 Task: Look for space in Vinica, Macedonia from 1st June, 2023 to 9th June, 2023 for 6 adults in price range Rs.6000 to Rs.12000. Place can be entire place with 3 bedrooms having 3 beds and 3 bathrooms. Property type can be house, flat, guest house. Booking option can be shelf check-in. Required host language is English.
Action: Mouse moved to (583, 79)
Screenshot: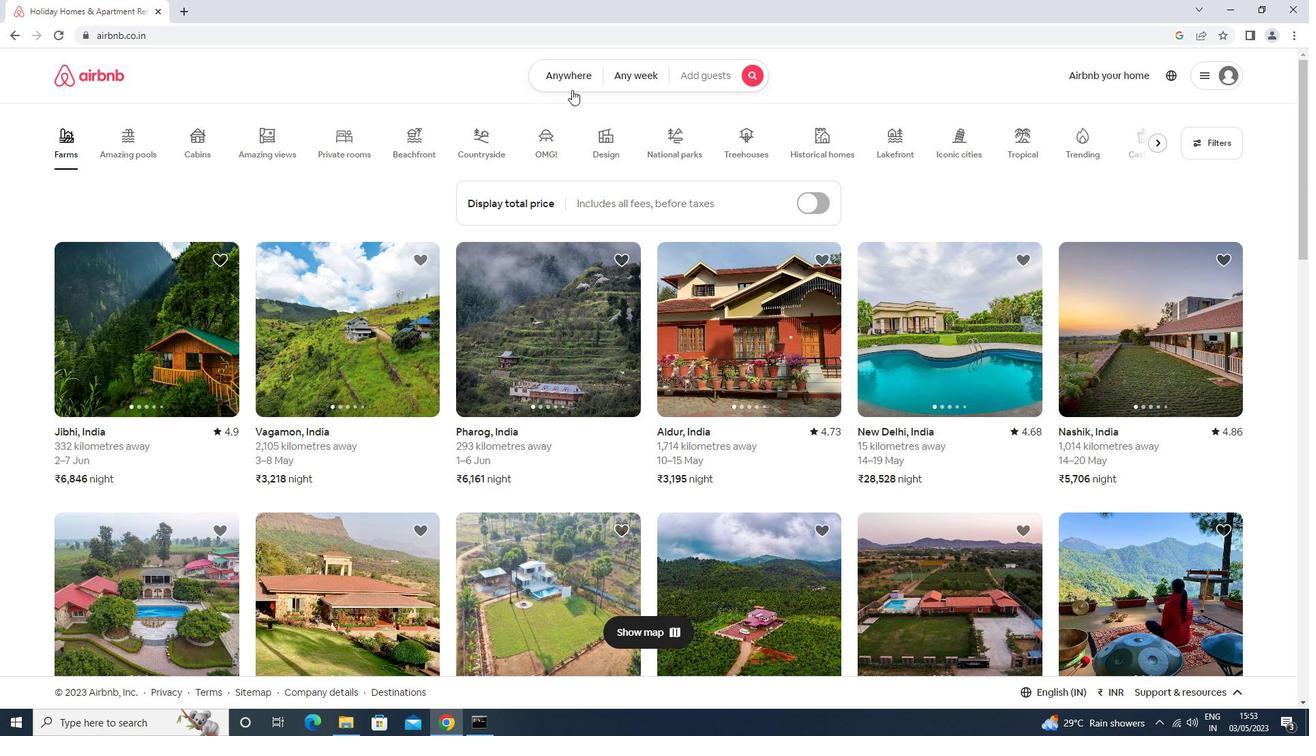 
Action: Mouse pressed left at (583, 79)
Screenshot: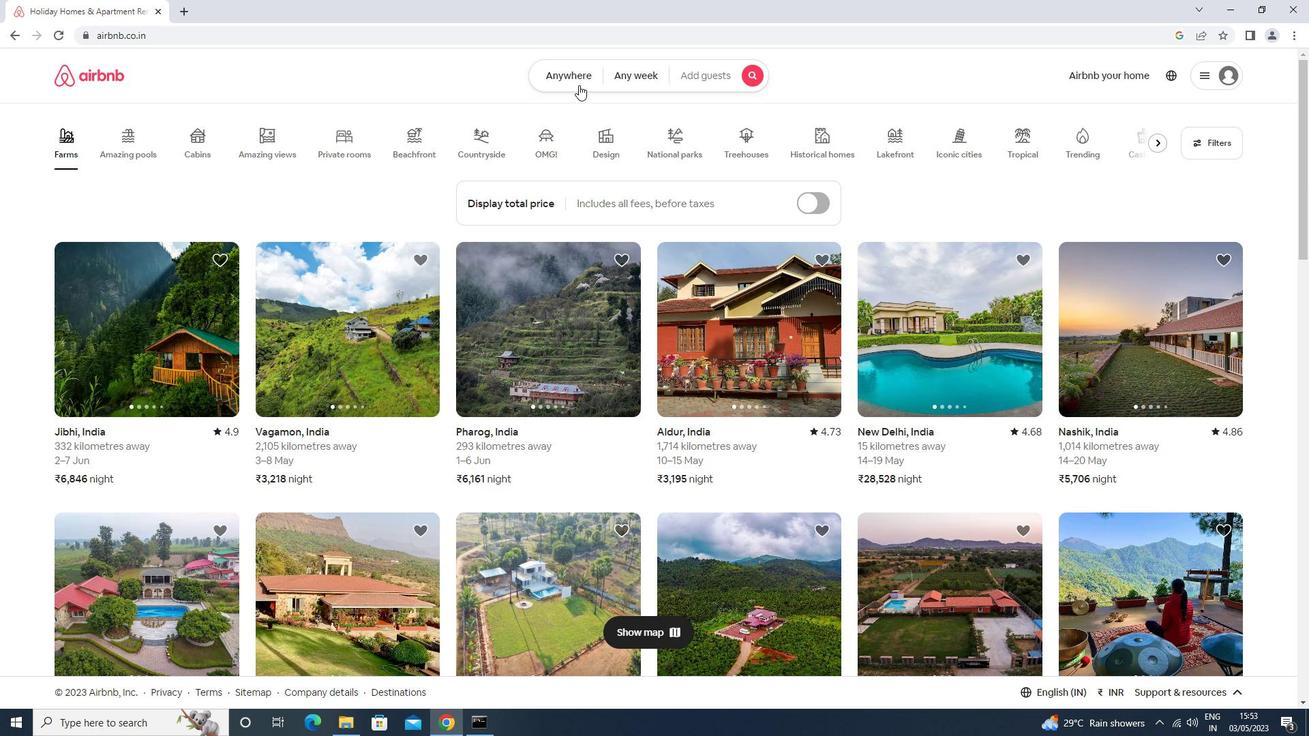 
Action: Mouse moved to (505, 128)
Screenshot: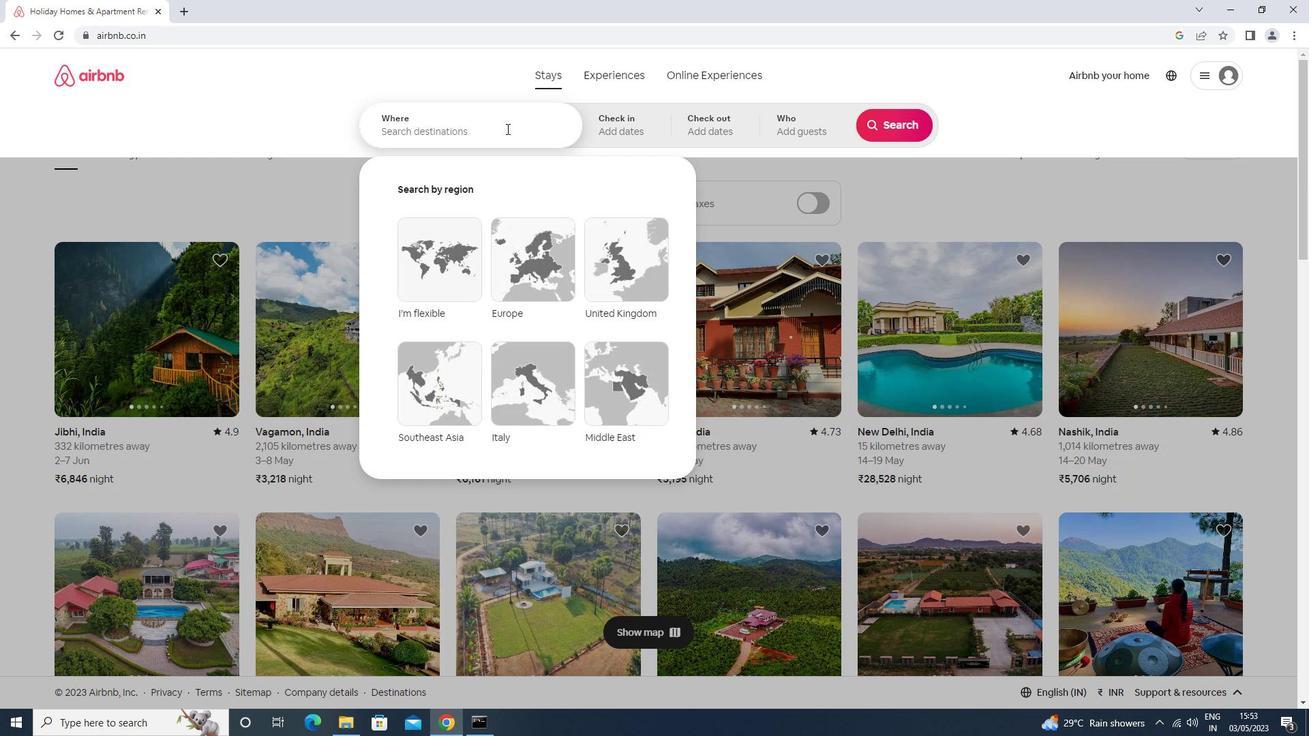 
Action: Mouse pressed left at (505, 128)
Screenshot: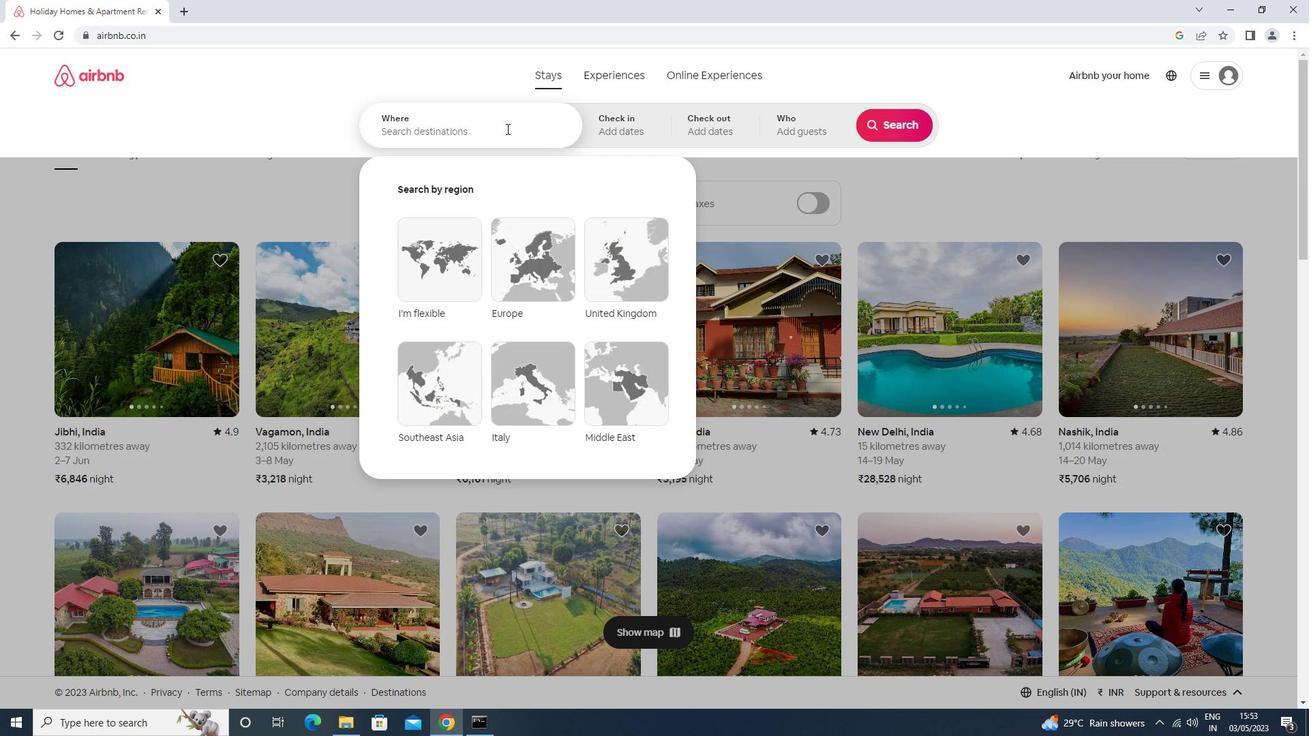 
Action: Mouse moved to (505, 128)
Screenshot: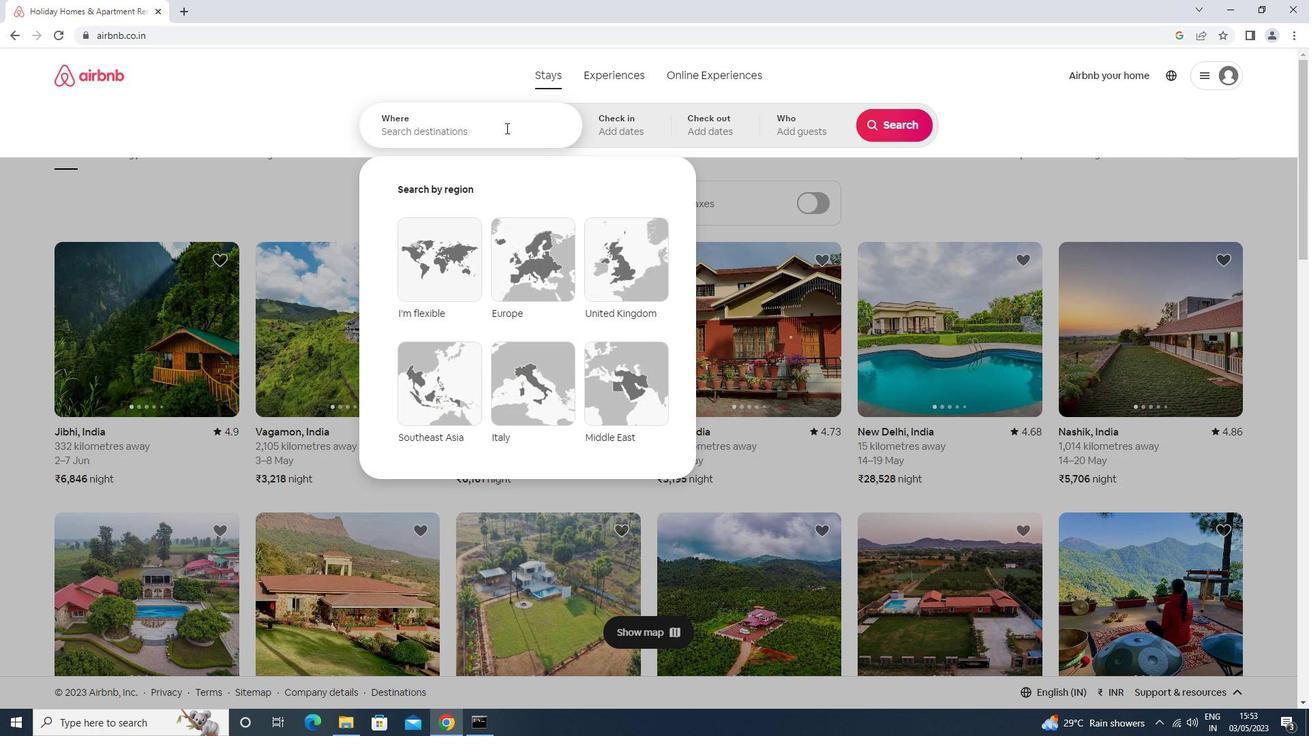 
Action: Key pressed vinica<Key.space><Key.enter>
Screenshot: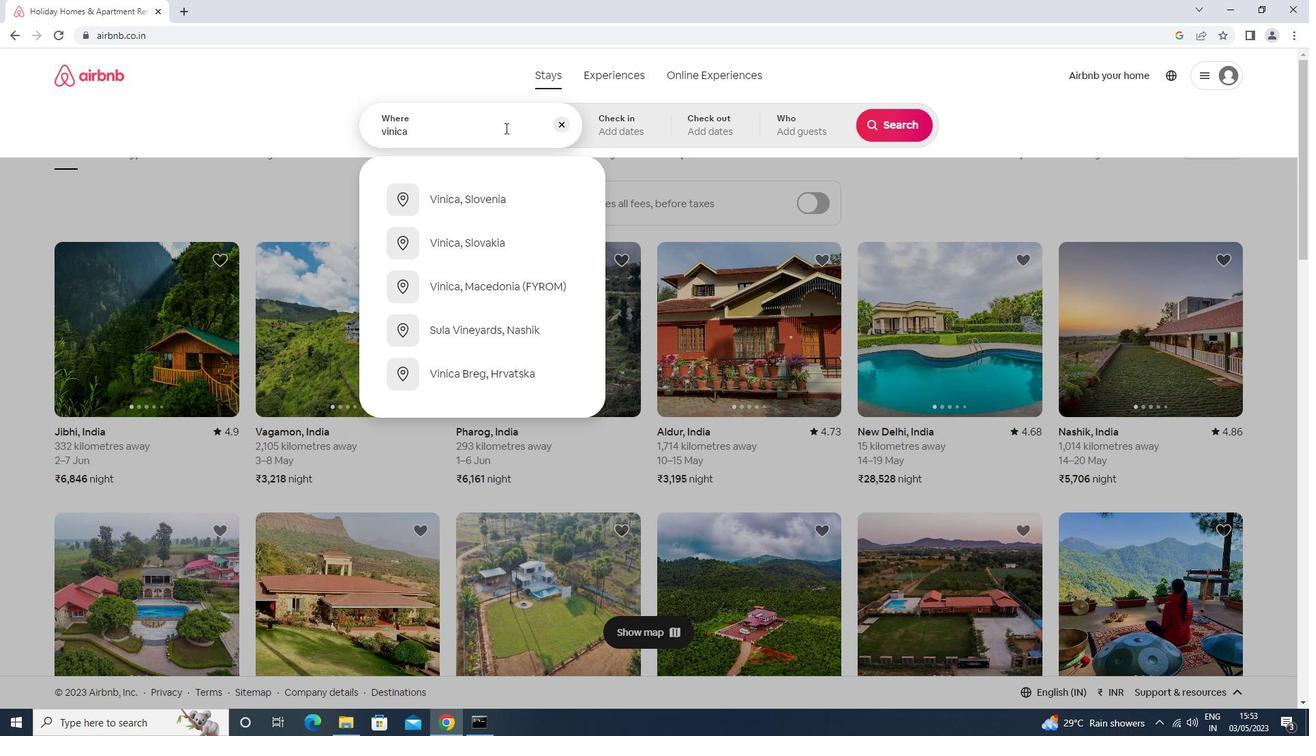 
Action: Mouse moved to (817, 286)
Screenshot: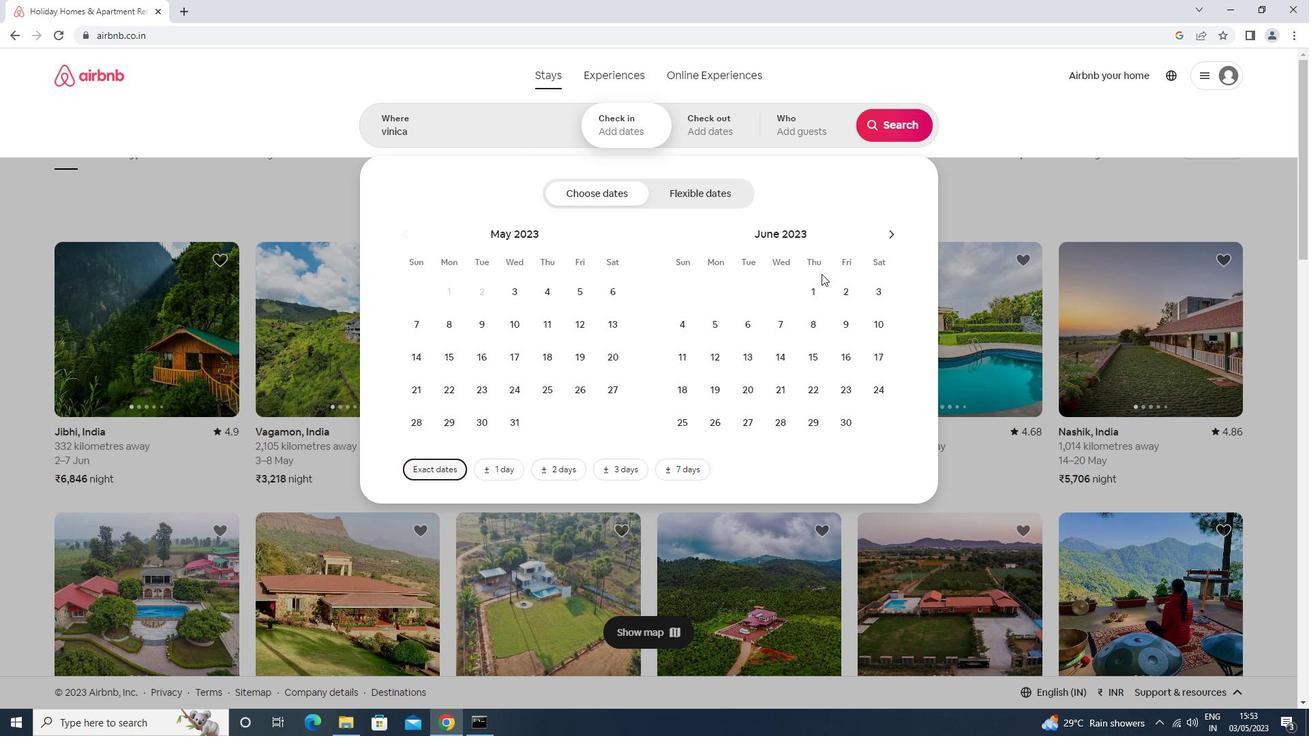 
Action: Mouse pressed left at (817, 286)
Screenshot: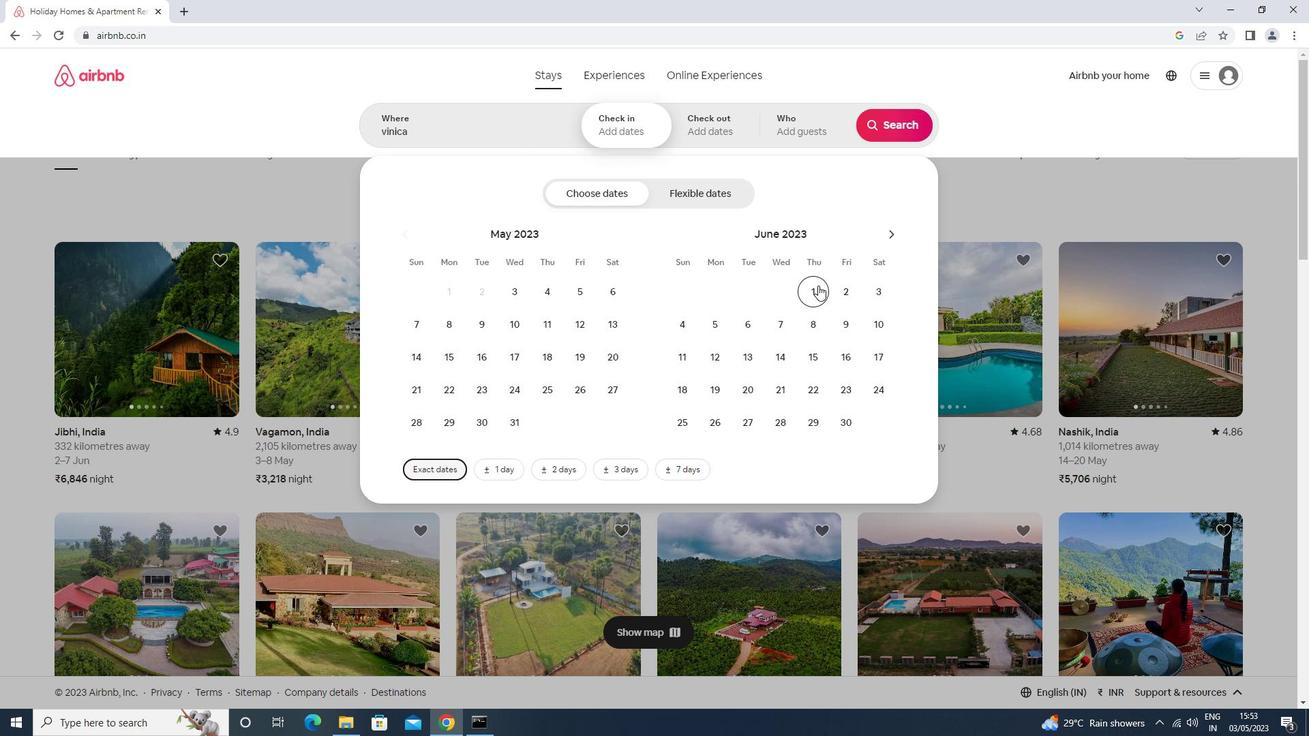 
Action: Mouse moved to (853, 320)
Screenshot: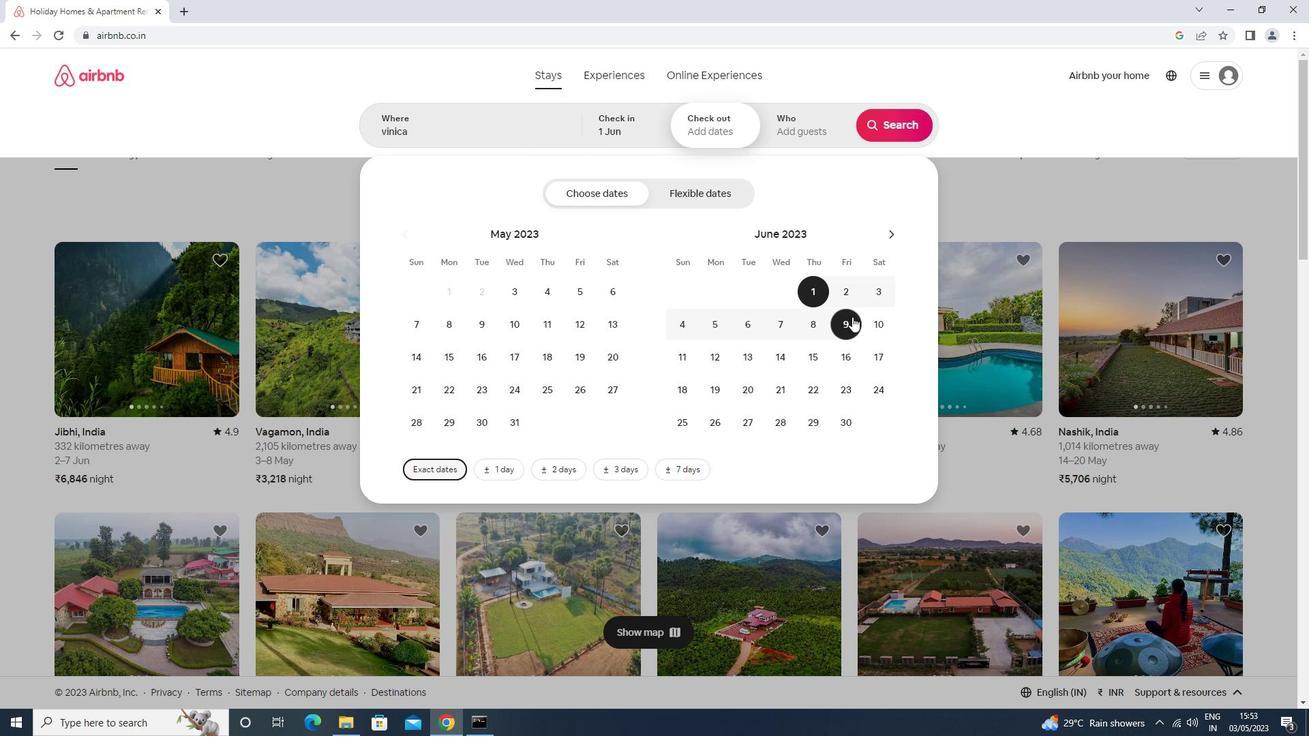 
Action: Mouse pressed left at (853, 320)
Screenshot: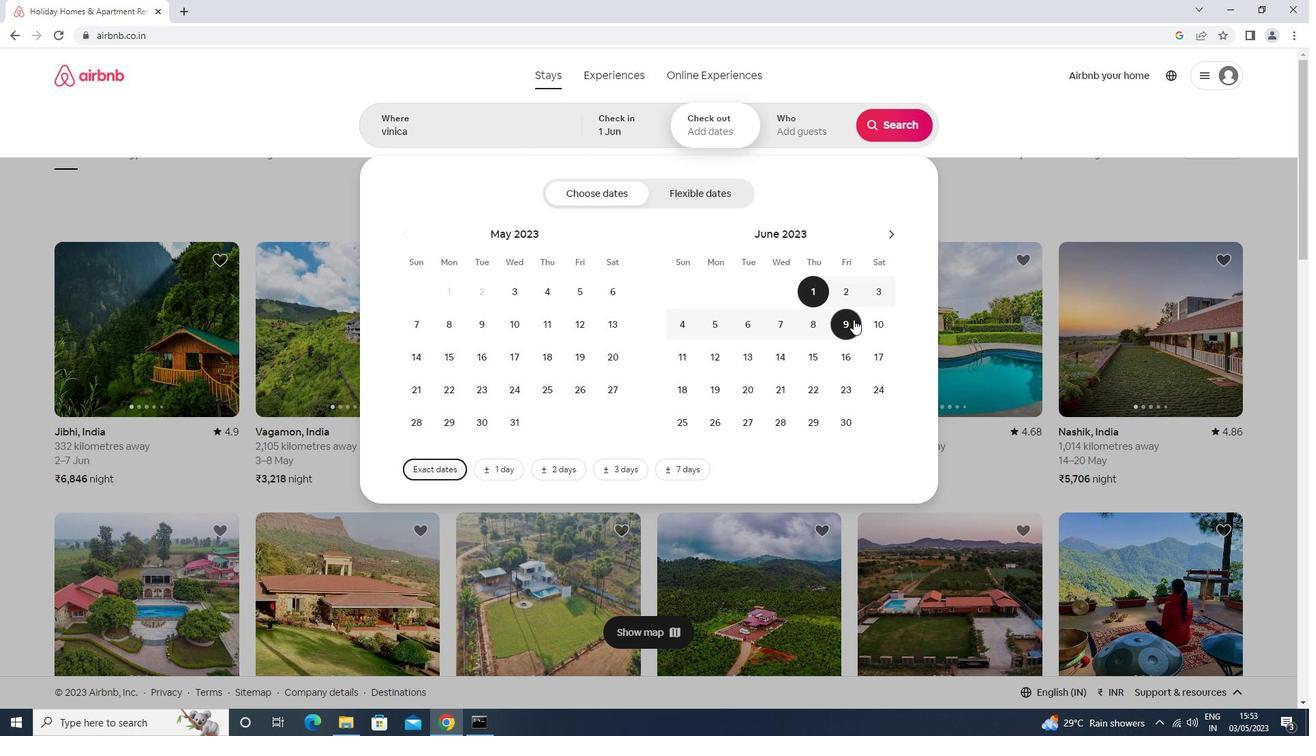 
Action: Mouse moved to (801, 132)
Screenshot: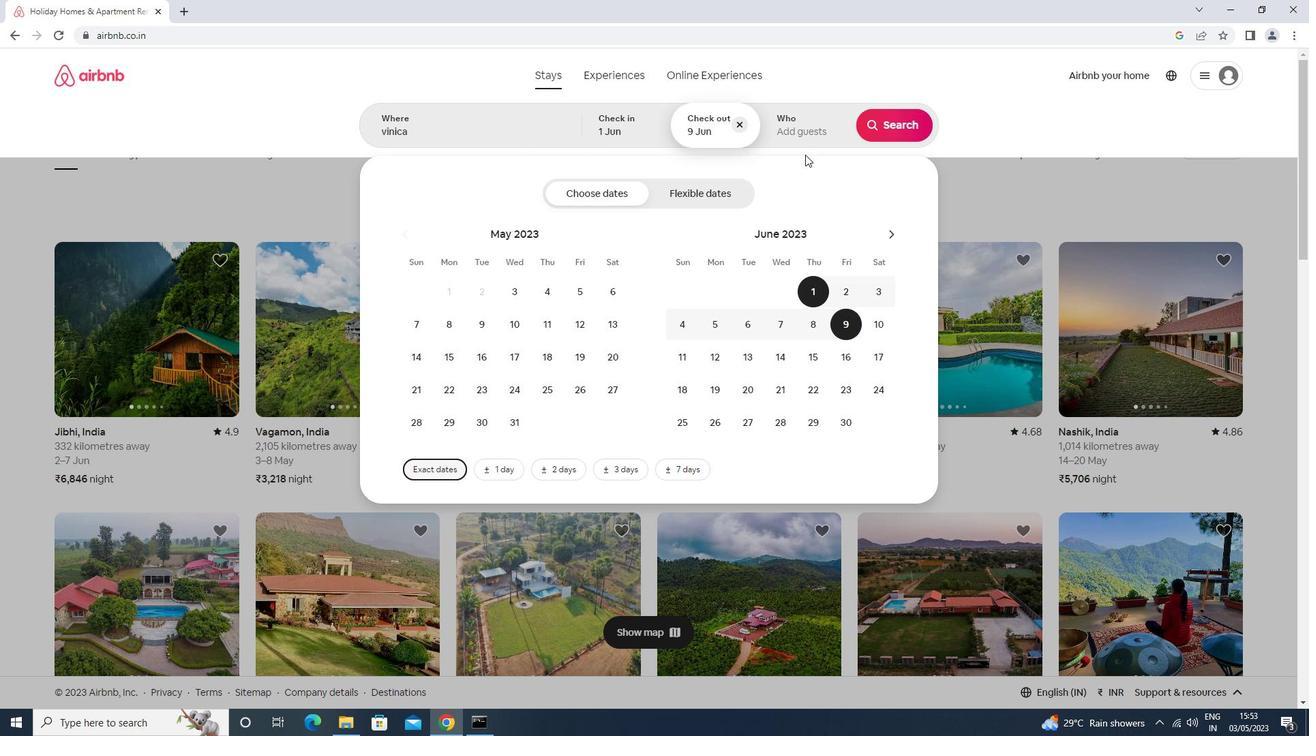 
Action: Mouse pressed left at (801, 132)
Screenshot: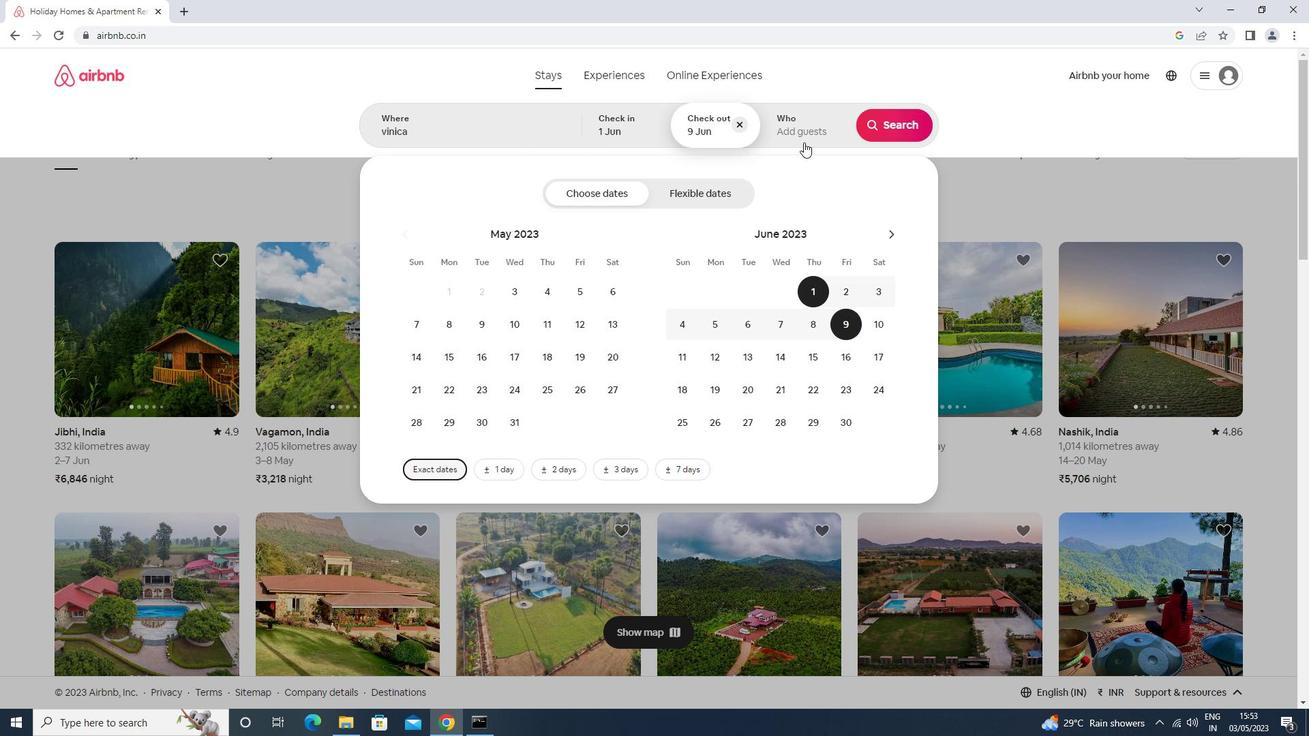 
Action: Mouse moved to (902, 200)
Screenshot: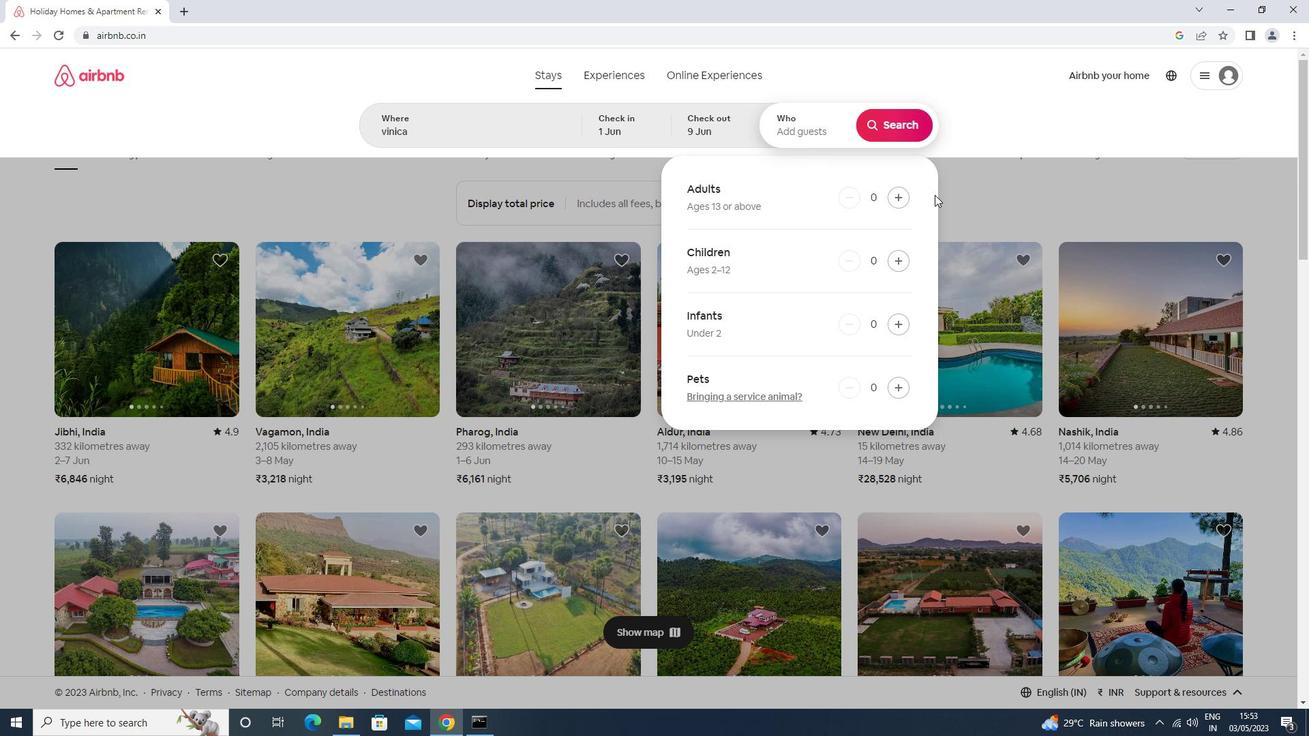 
Action: Mouse pressed left at (902, 200)
Screenshot: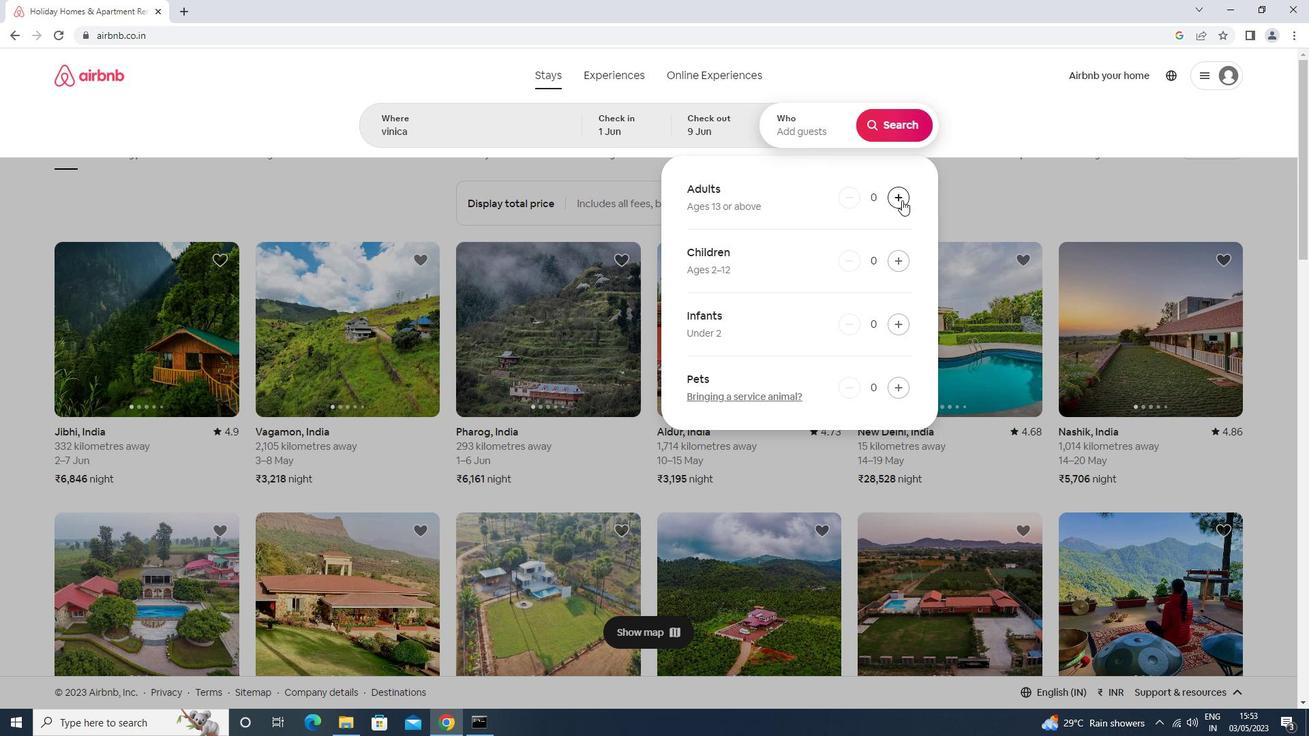 
Action: Mouse pressed left at (902, 200)
Screenshot: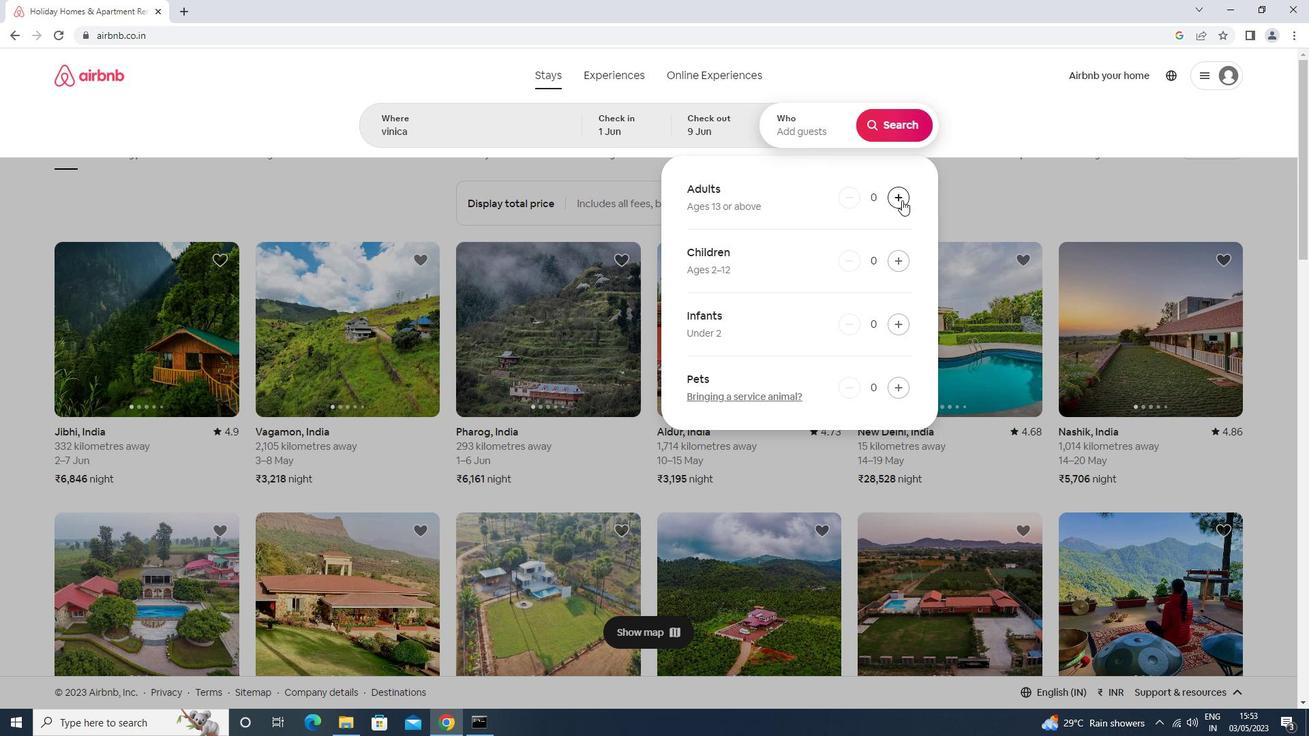 
Action: Mouse pressed left at (902, 200)
Screenshot: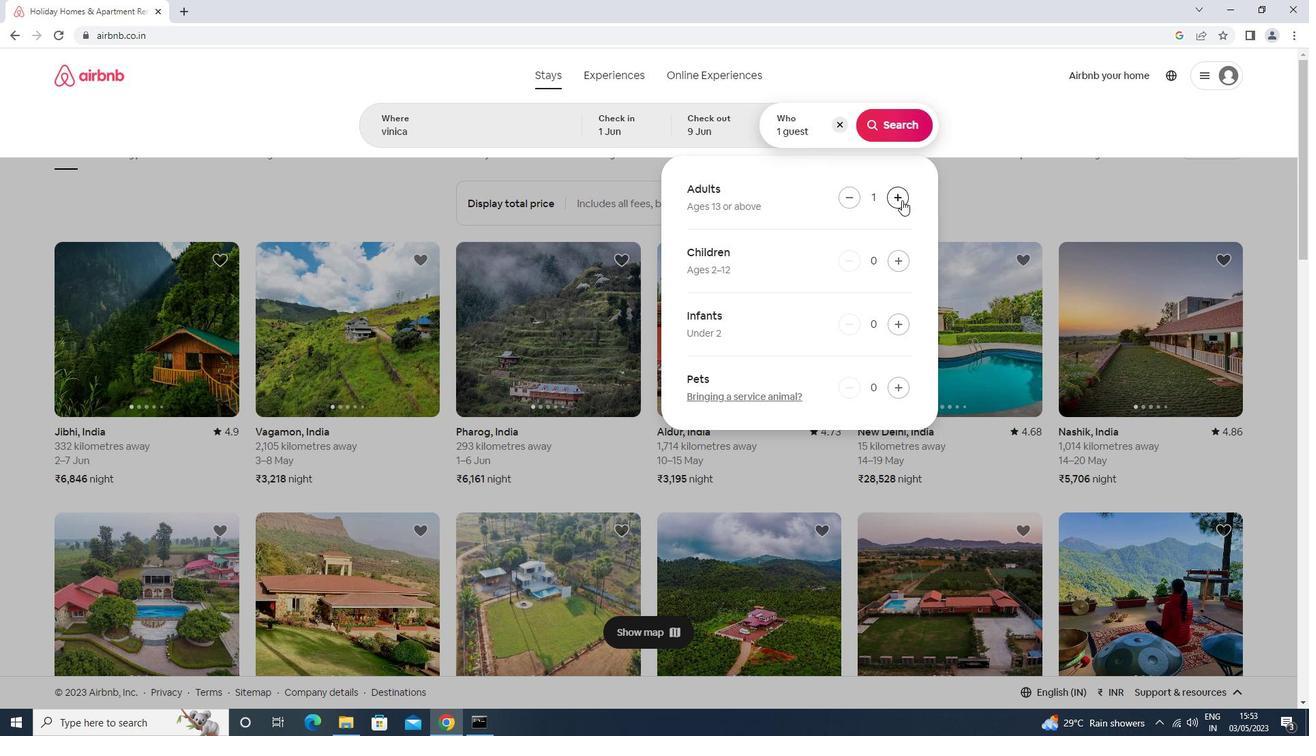 
Action: Mouse pressed left at (902, 200)
Screenshot: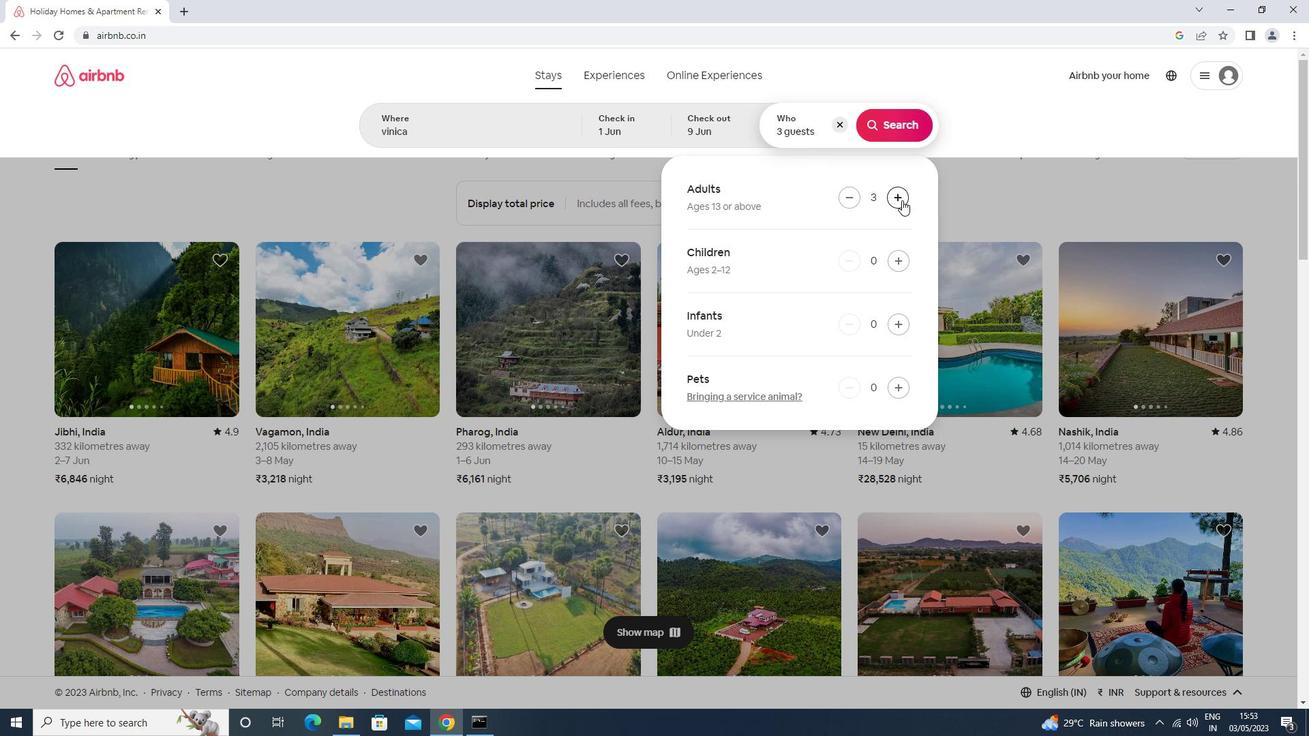 
Action: Mouse pressed left at (902, 200)
Screenshot: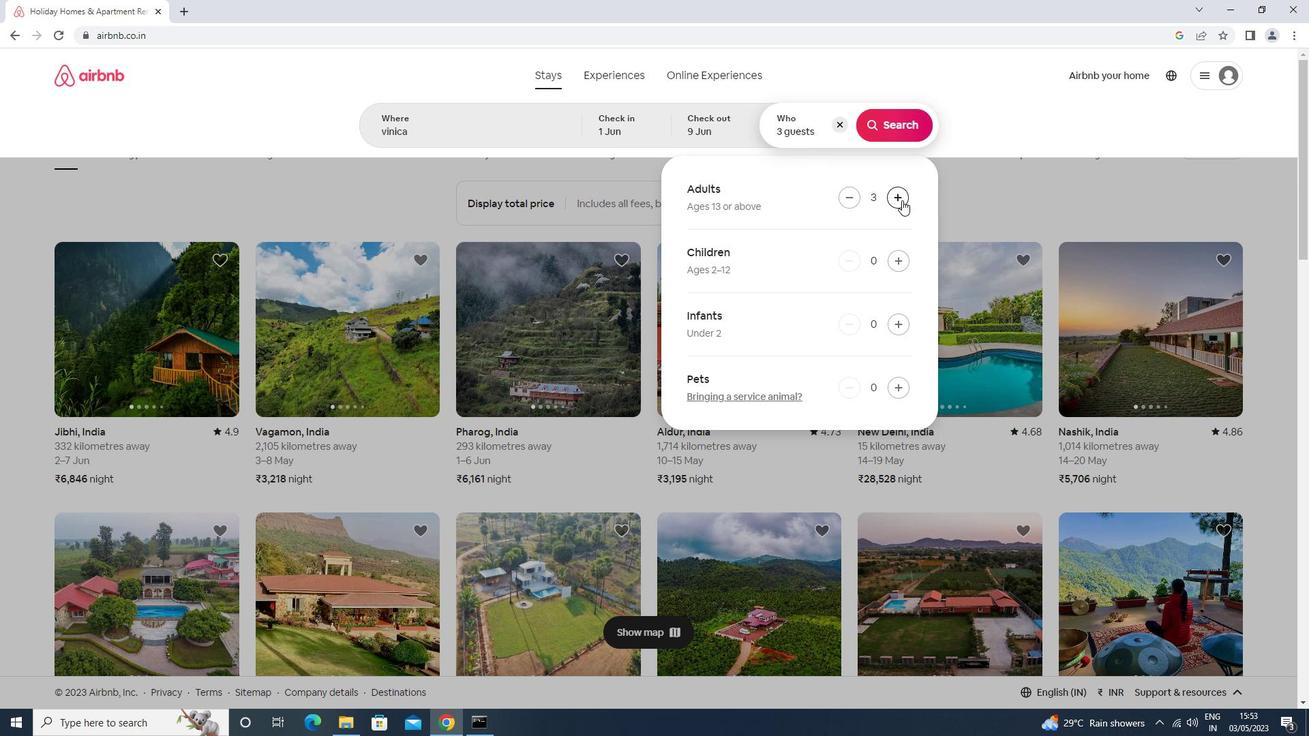 
Action: Mouse pressed left at (902, 200)
Screenshot: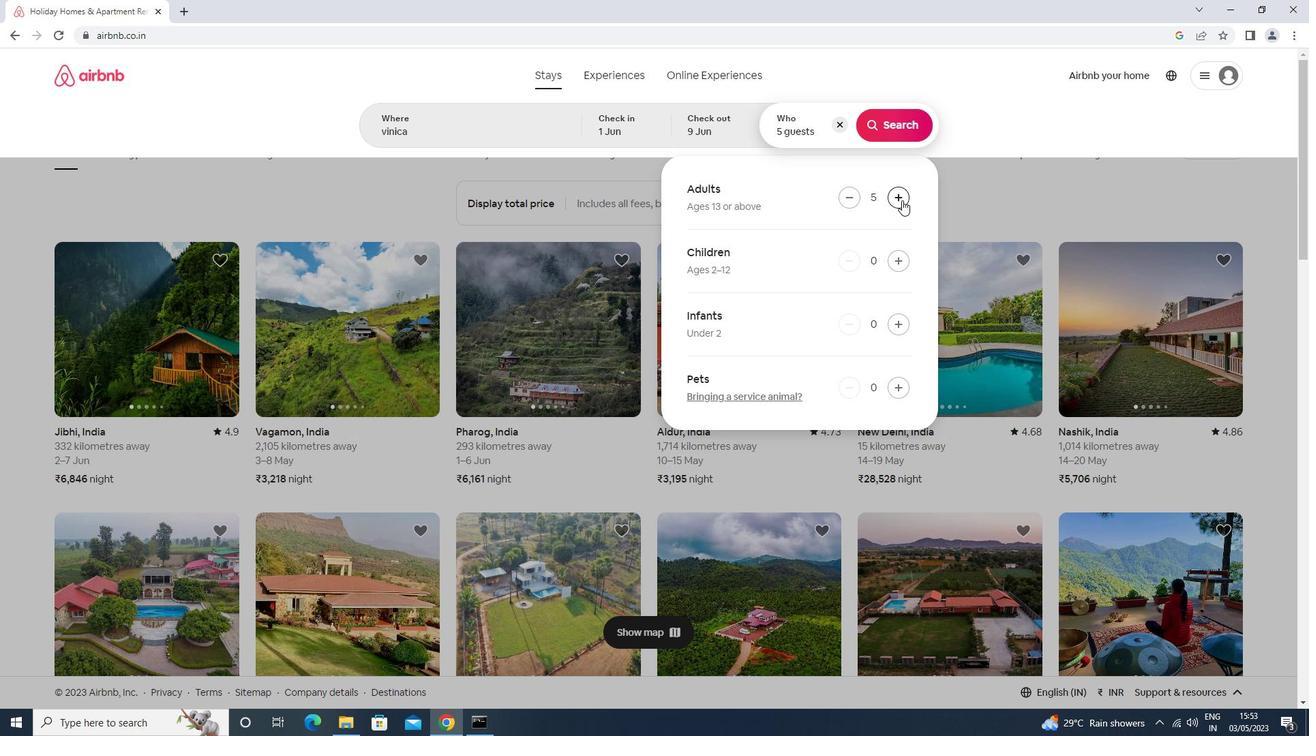 
Action: Mouse moved to (885, 128)
Screenshot: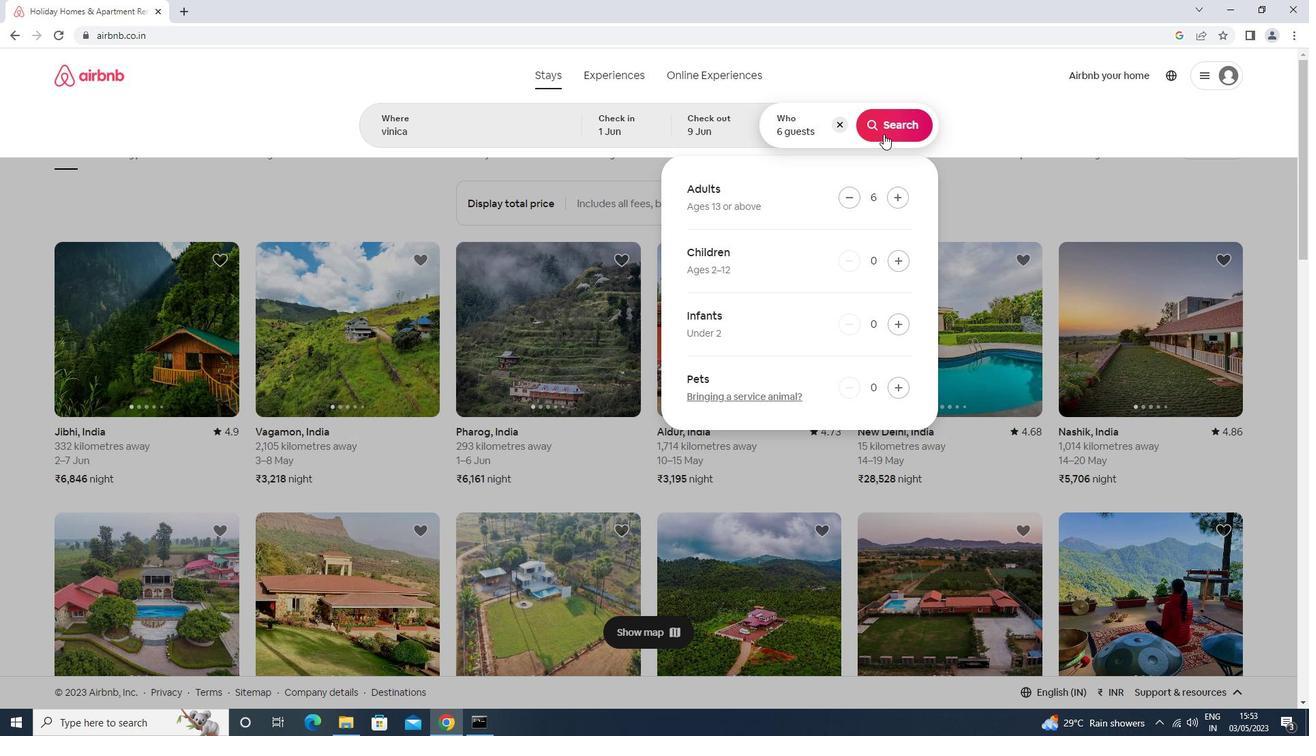 
Action: Mouse pressed left at (885, 128)
Screenshot: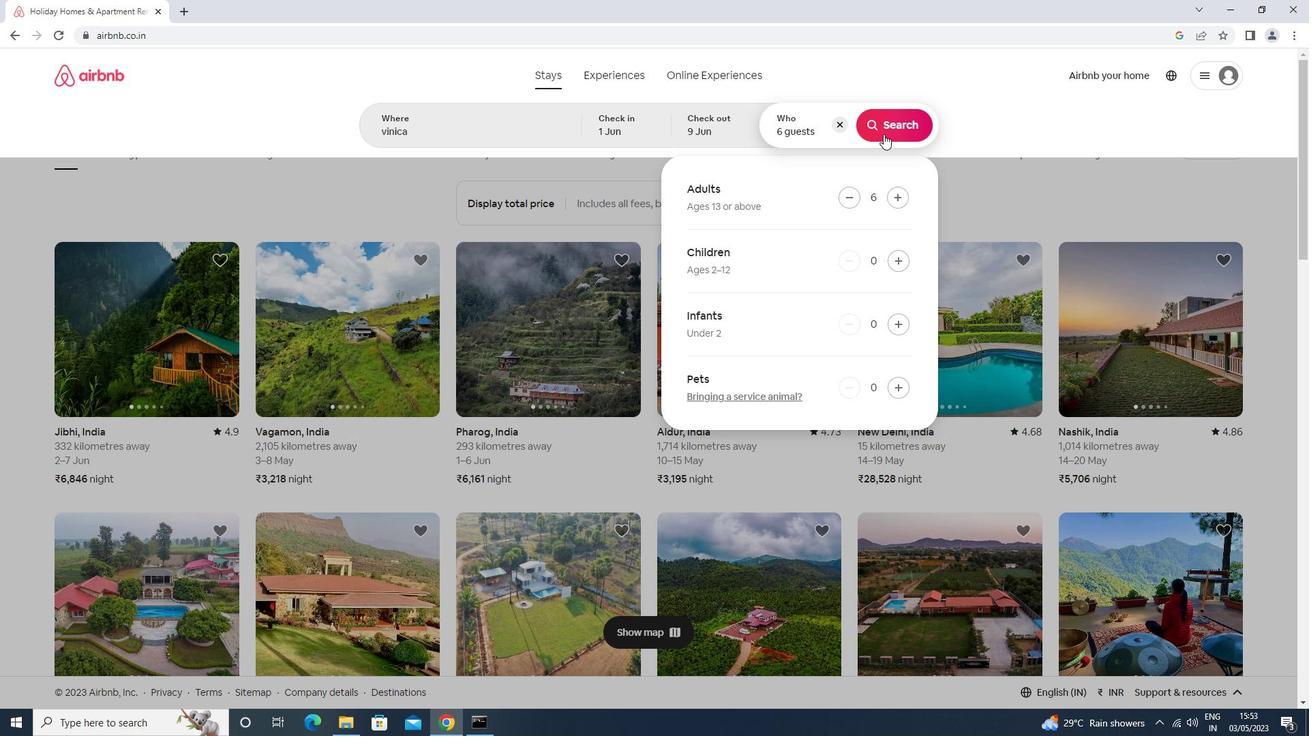 
Action: Mouse moved to (1241, 126)
Screenshot: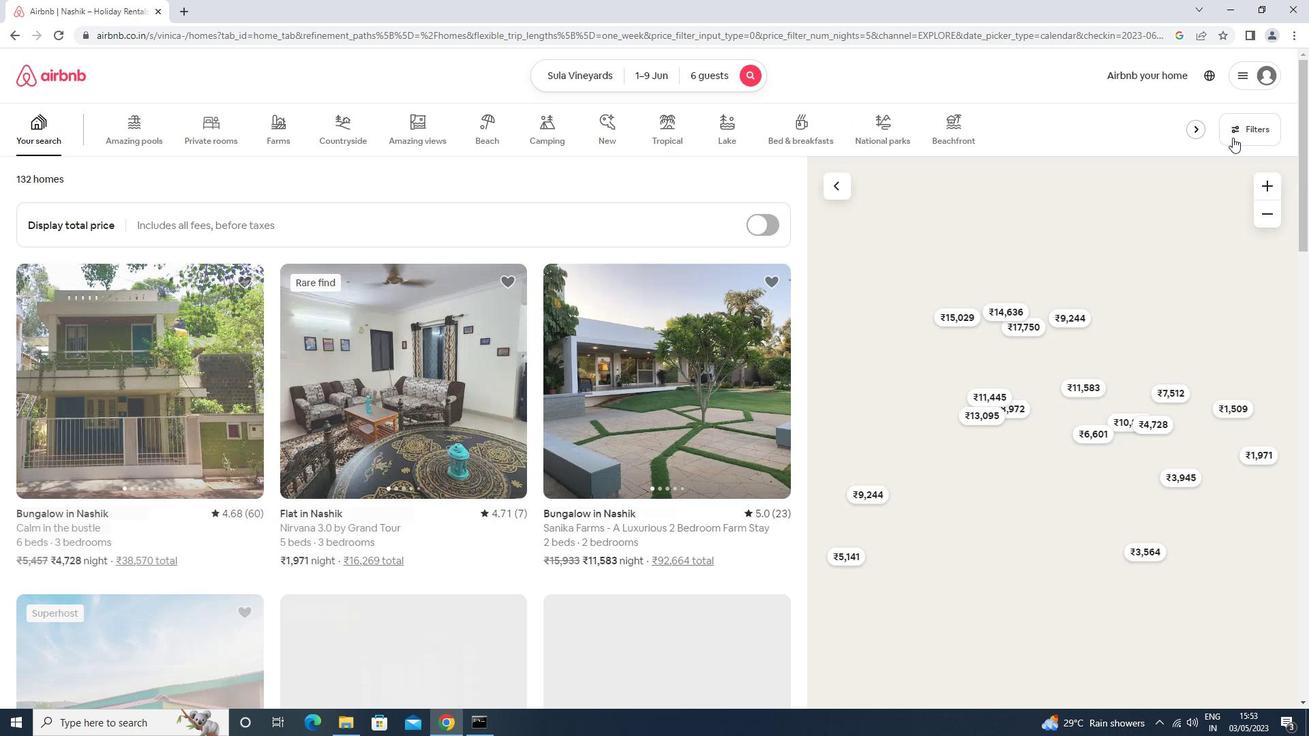 
Action: Mouse pressed left at (1241, 126)
Screenshot: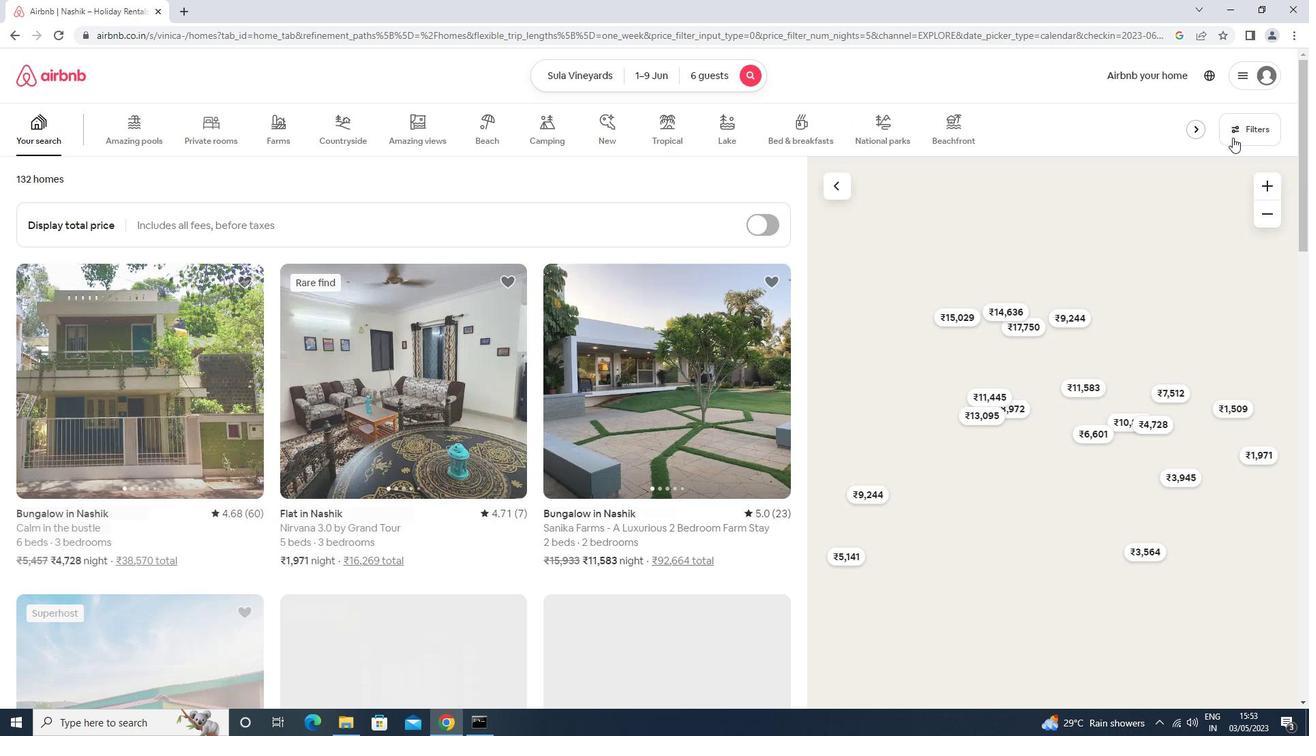 
Action: Mouse moved to (583, 292)
Screenshot: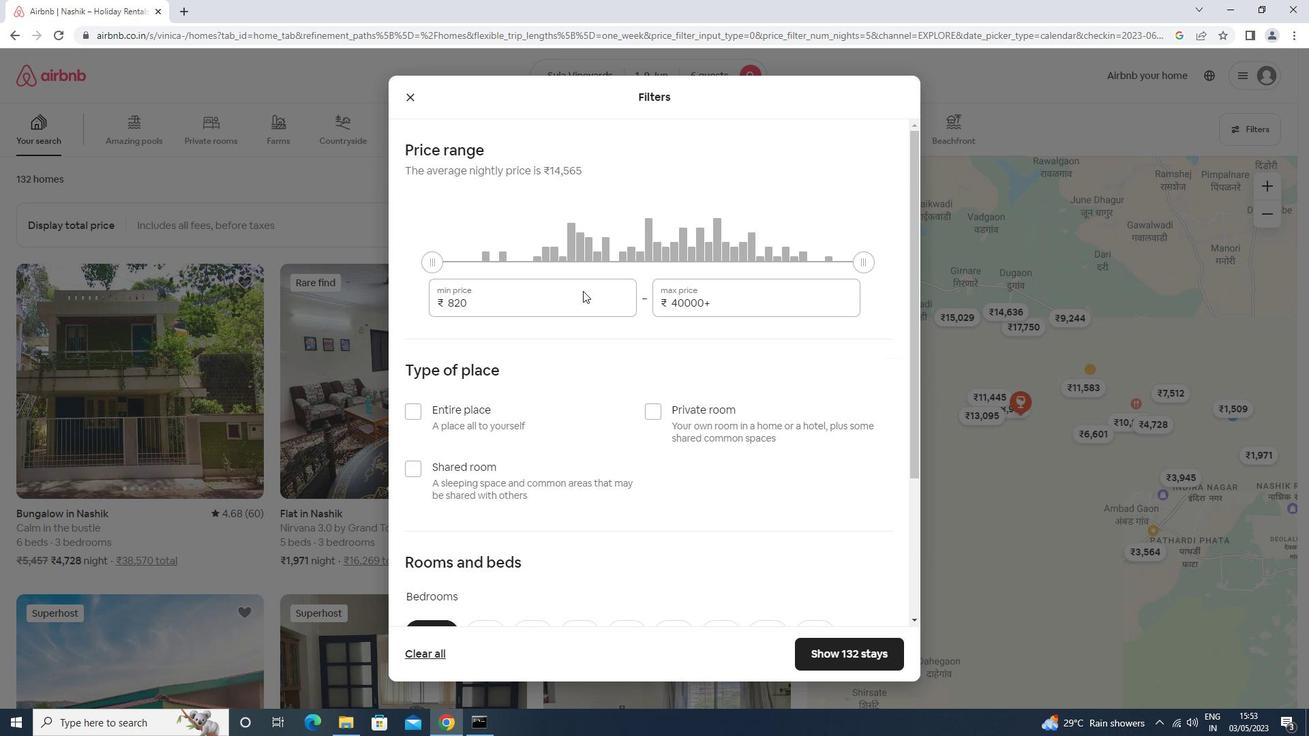 
Action: Mouse pressed left at (583, 292)
Screenshot: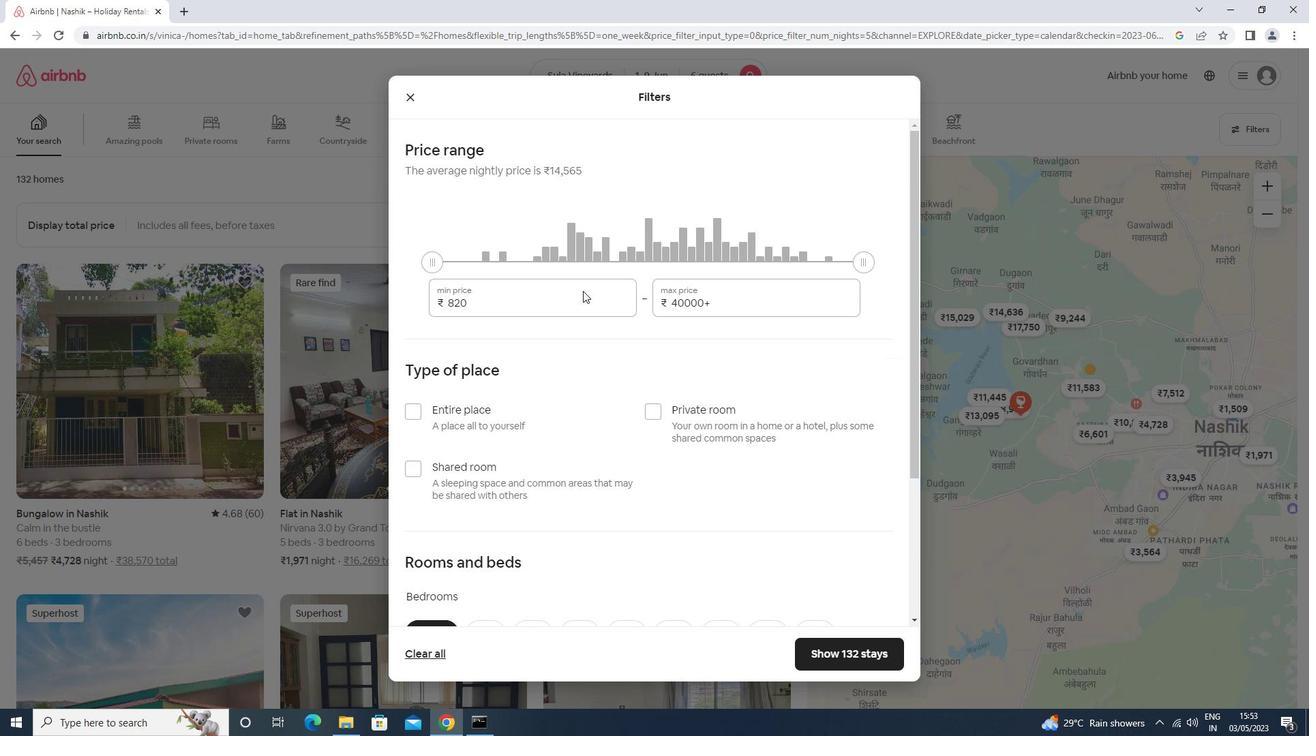 
Action: Mouse moved to (596, 292)
Screenshot: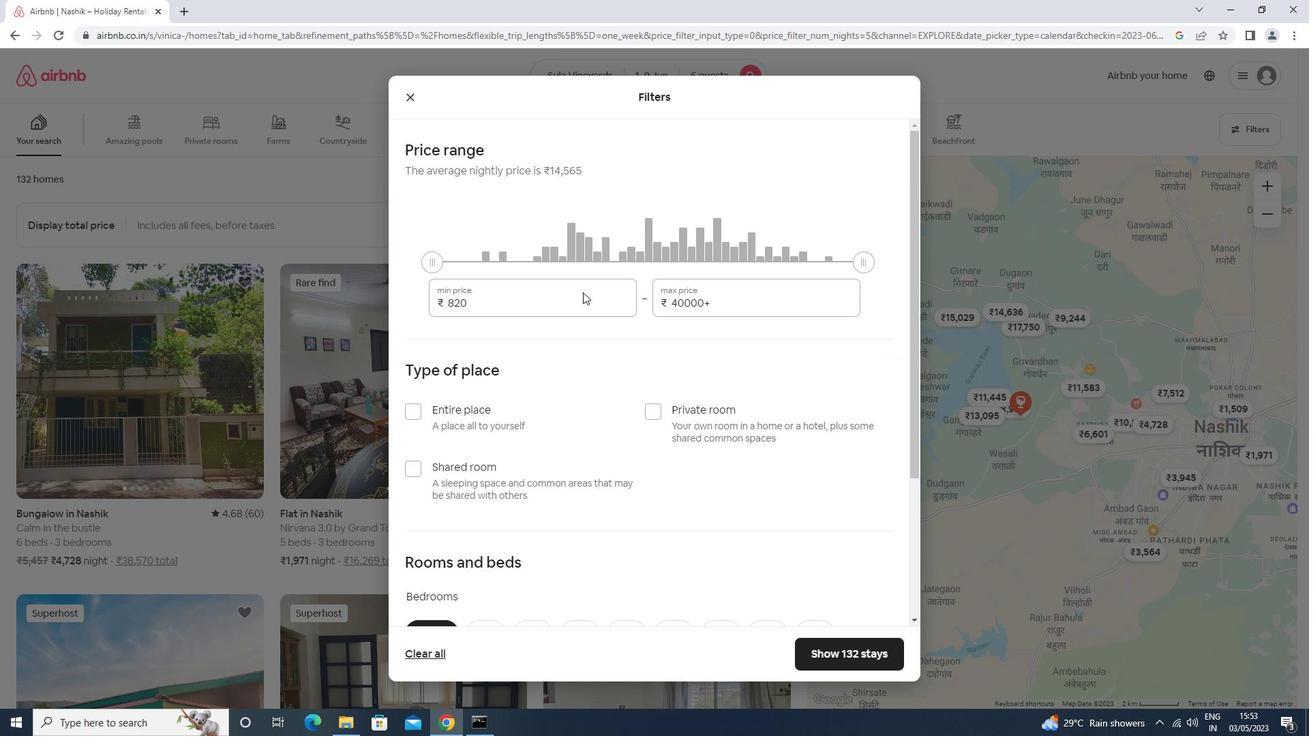 
Action: Key pressed <Key.backspace><Key.backspace><Key.backspace><Key.backspace><Key.backspace><Key.backspace><Key.backspace>6000<Key.caps_lock><Key.tab>12000
Screenshot: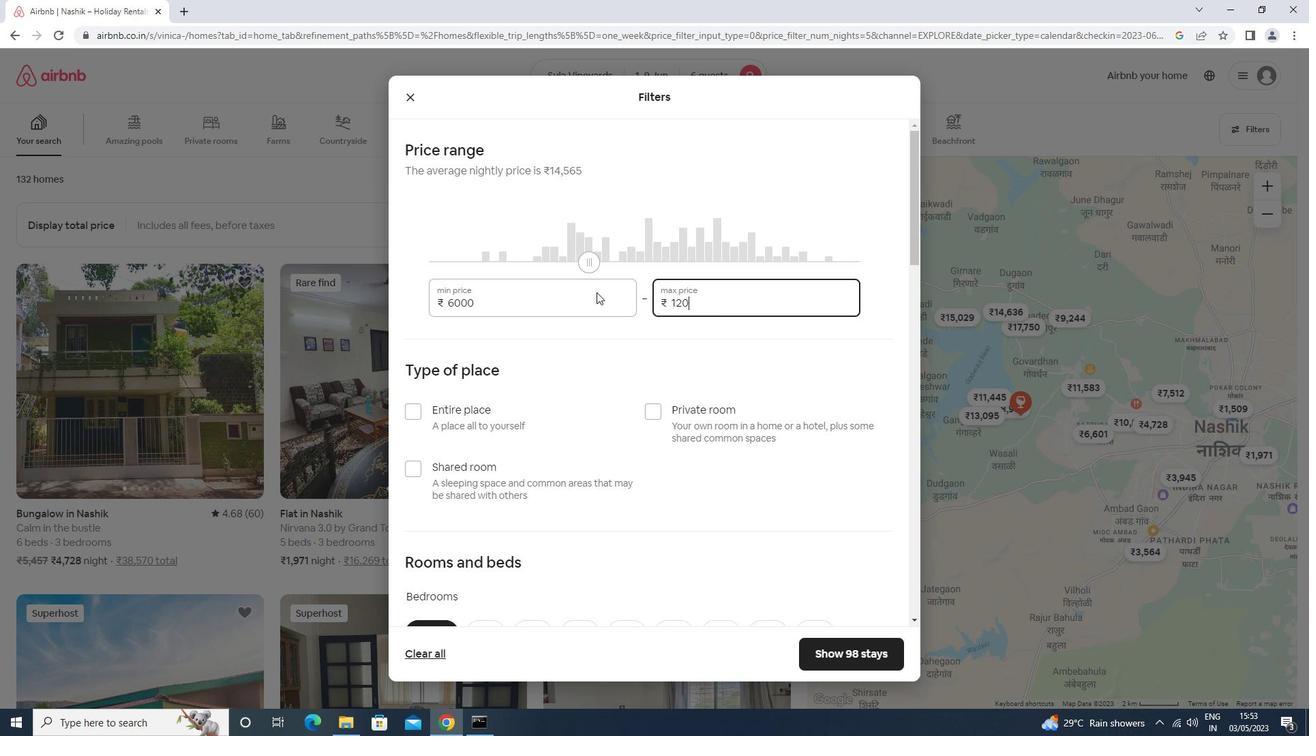
Action: Mouse moved to (593, 291)
Screenshot: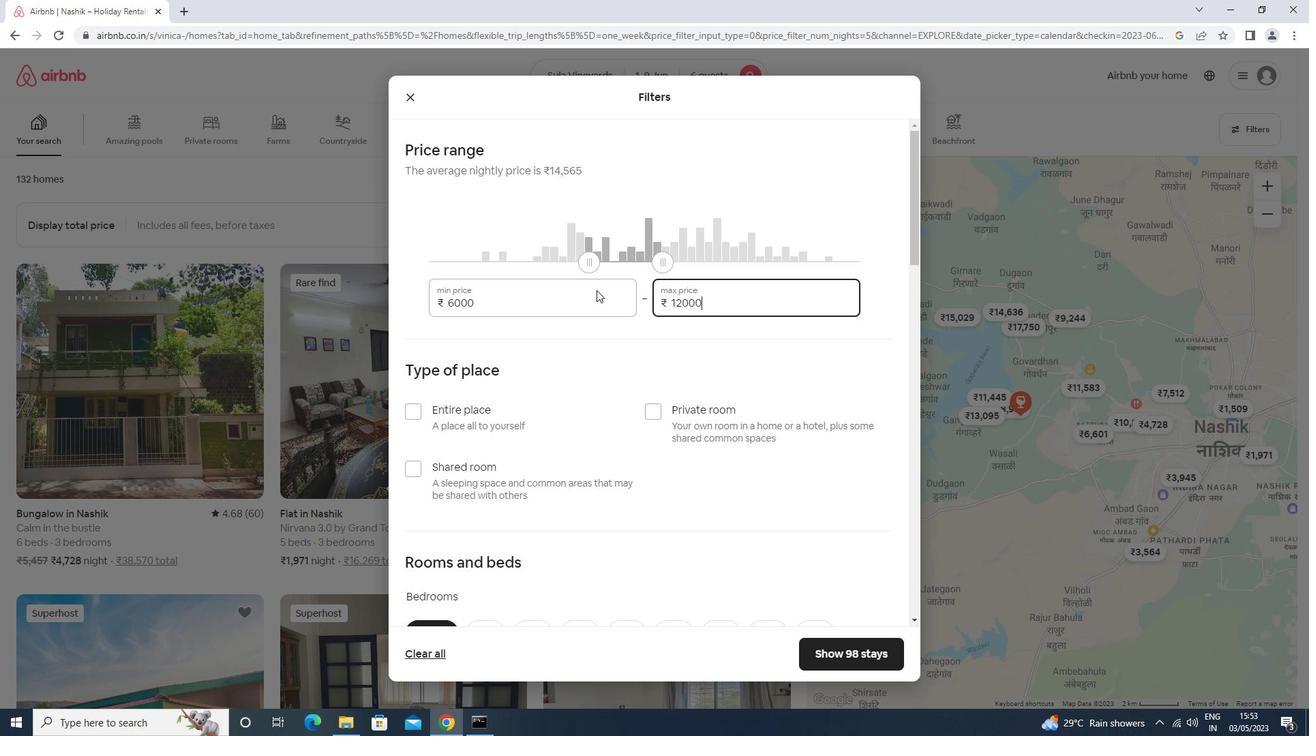 
Action: Mouse scrolled (593, 290) with delta (0, 0)
Screenshot: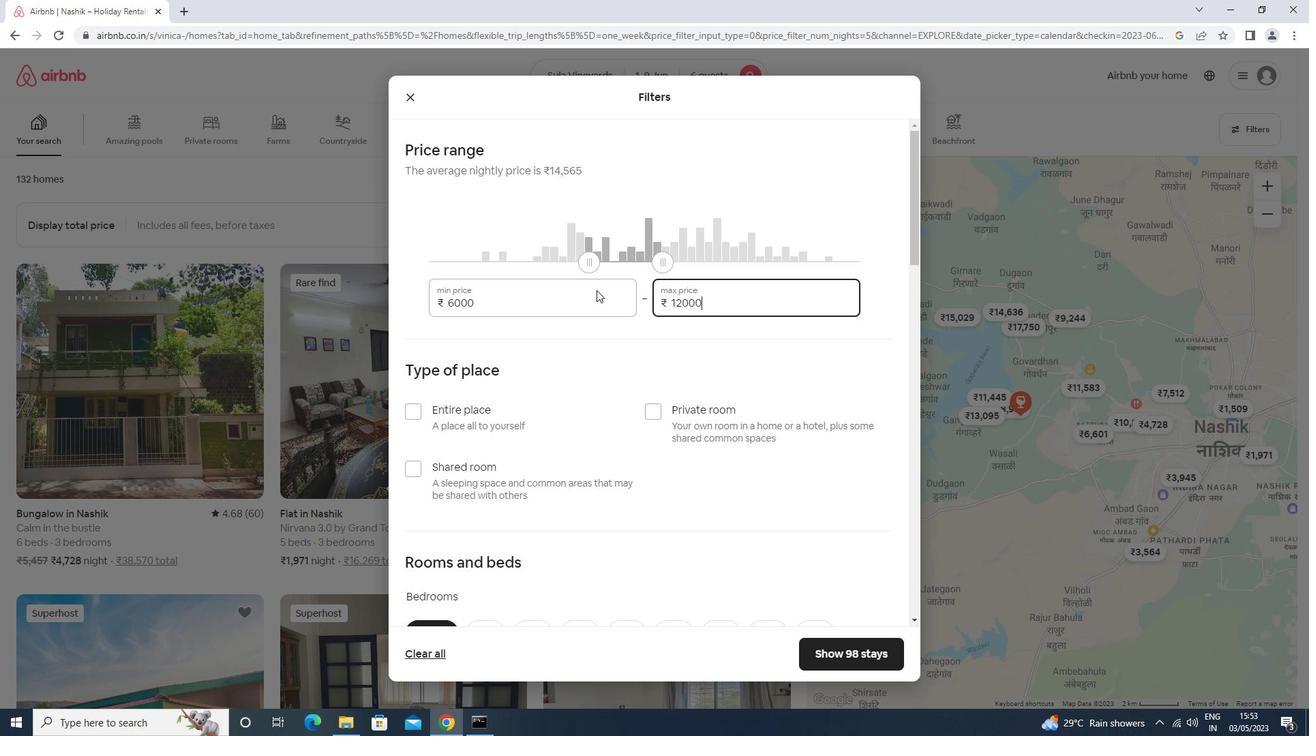 
Action: Mouse scrolled (593, 290) with delta (0, 0)
Screenshot: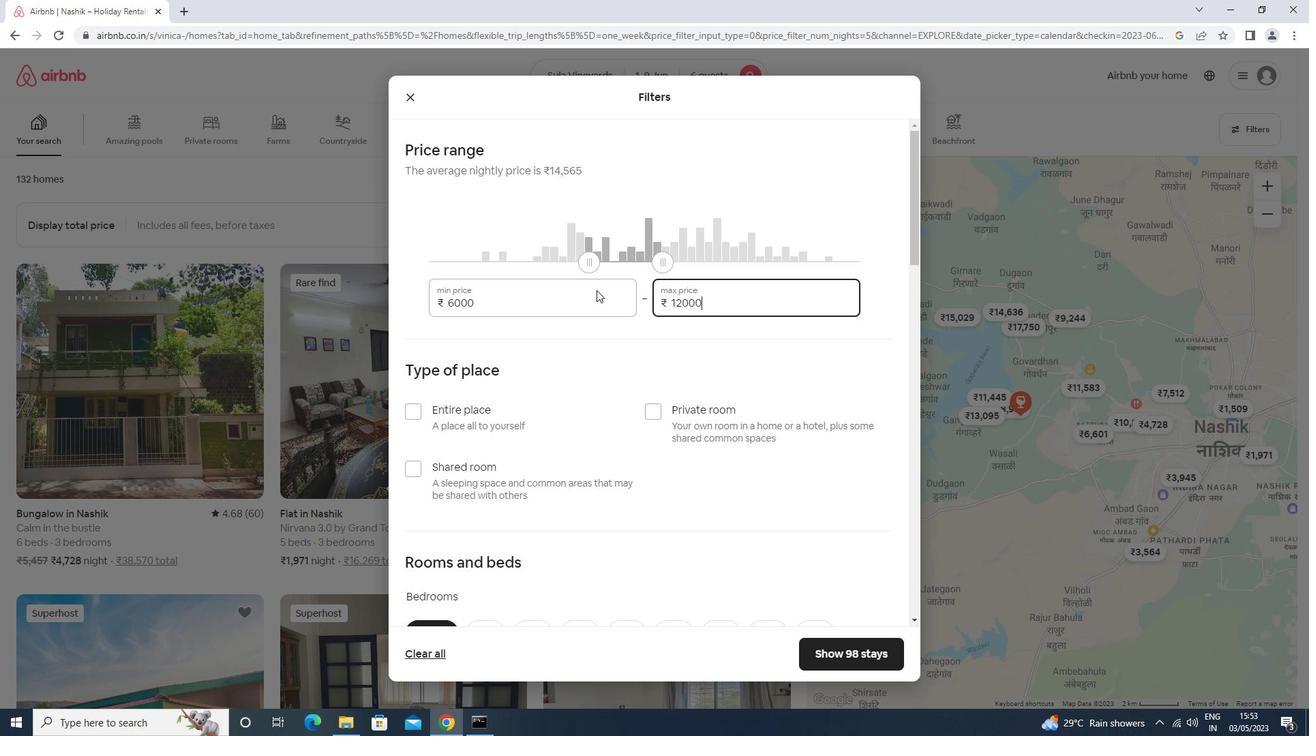 
Action: Mouse moved to (470, 287)
Screenshot: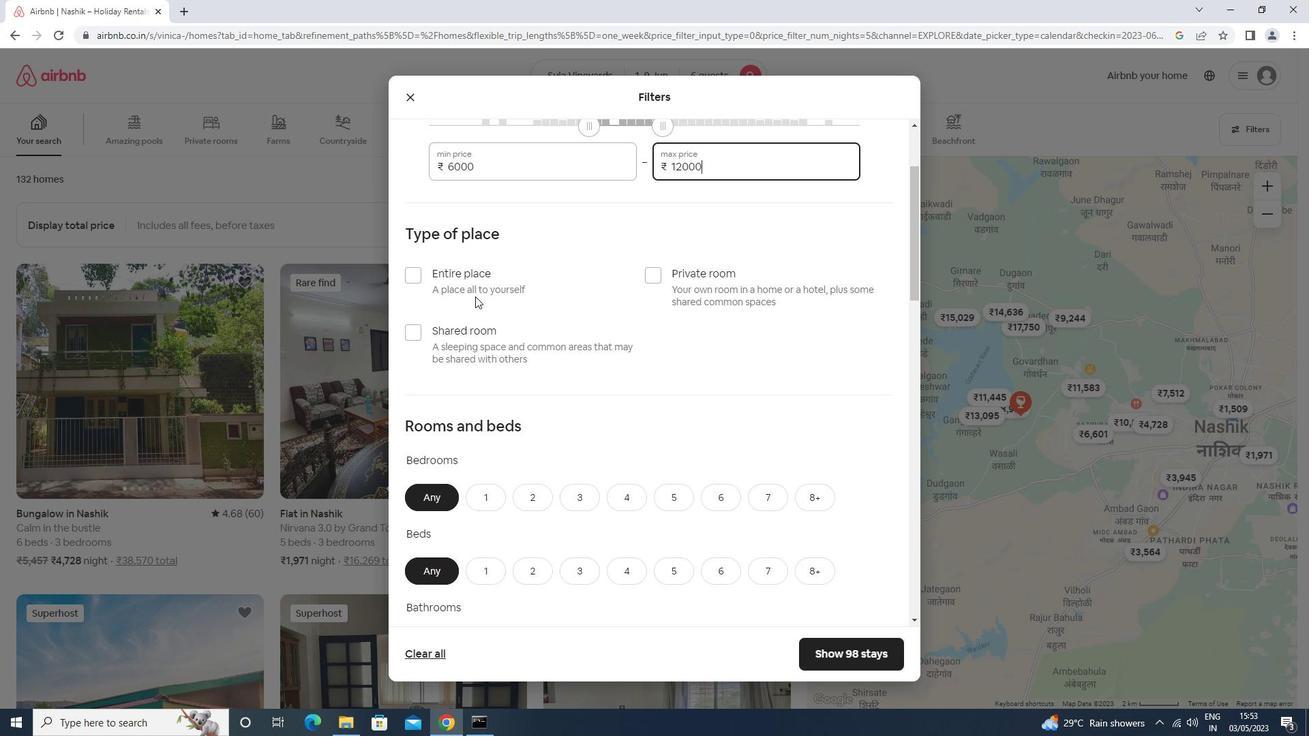 
Action: Mouse pressed left at (470, 287)
Screenshot: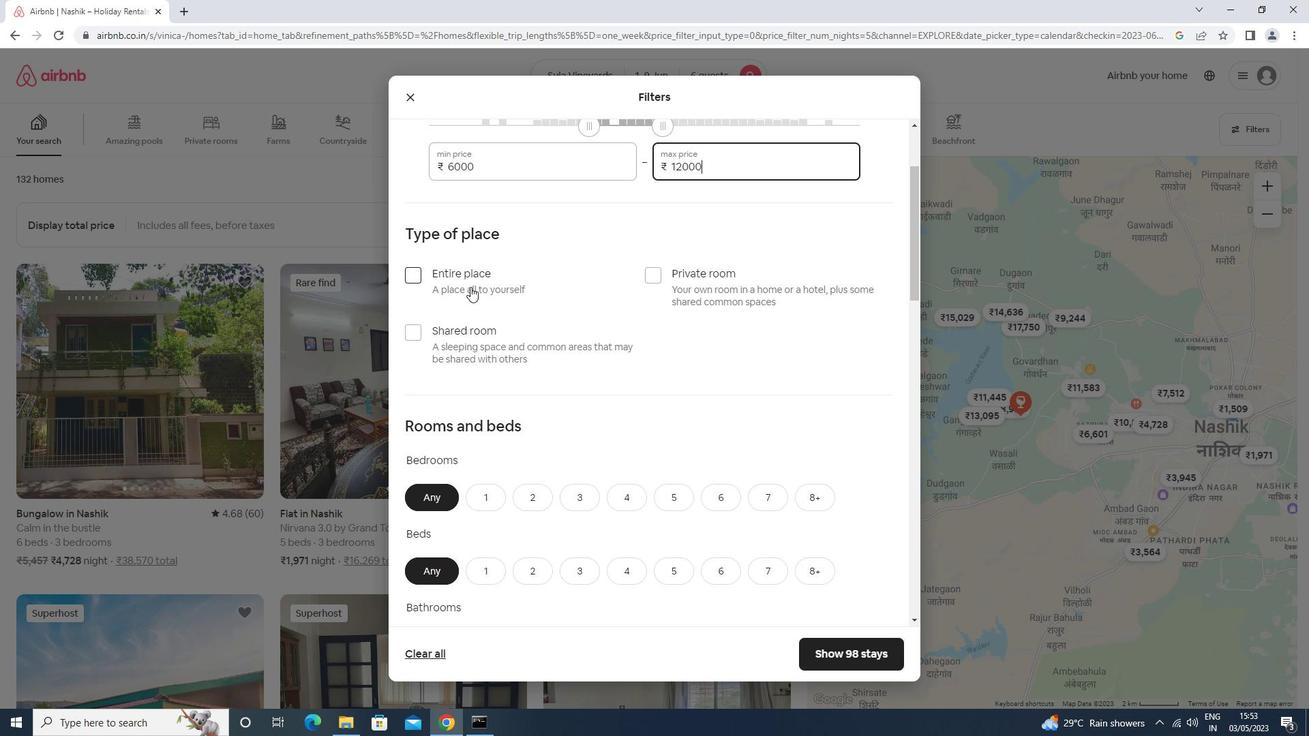 
Action: Mouse scrolled (470, 286) with delta (0, 0)
Screenshot: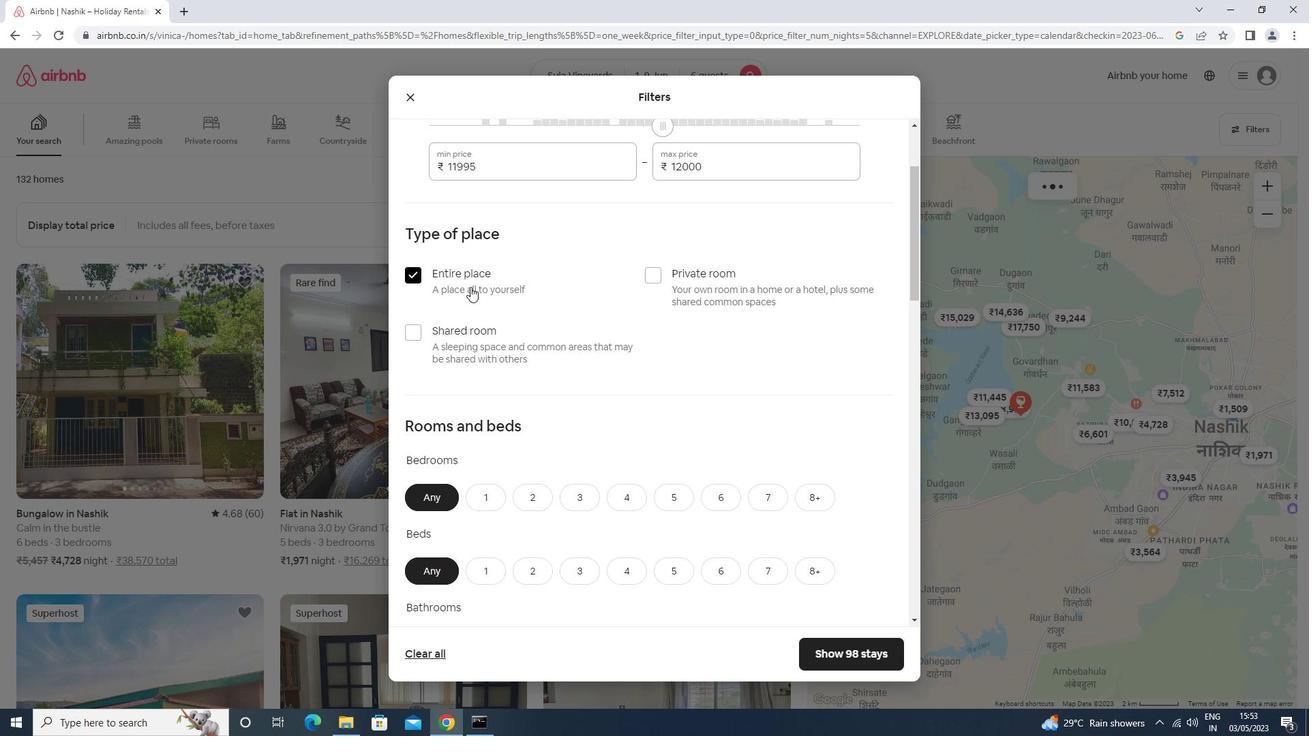 
Action: Mouse scrolled (470, 286) with delta (0, 0)
Screenshot: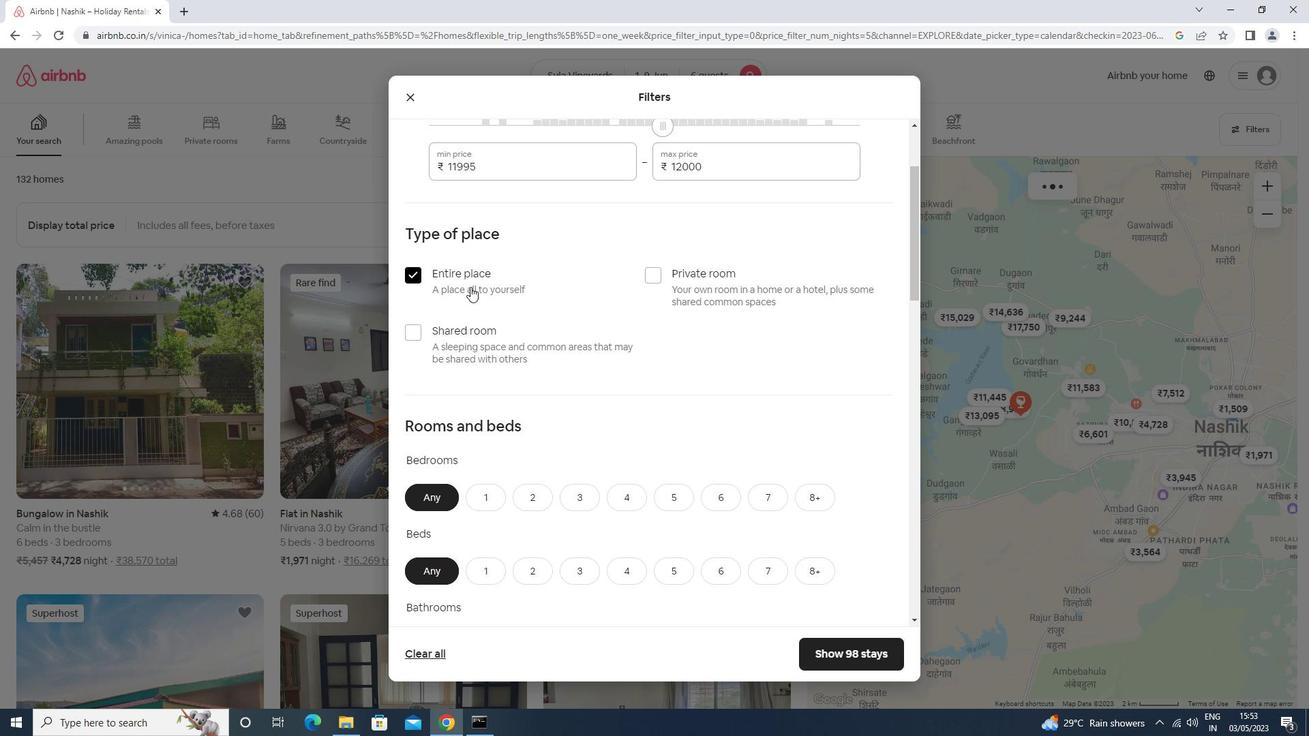 
Action: Mouse scrolled (470, 286) with delta (0, 0)
Screenshot: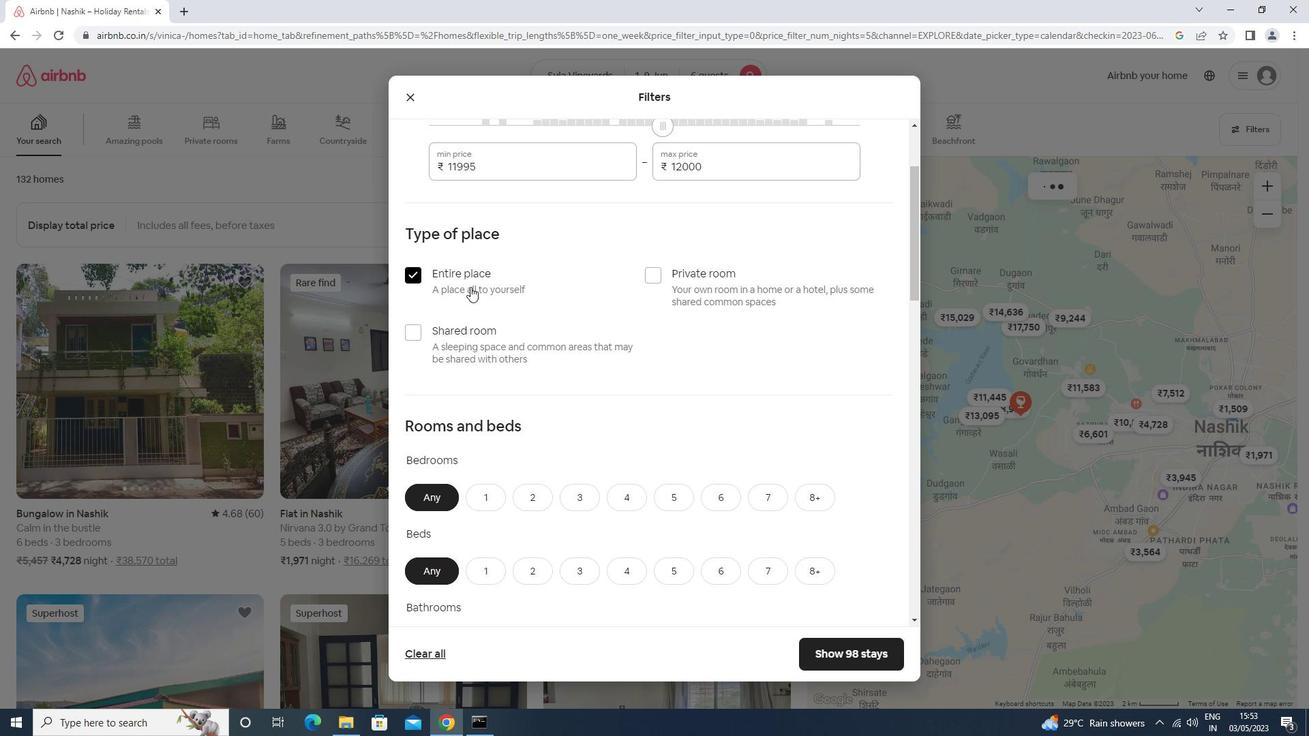 
Action: Mouse moved to (583, 291)
Screenshot: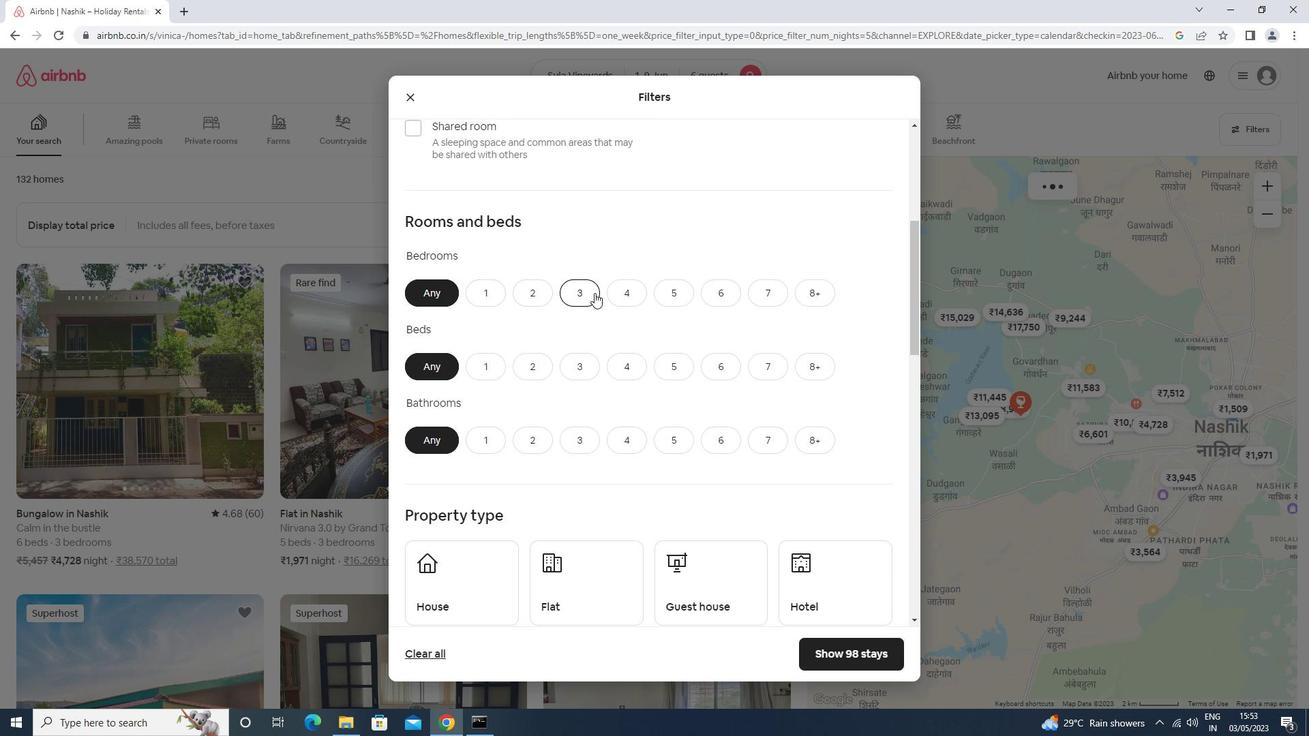 
Action: Mouse pressed left at (583, 291)
Screenshot: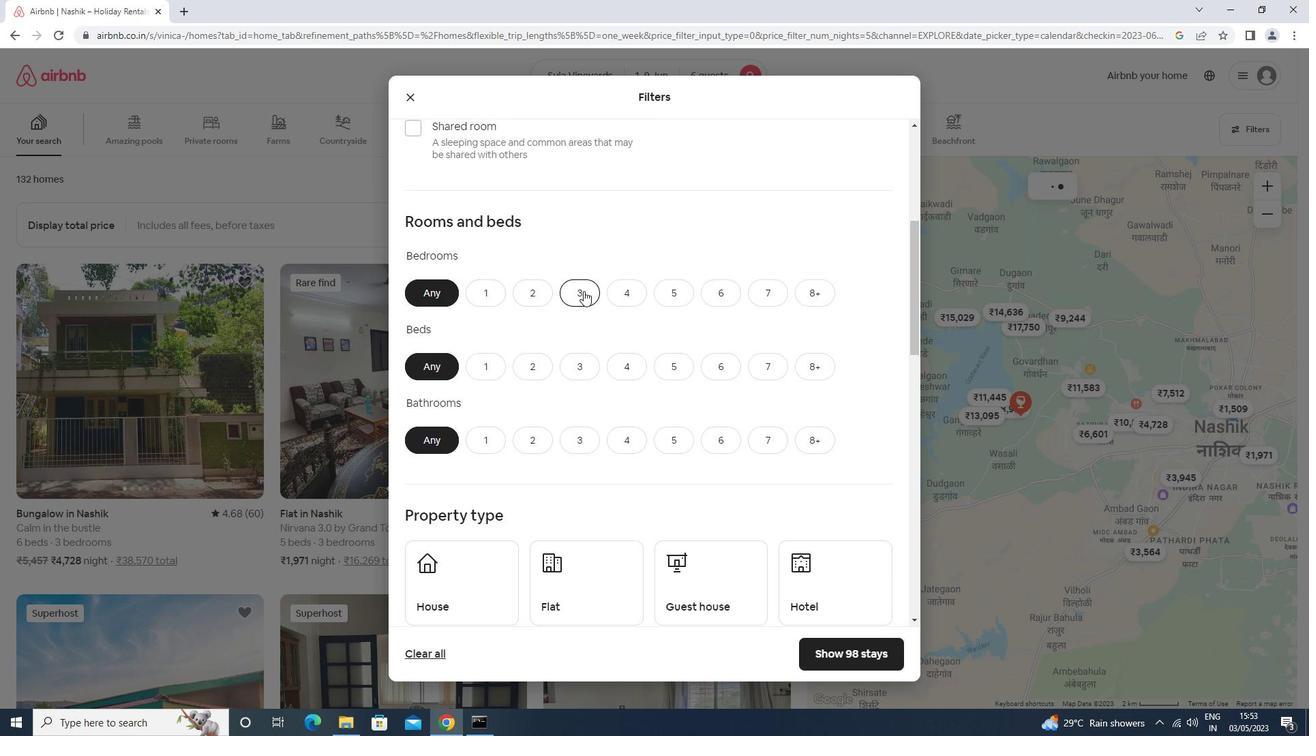 
Action: Mouse moved to (578, 366)
Screenshot: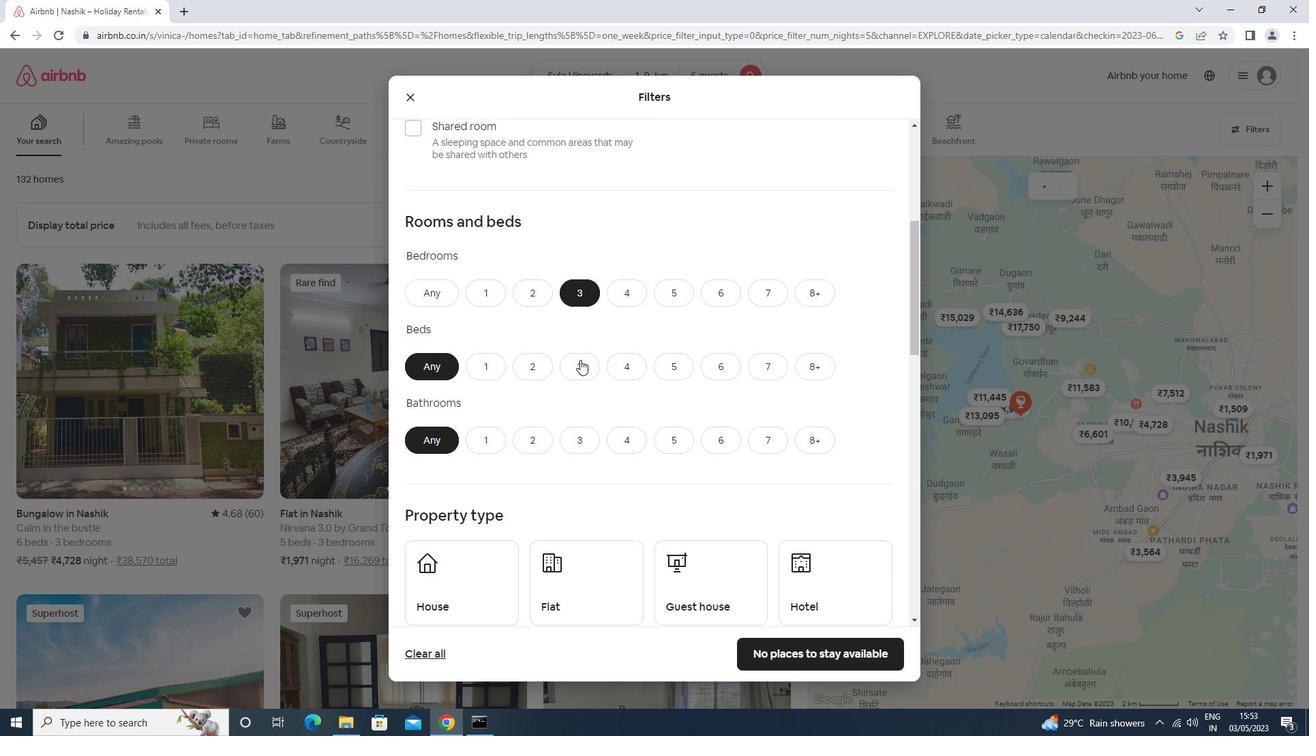 
Action: Mouse pressed left at (578, 366)
Screenshot: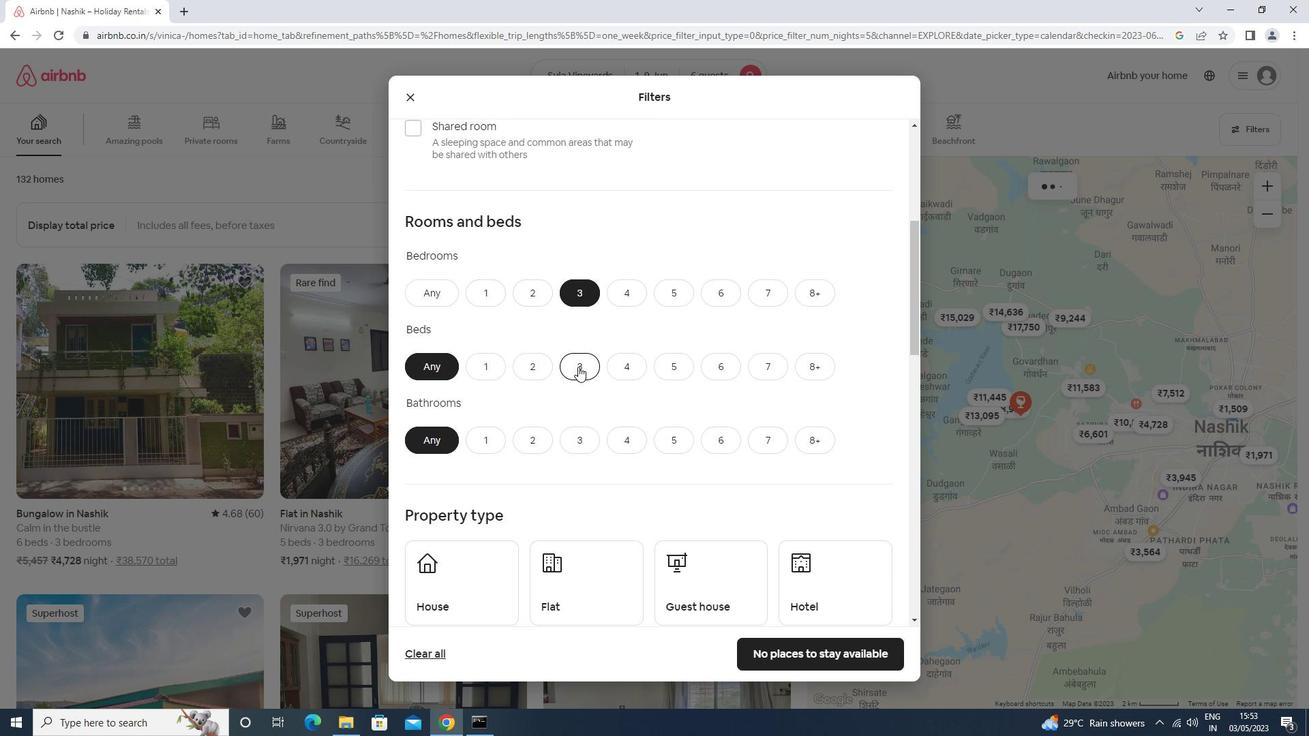 
Action: Mouse moved to (581, 438)
Screenshot: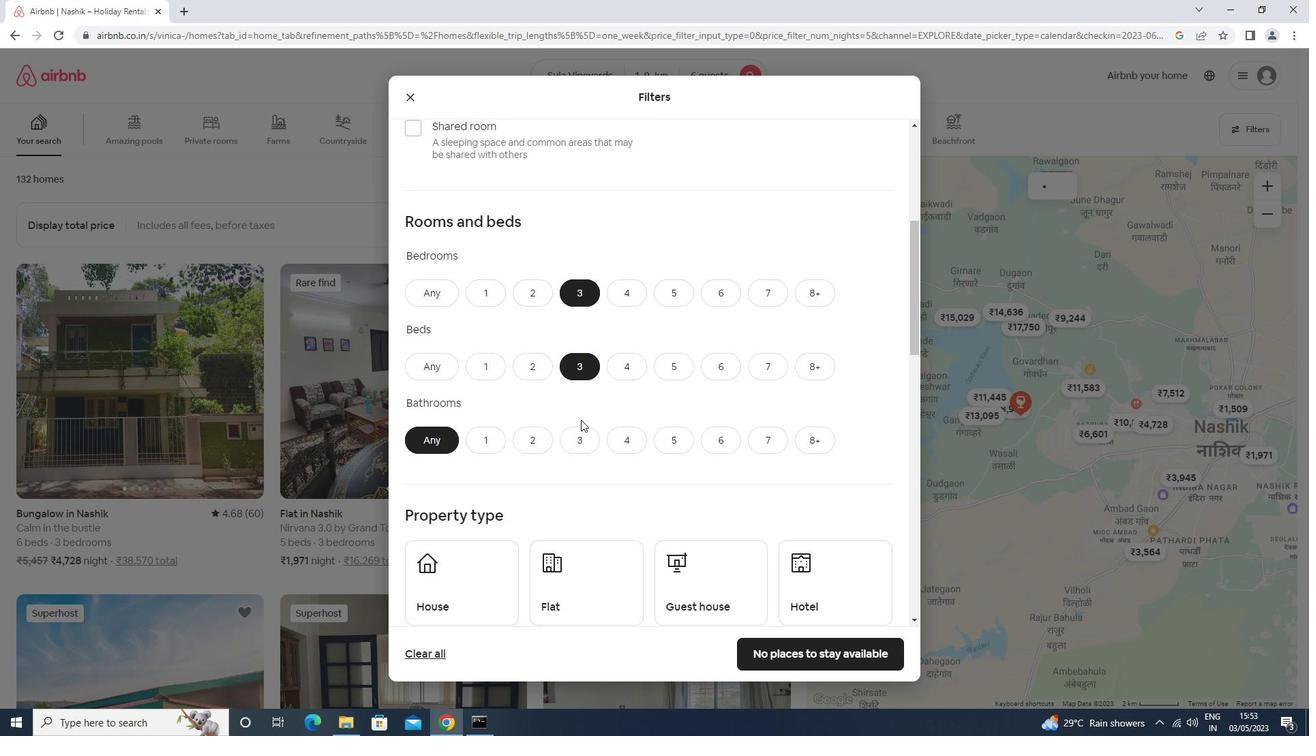 
Action: Mouse pressed left at (581, 438)
Screenshot: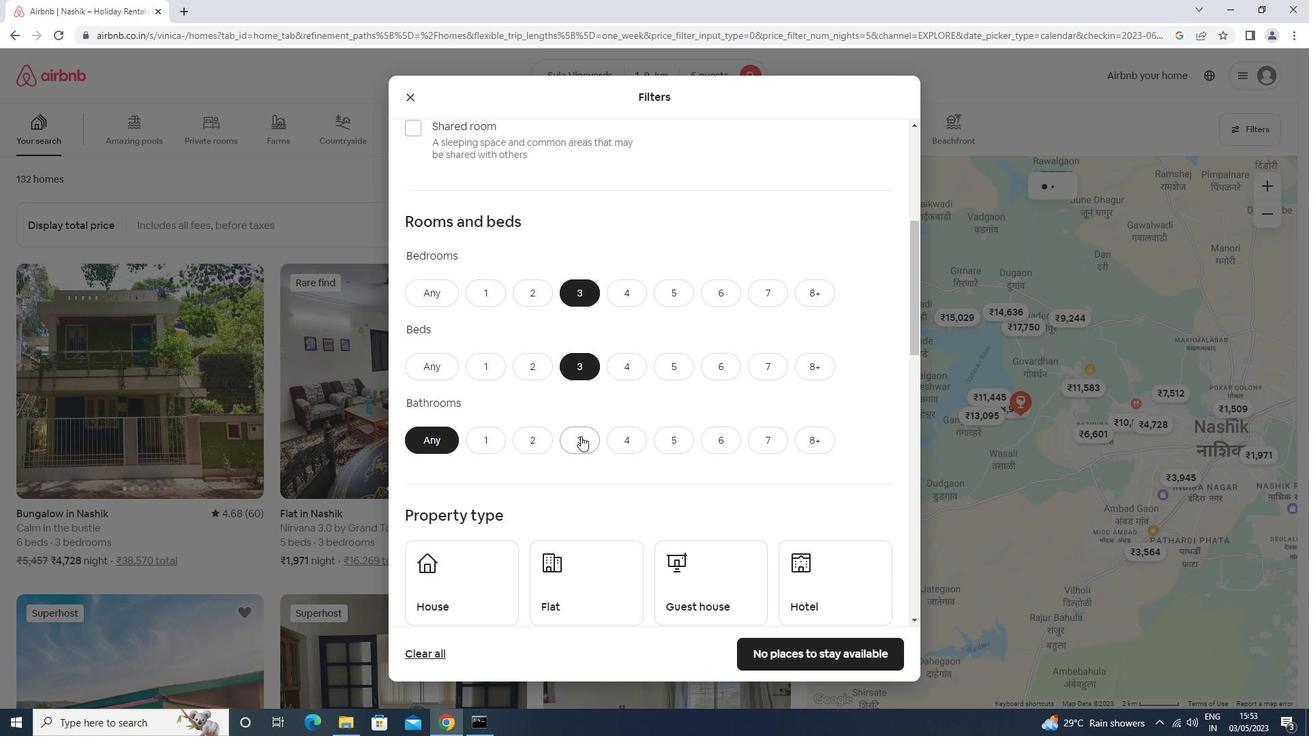 
Action: Mouse moved to (581, 420)
Screenshot: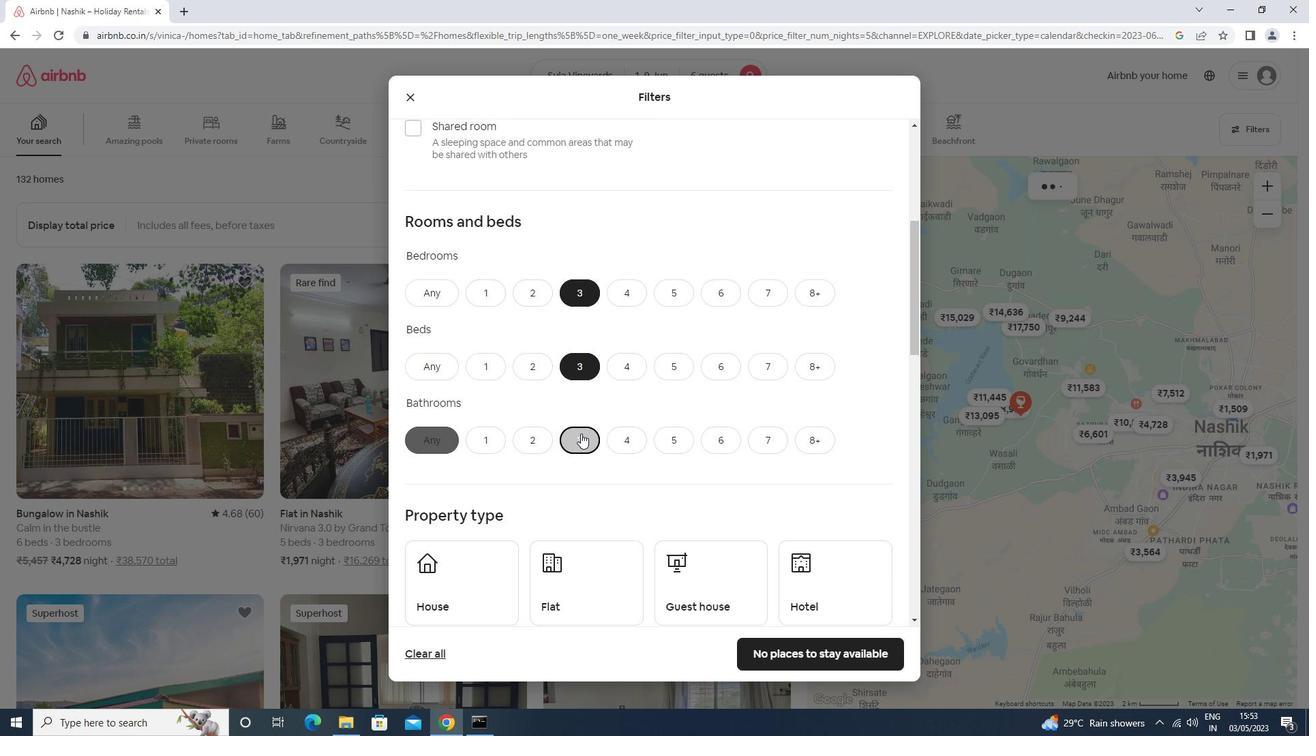 
Action: Mouse scrolled (581, 420) with delta (0, 0)
Screenshot: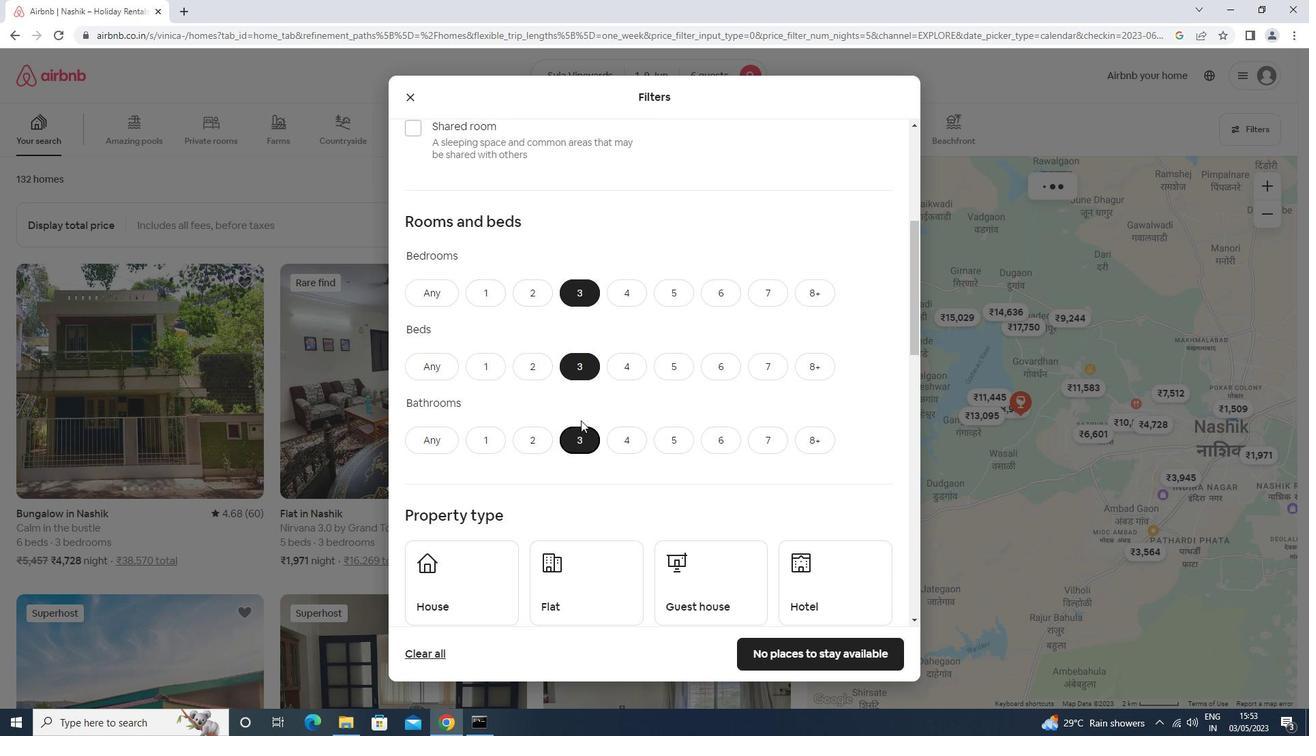 
Action: Mouse scrolled (581, 420) with delta (0, 0)
Screenshot: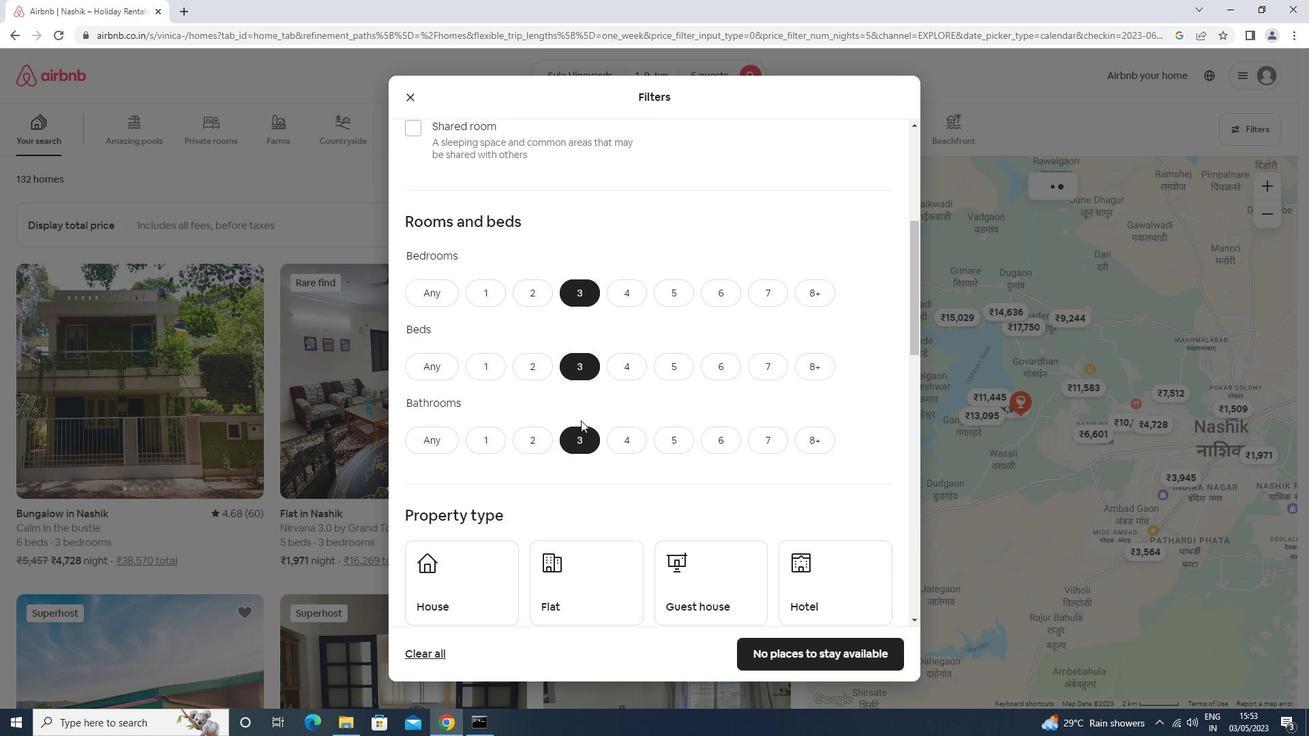 
Action: Mouse scrolled (581, 420) with delta (0, 0)
Screenshot: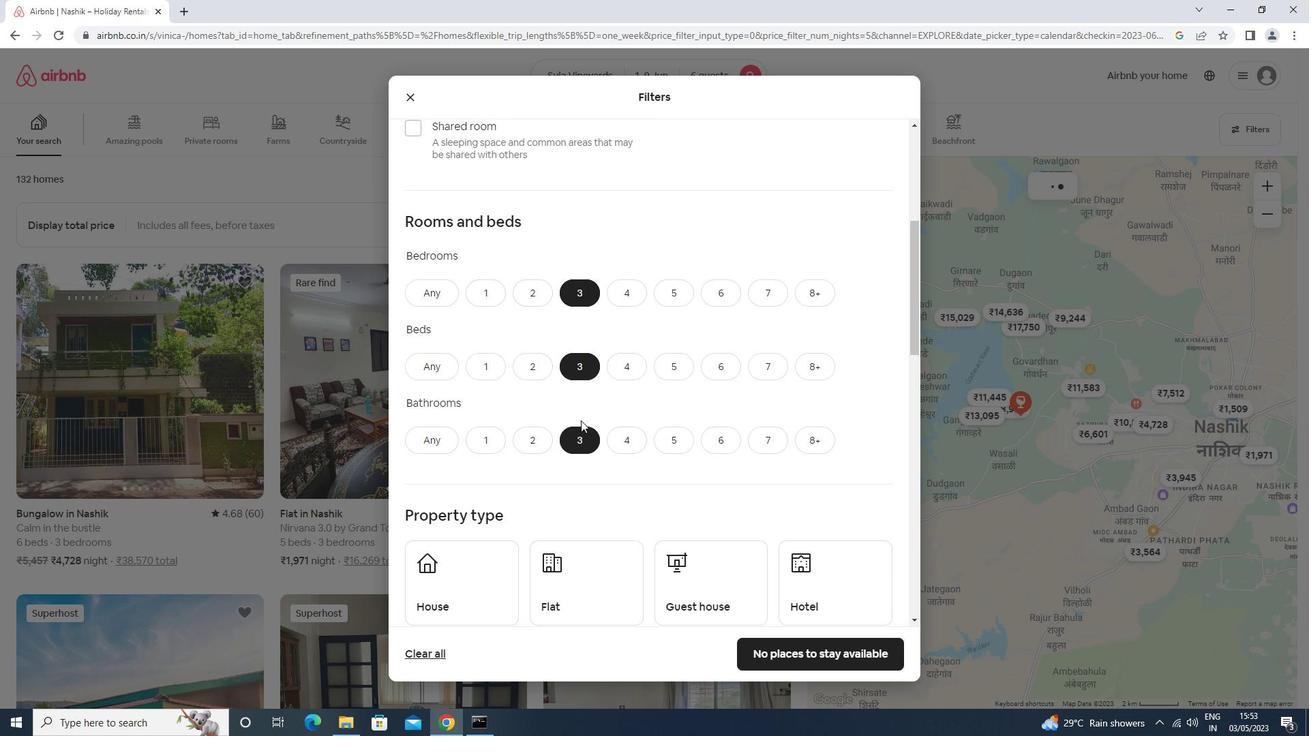 
Action: Mouse moved to (471, 375)
Screenshot: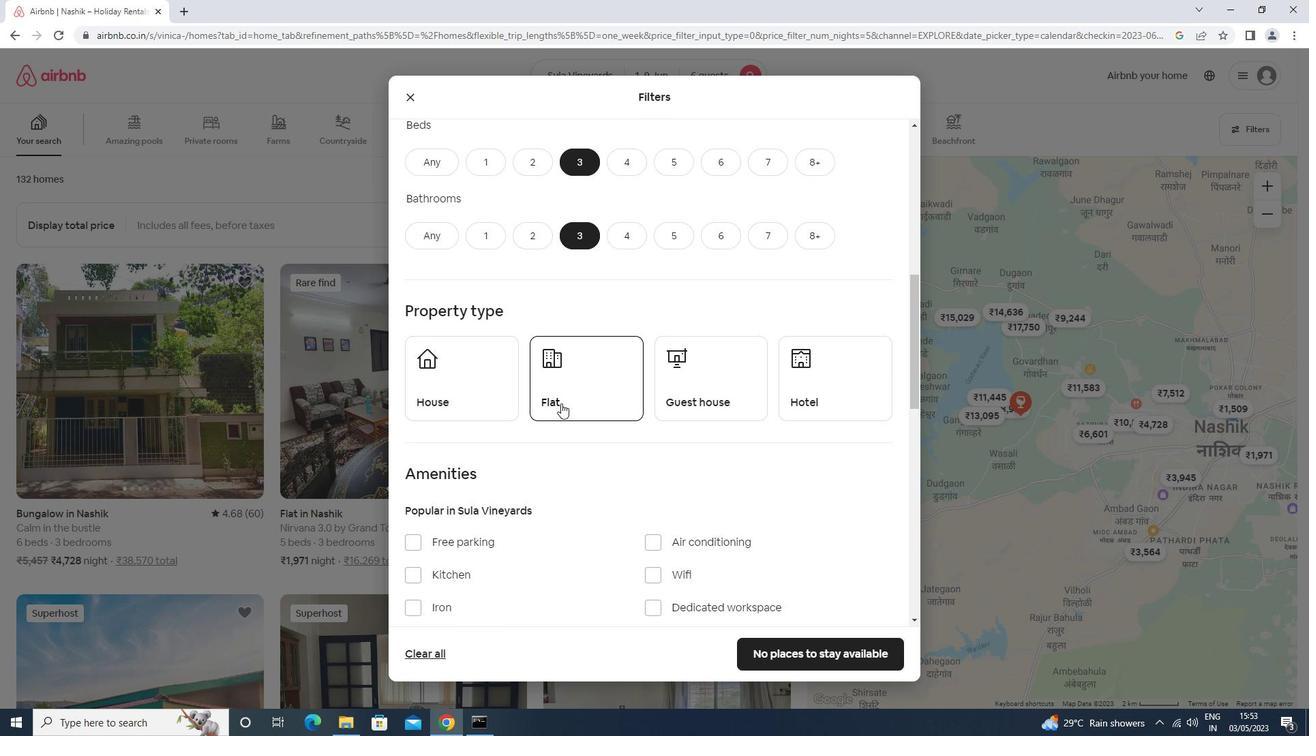
Action: Mouse pressed left at (471, 375)
Screenshot: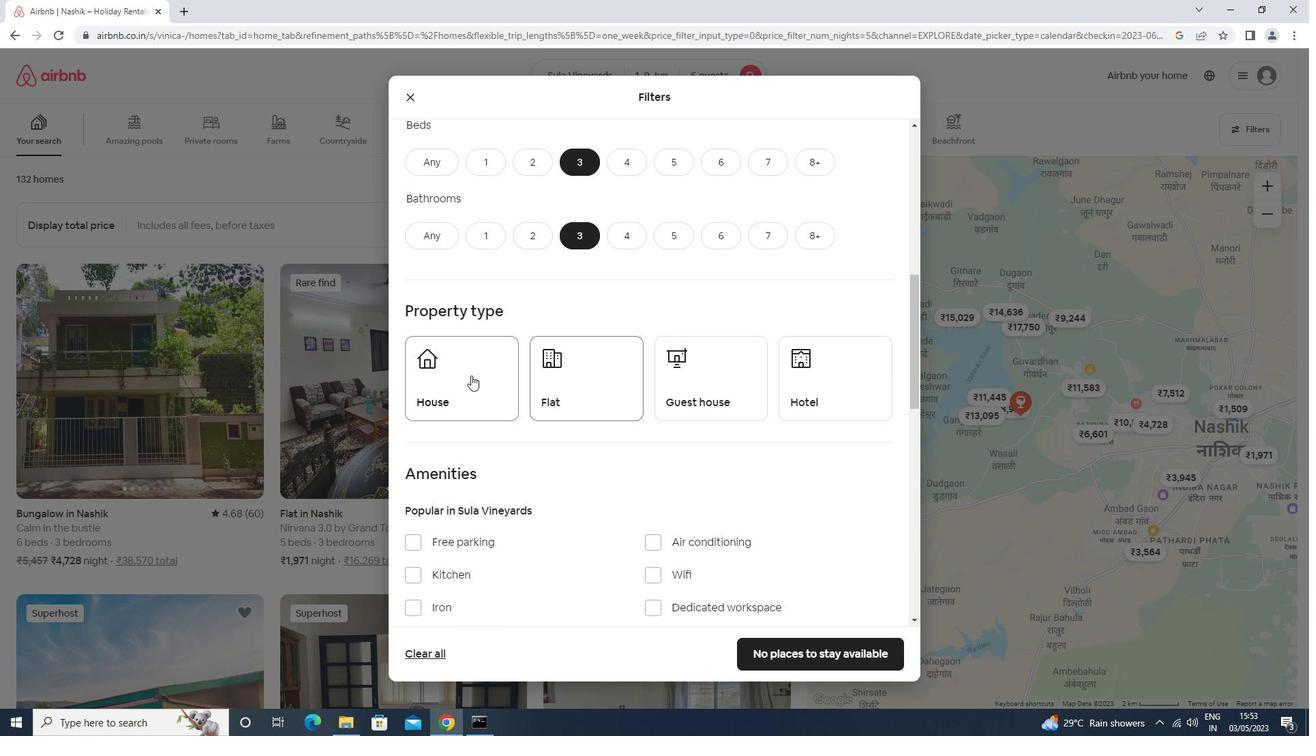 
Action: Mouse moved to (593, 382)
Screenshot: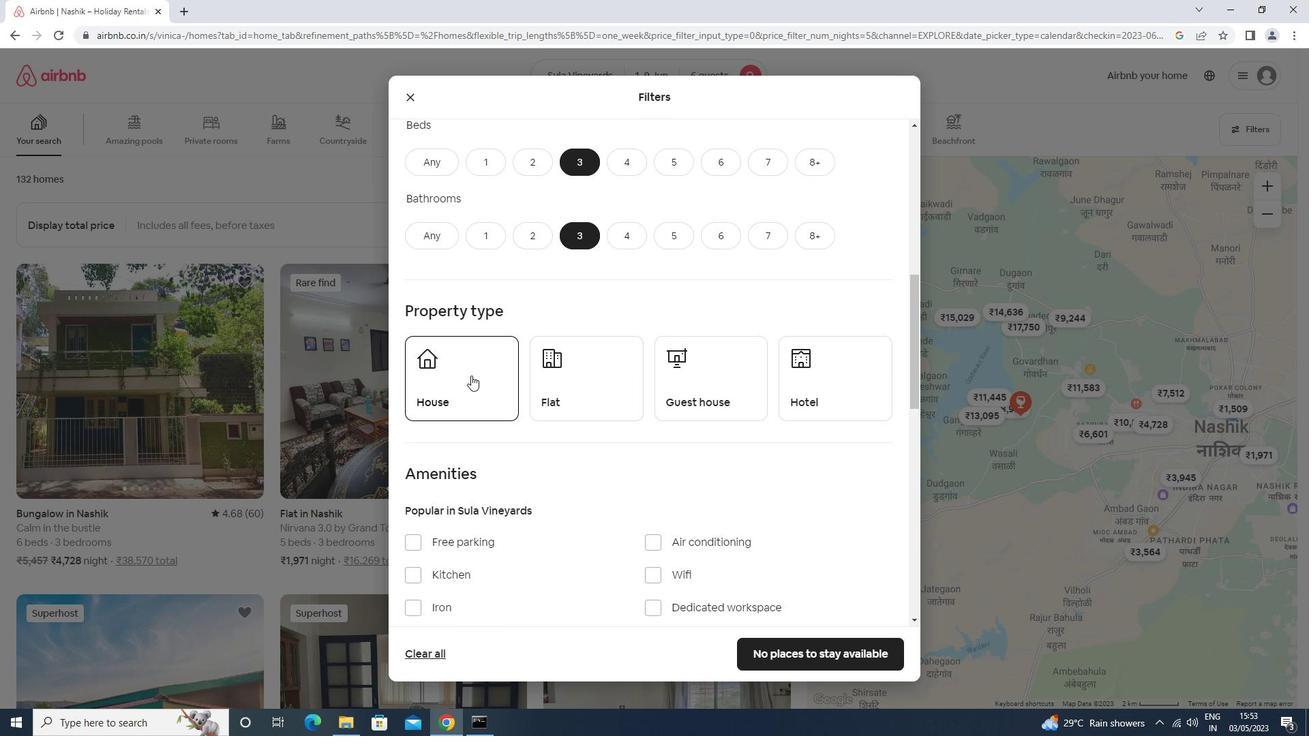 
Action: Mouse pressed left at (593, 382)
Screenshot: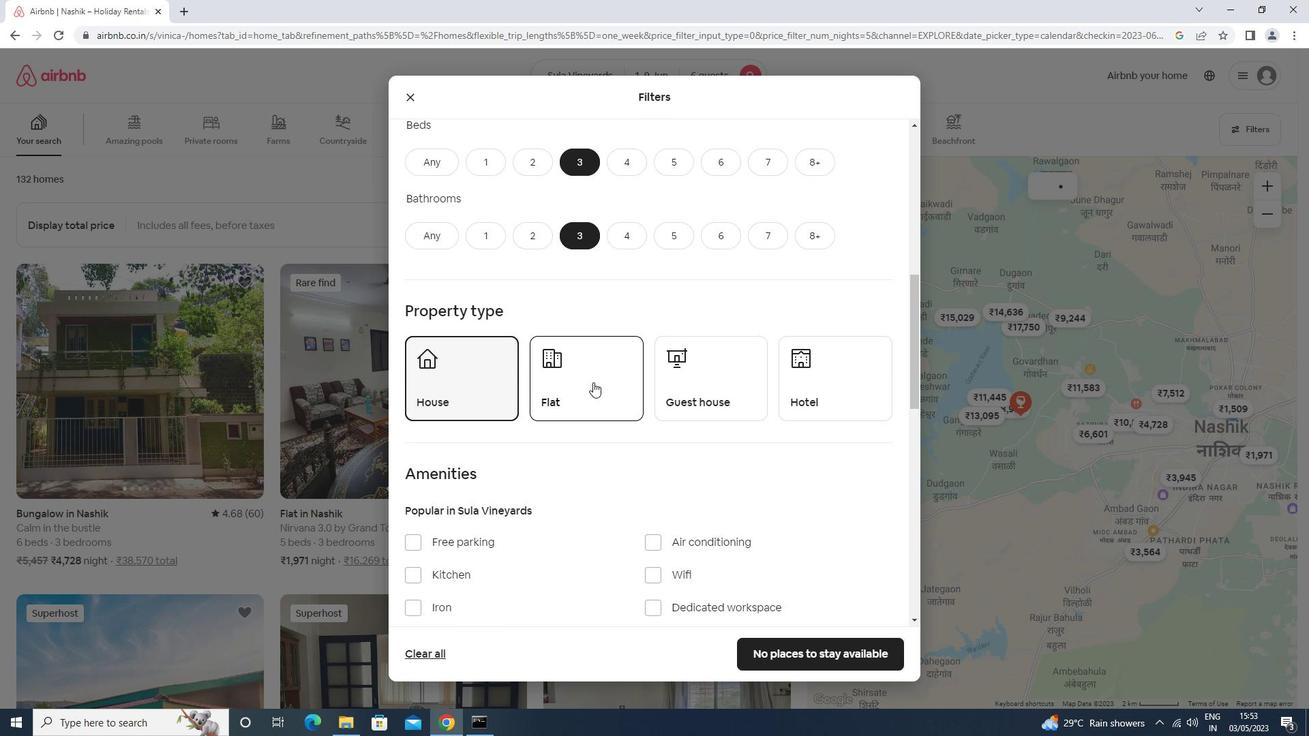 
Action: Mouse moved to (686, 395)
Screenshot: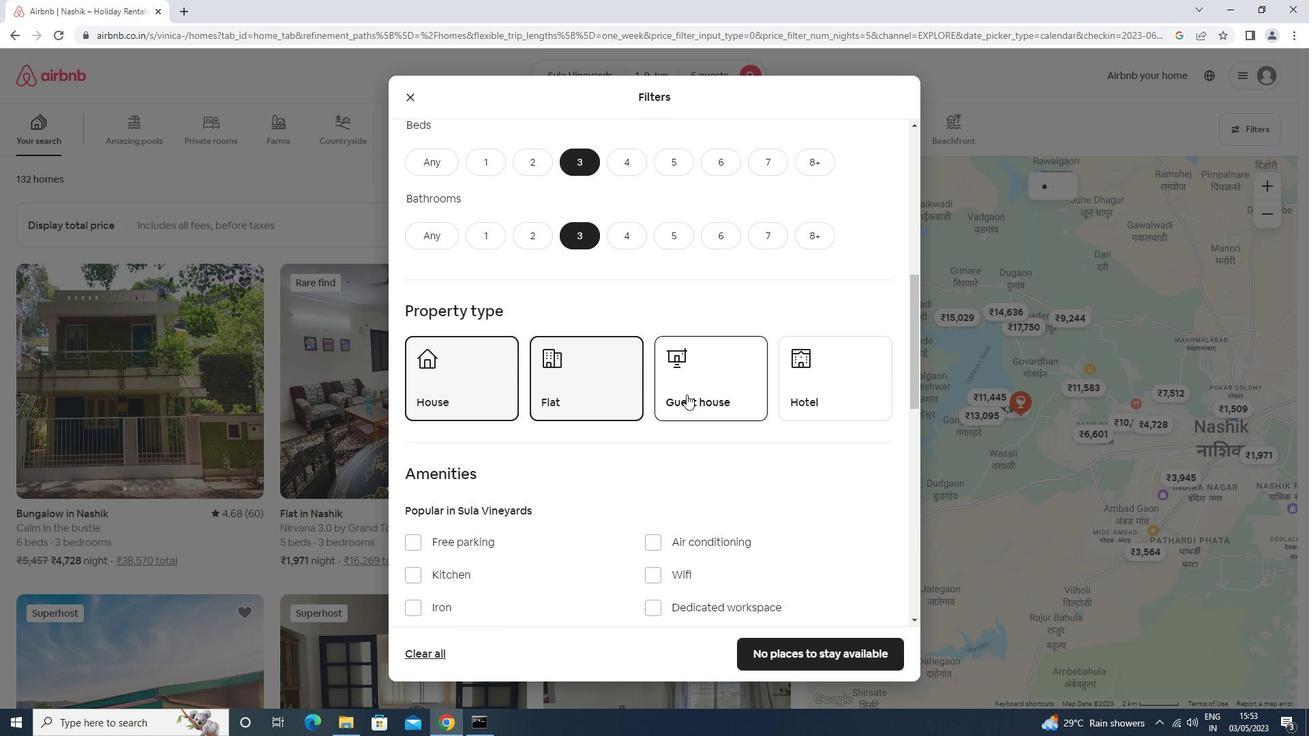 
Action: Mouse pressed left at (686, 395)
Screenshot: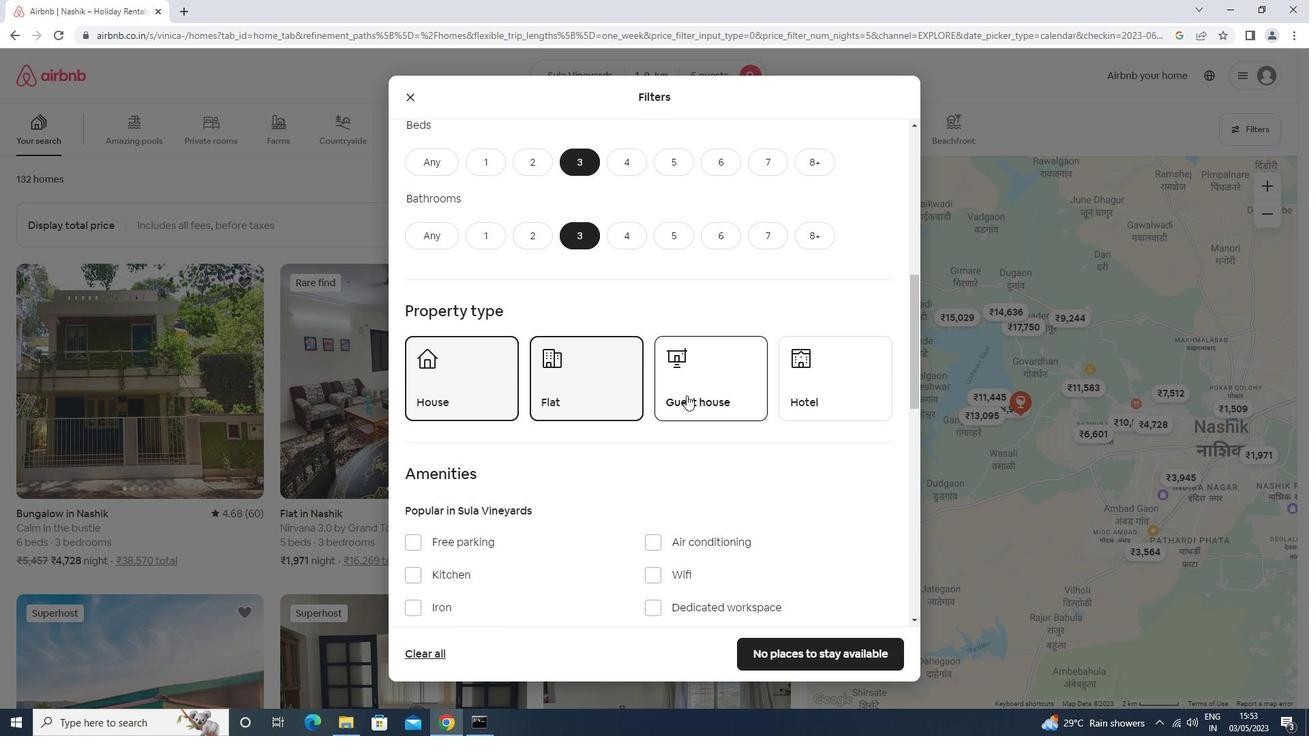 
Action: Mouse moved to (688, 390)
Screenshot: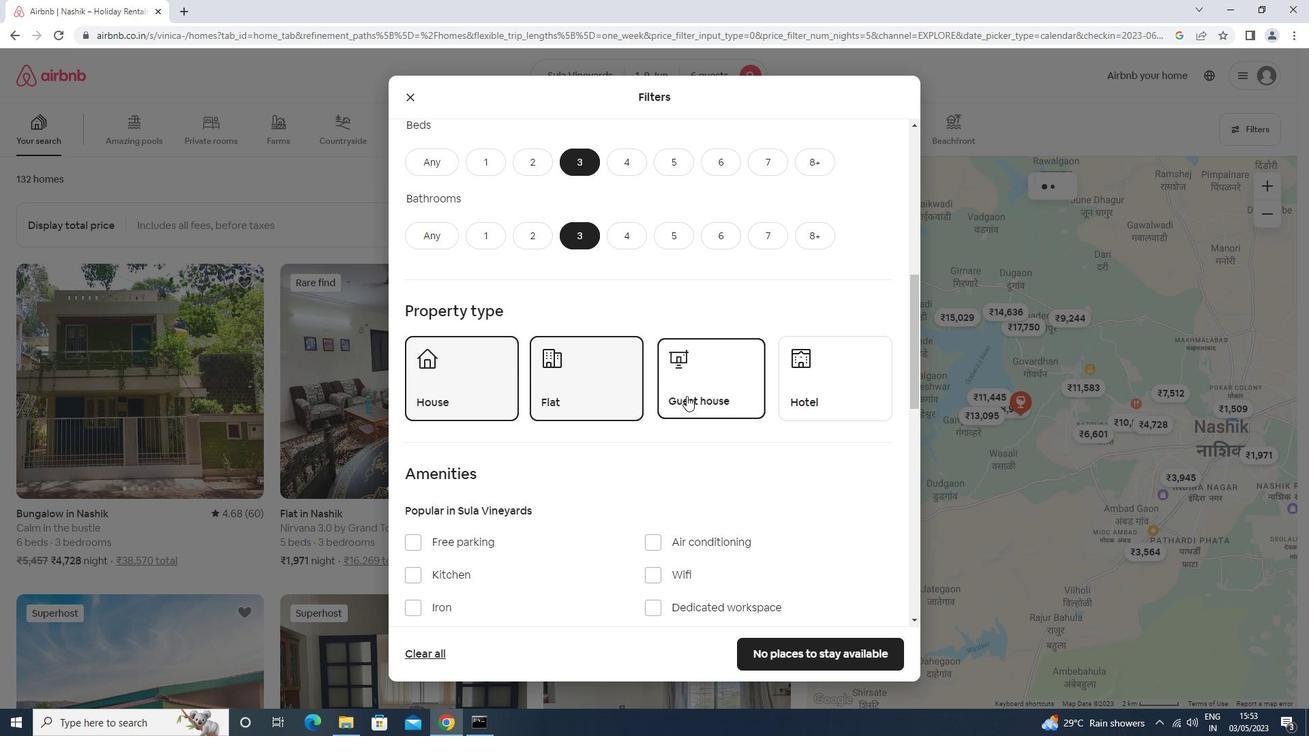 
Action: Mouse scrolled (688, 389) with delta (0, 0)
Screenshot: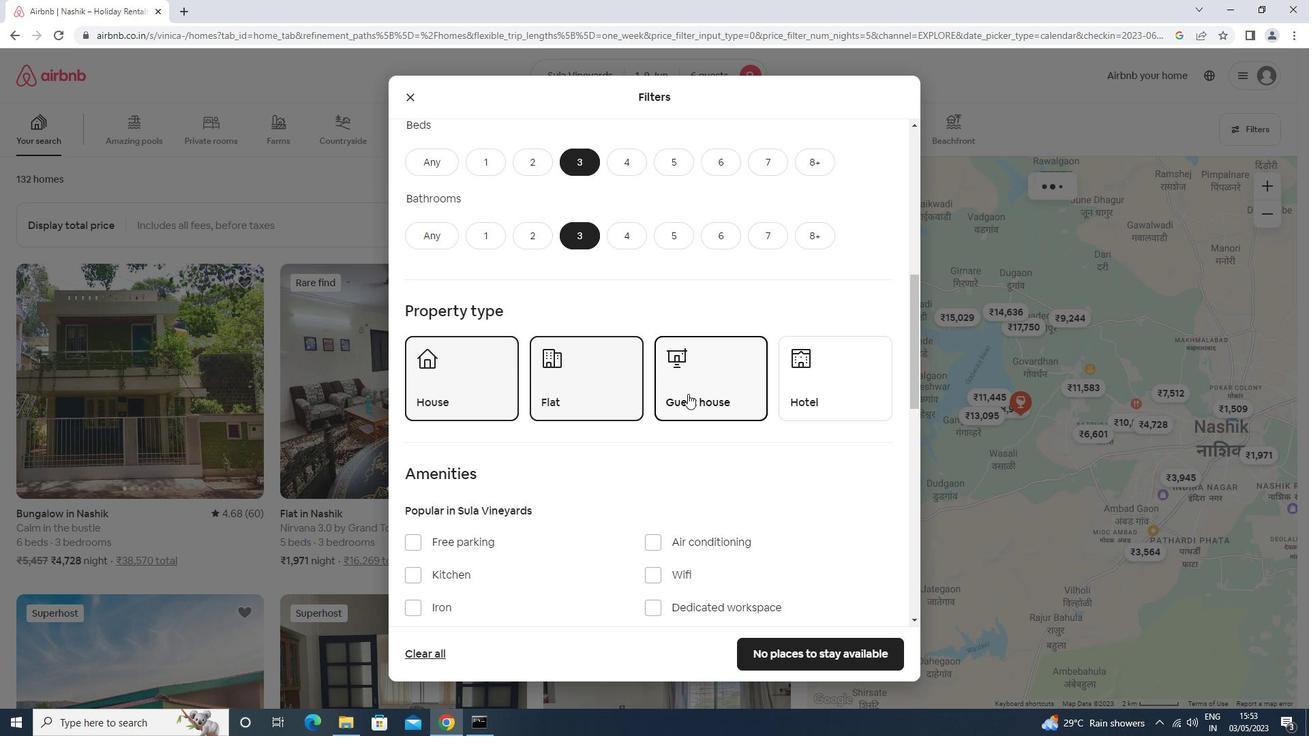 
Action: Mouse scrolled (688, 389) with delta (0, 0)
Screenshot: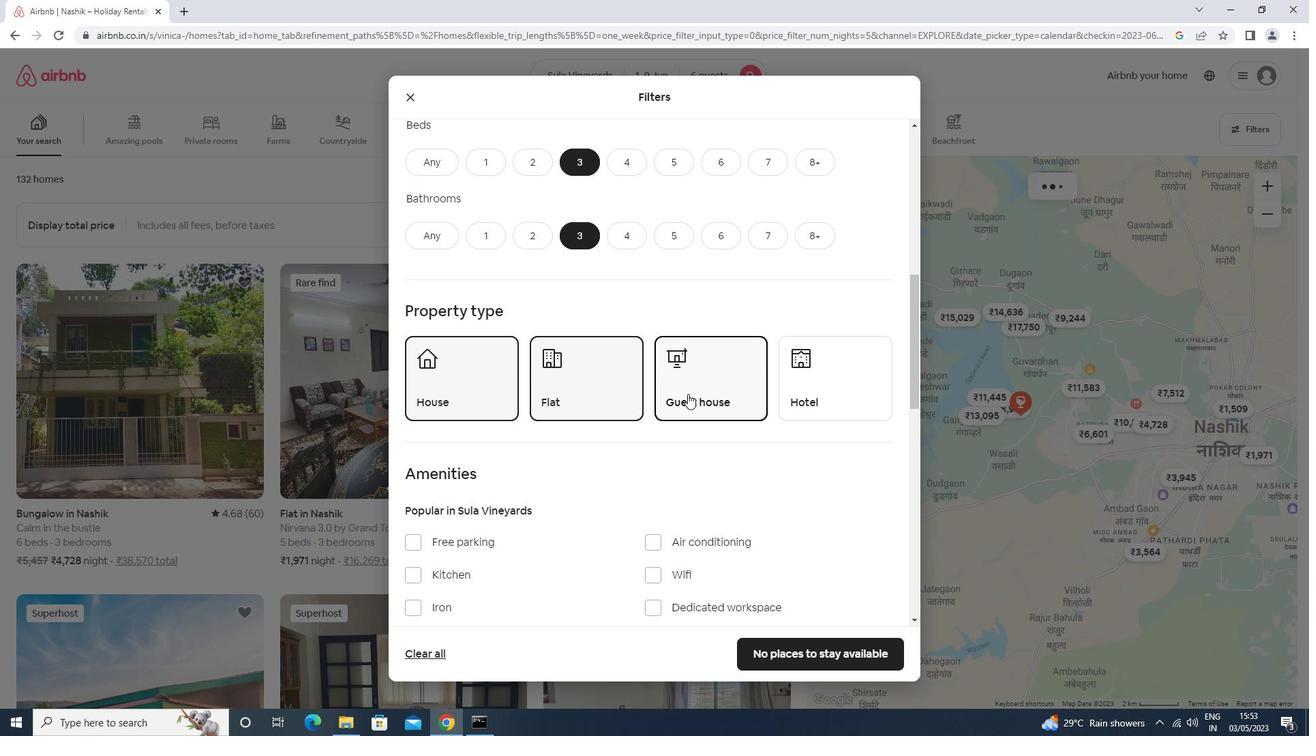 
Action: Mouse scrolled (688, 389) with delta (0, 0)
Screenshot: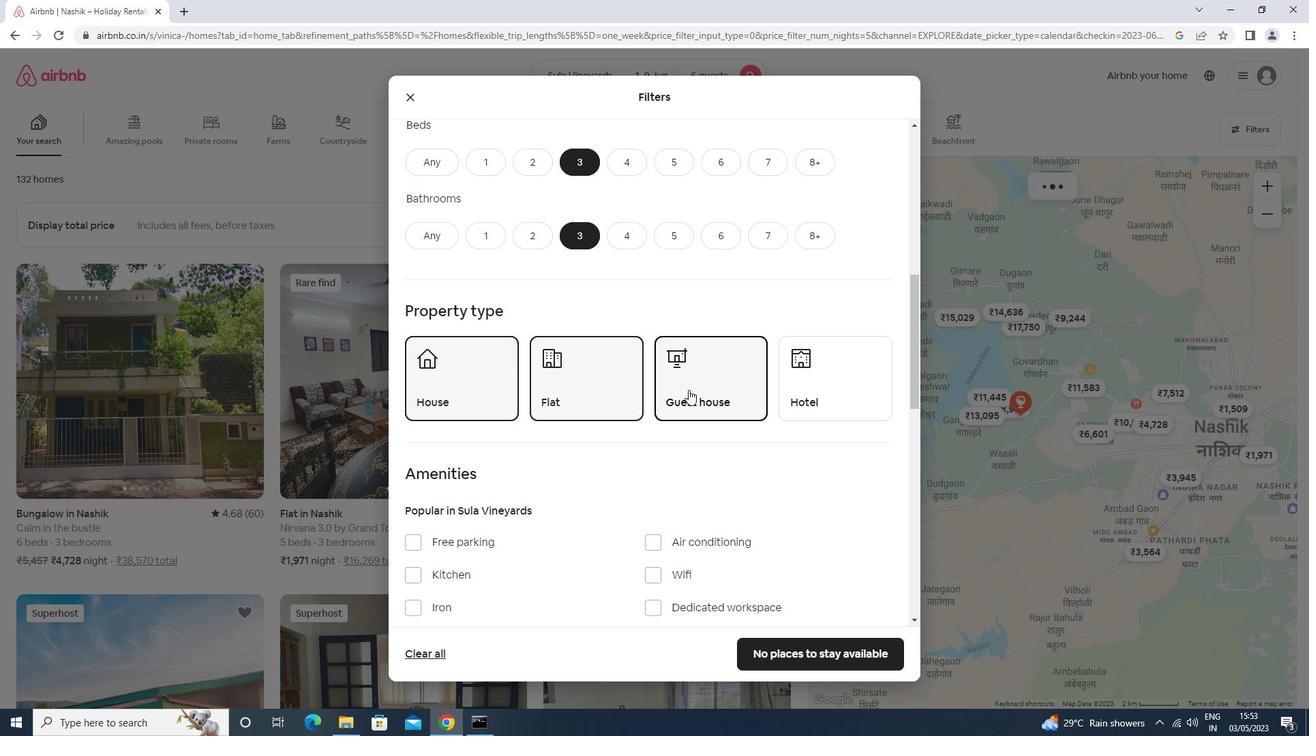 
Action: Mouse scrolled (688, 389) with delta (0, 0)
Screenshot: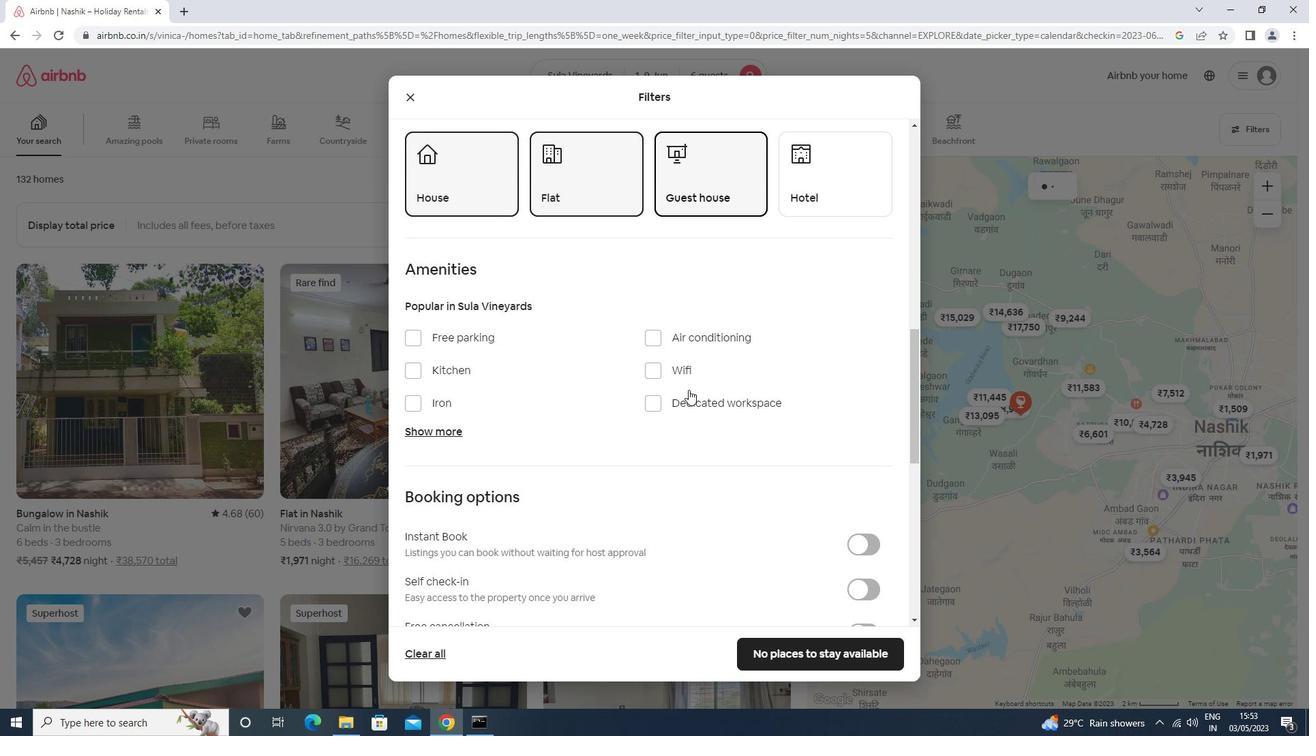 
Action: Mouse scrolled (688, 389) with delta (0, 0)
Screenshot: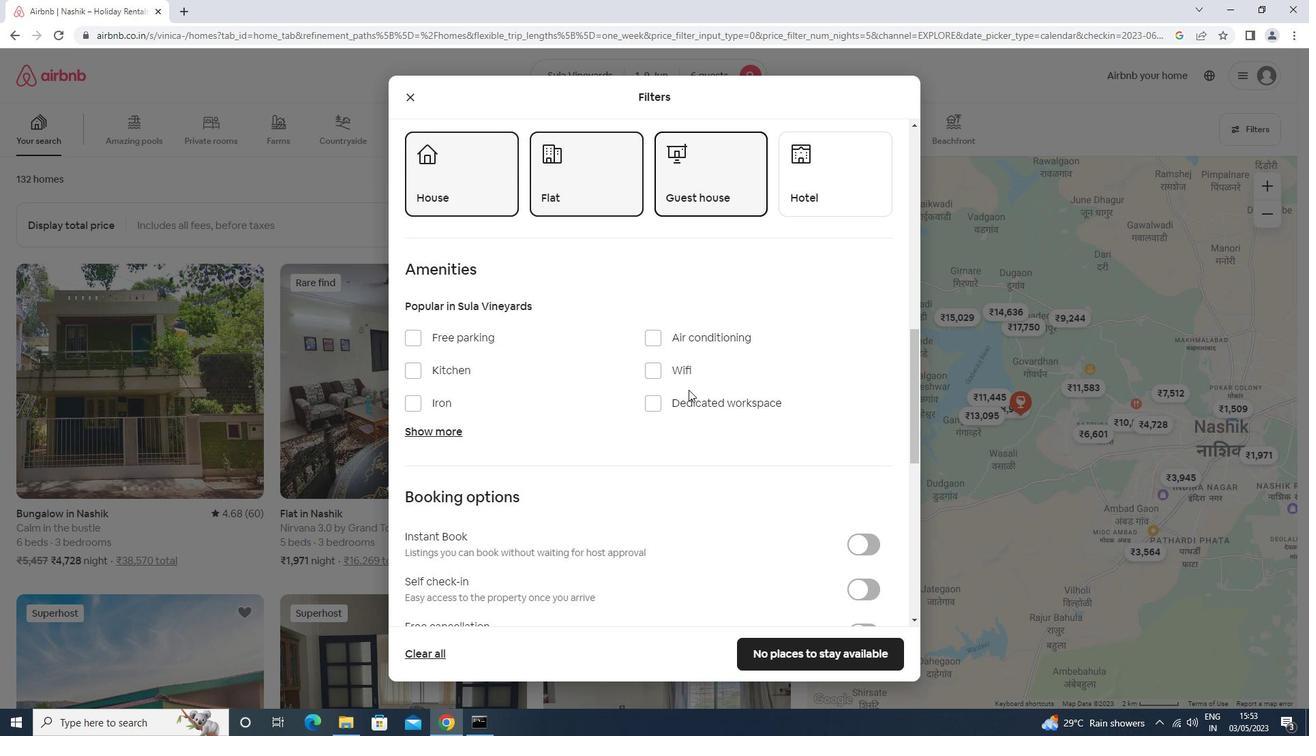 
Action: Mouse moved to (879, 457)
Screenshot: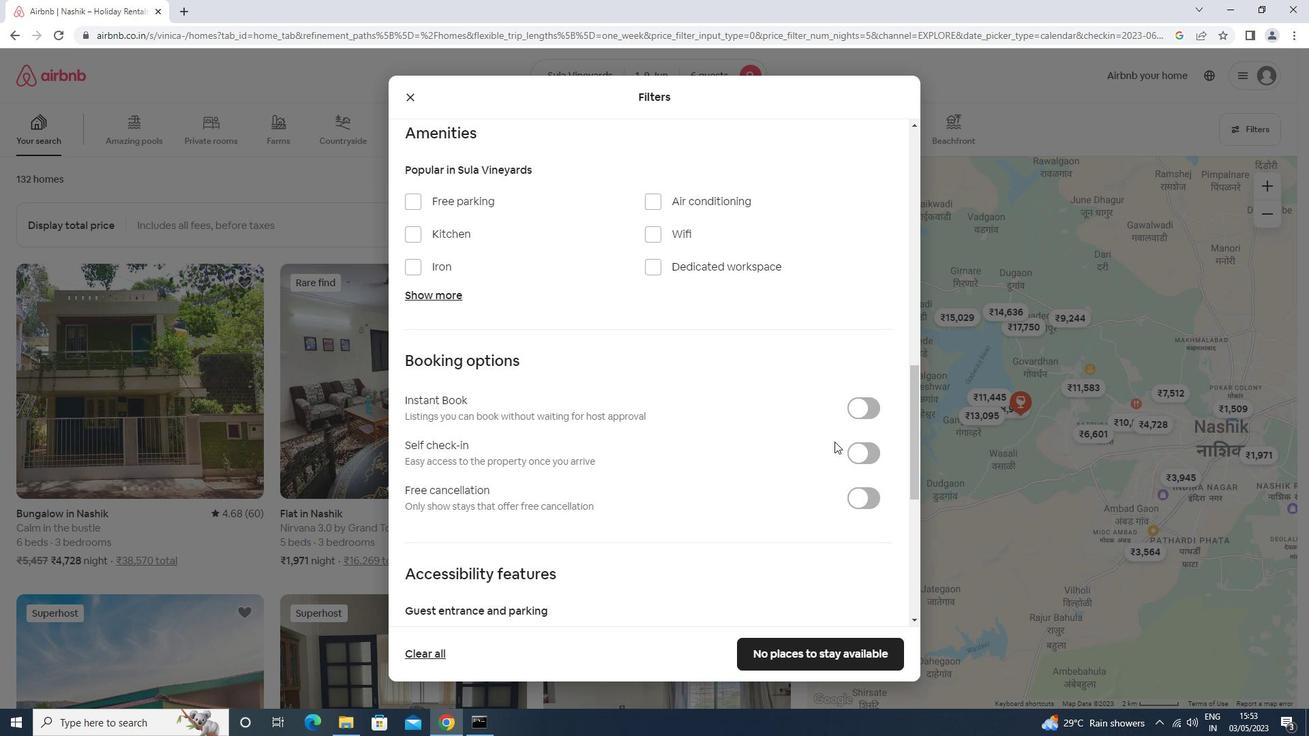 
Action: Mouse pressed left at (879, 457)
Screenshot: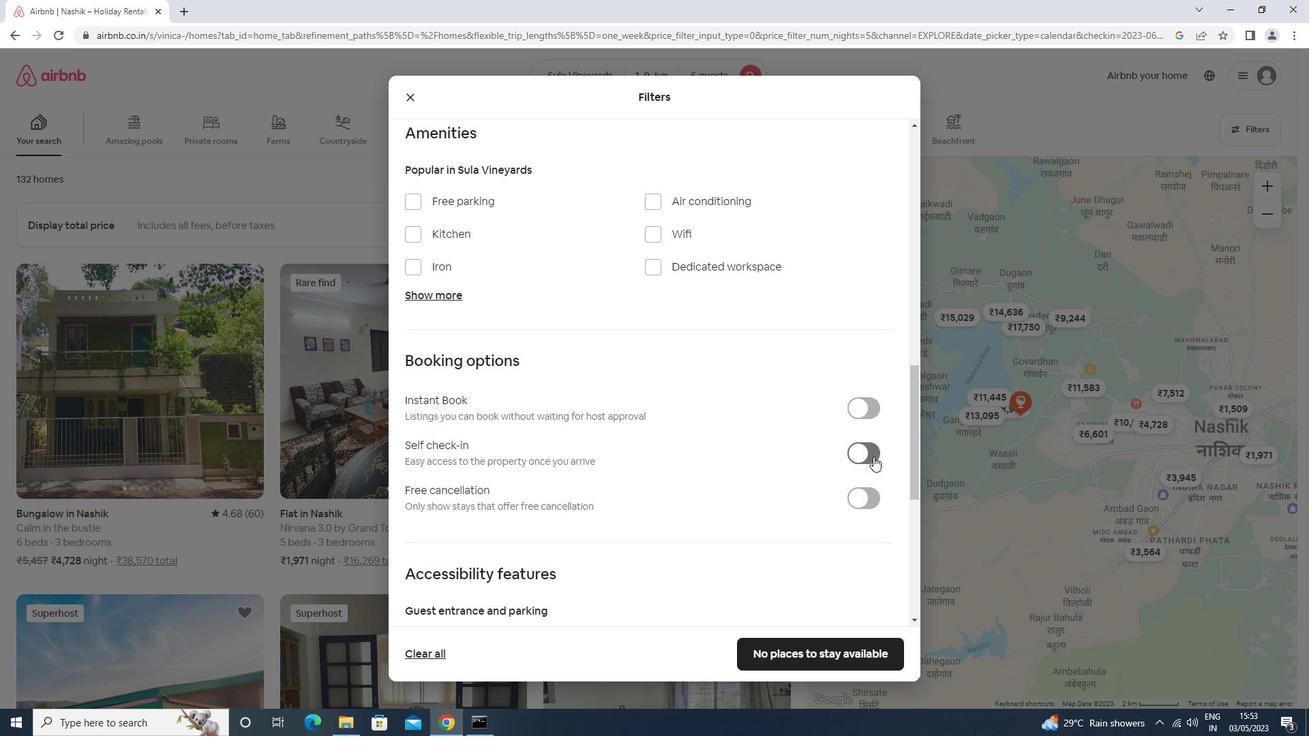 
Action: Mouse moved to (874, 455)
Screenshot: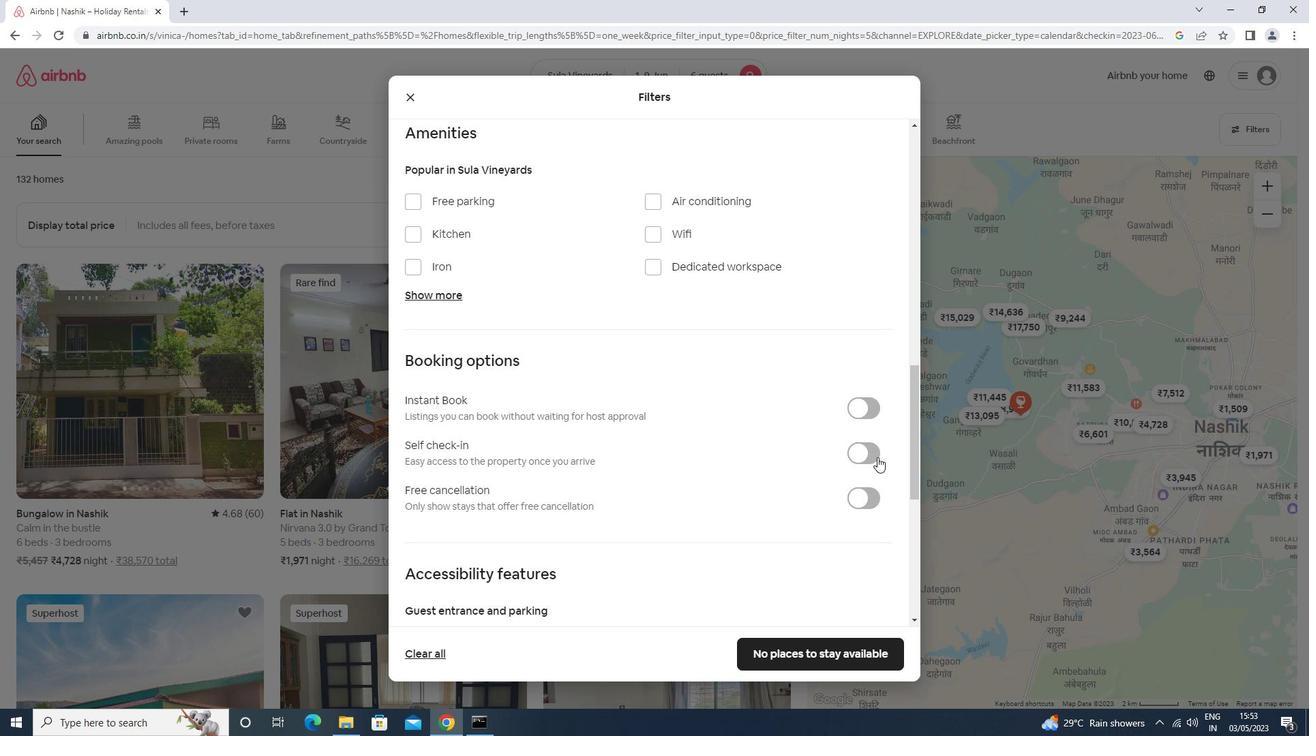 
Action: Mouse pressed left at (874, 455)
Screenshot: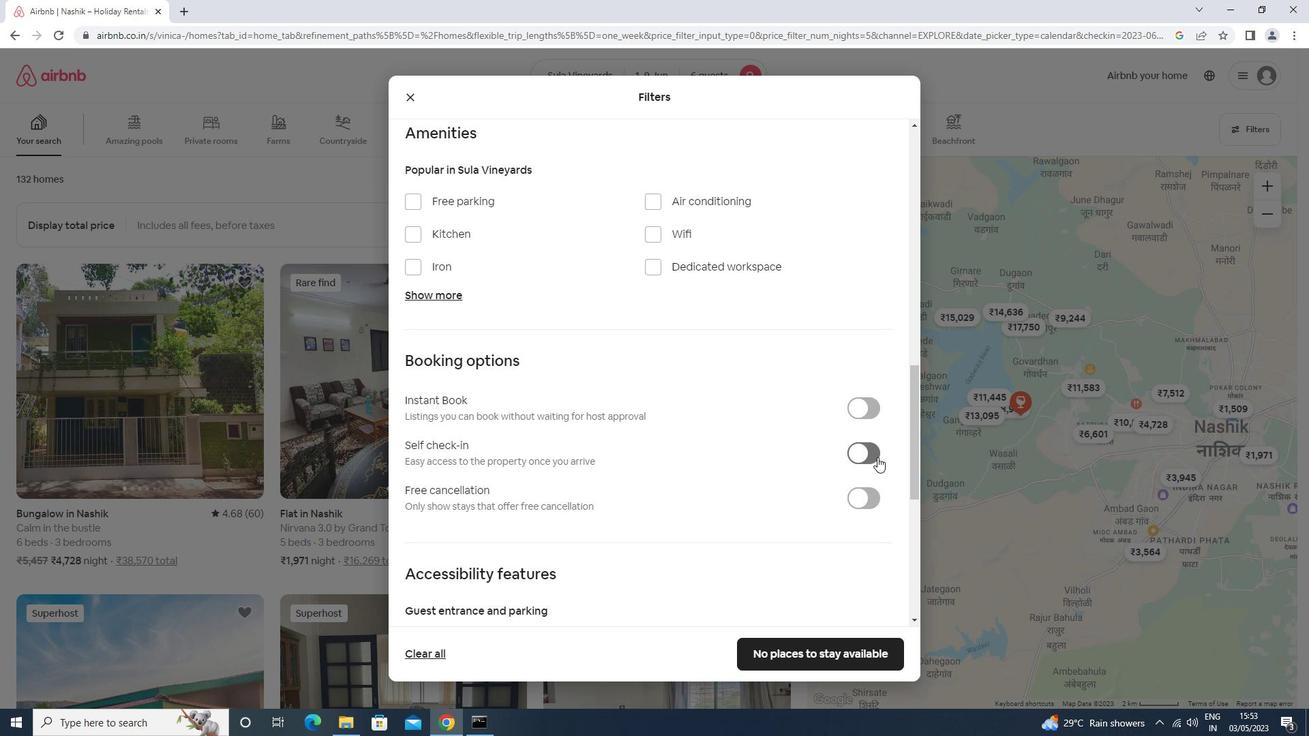 
Action: Mouse moved to (801, 430)
Screenshot: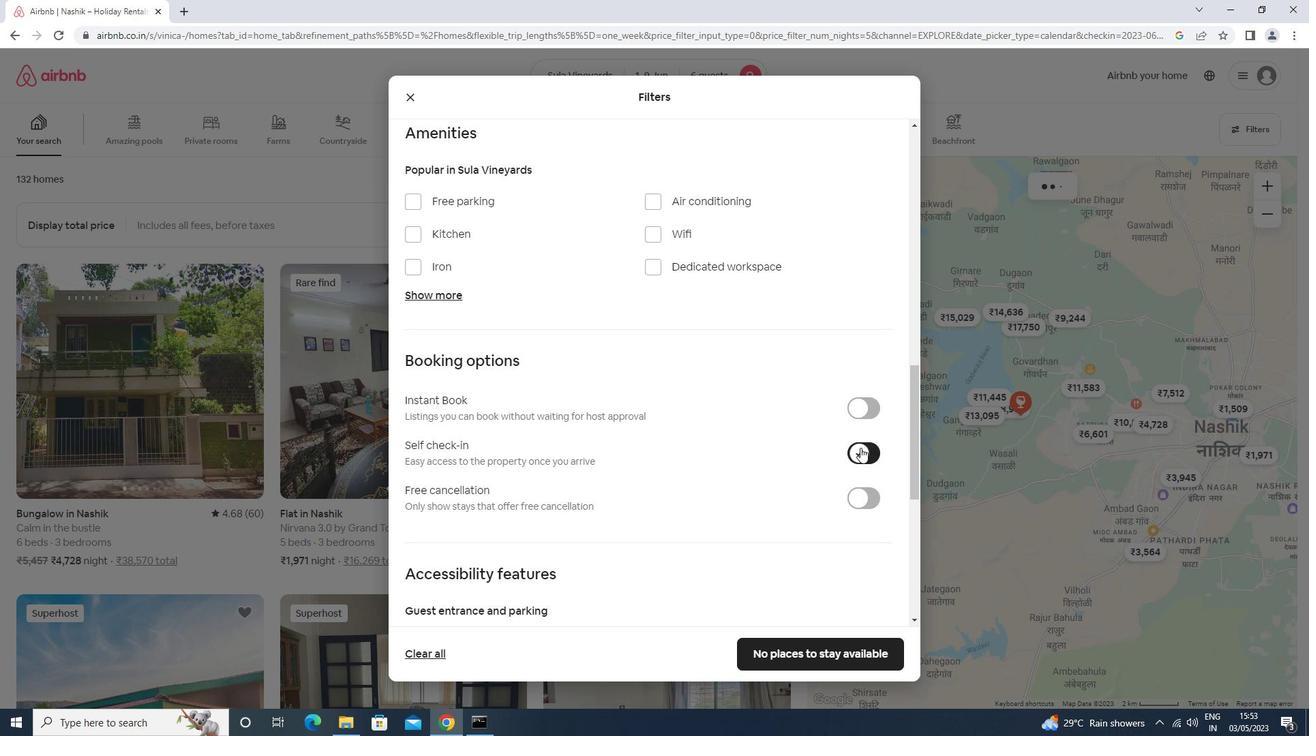 
Action: Mouse scrolled (801, 430) with delta (0, 0)
Screenshot: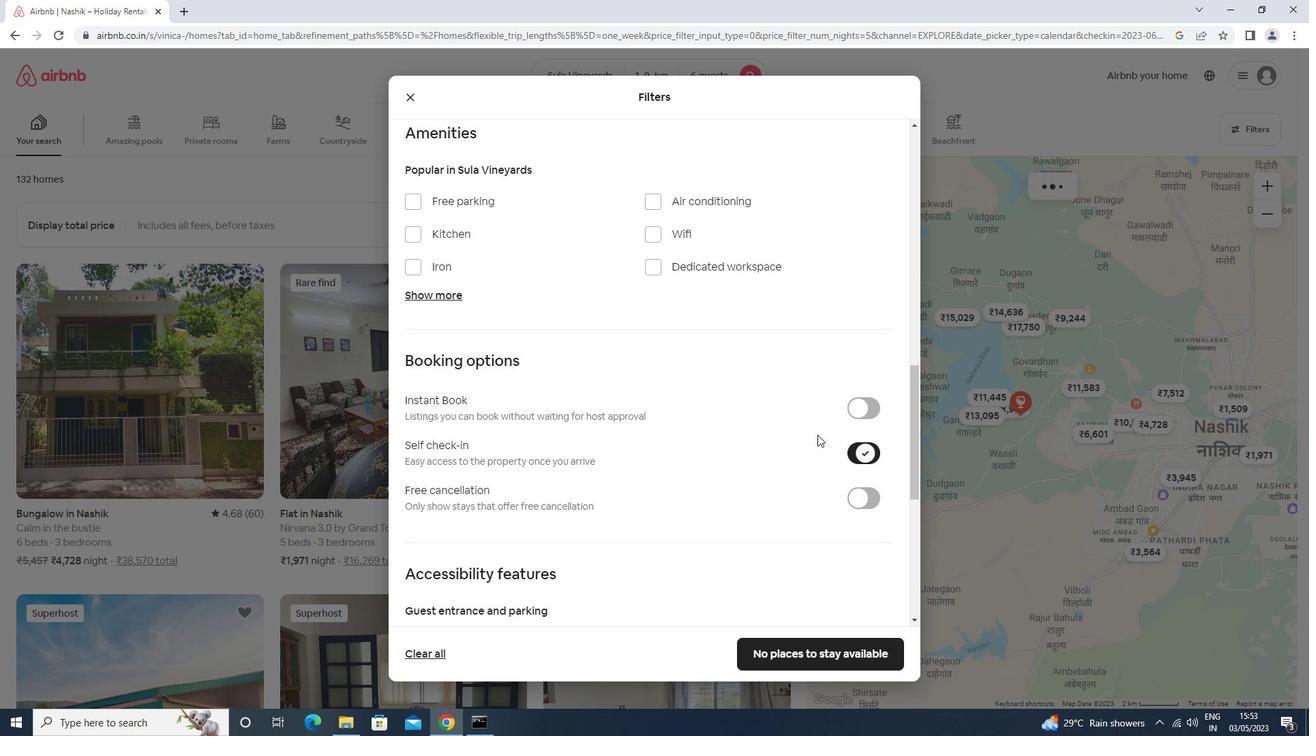 
Action: Mouse moved to (800, 430)
Screenshot: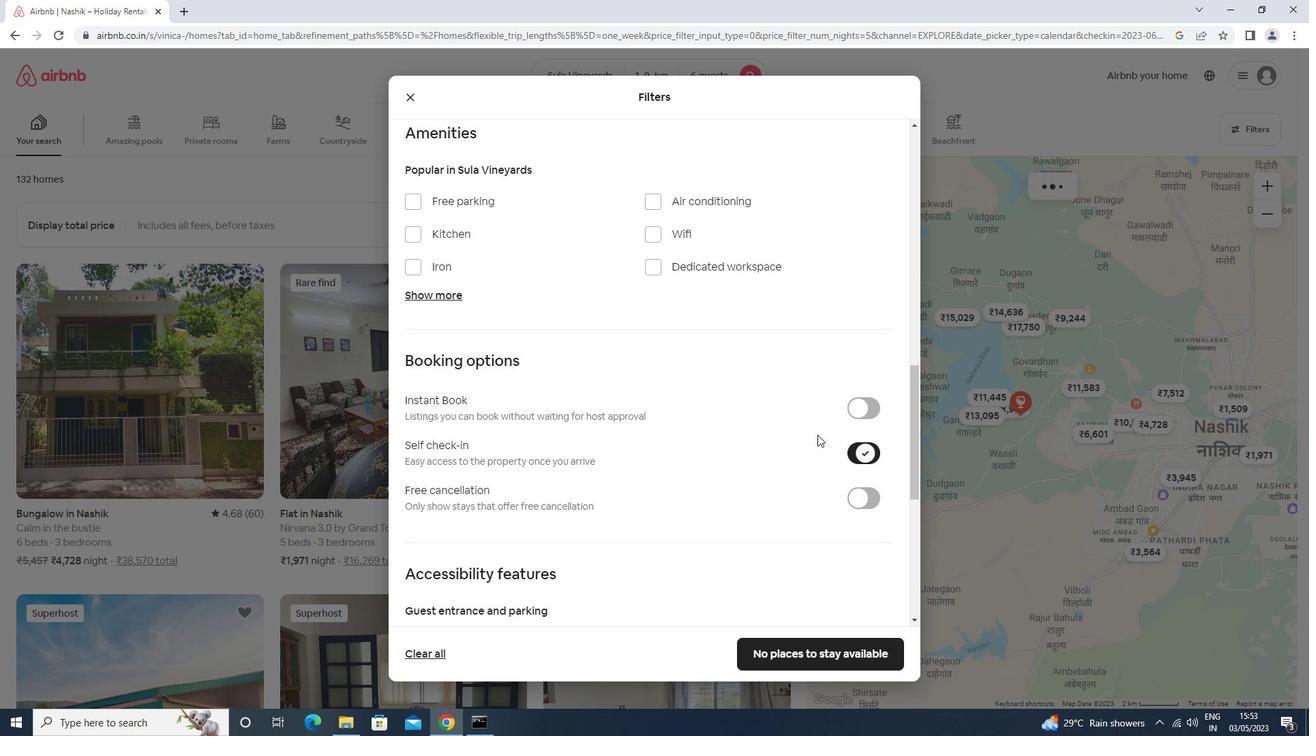 
Action: Mouse scrolled (800, 430) with delta (0, 0)
Screenshot: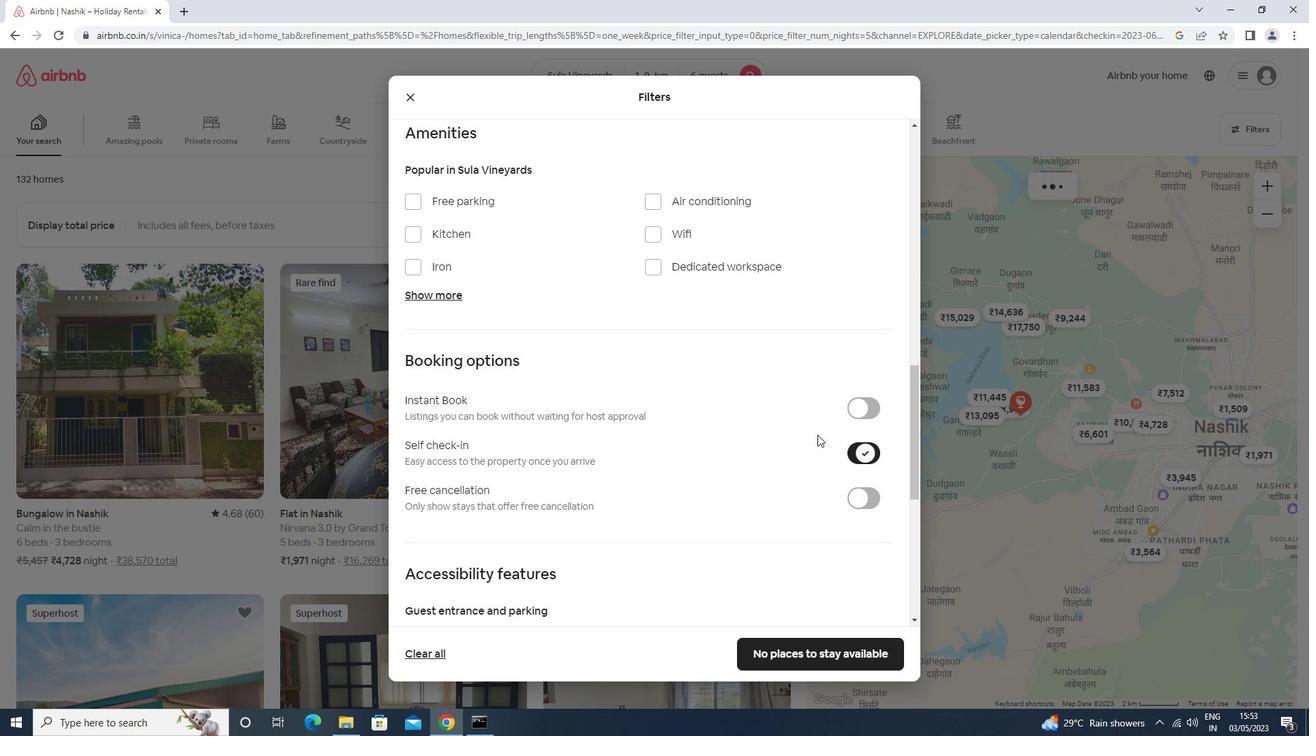 
Action: Mouse moved to (800, 430)
Screenshot: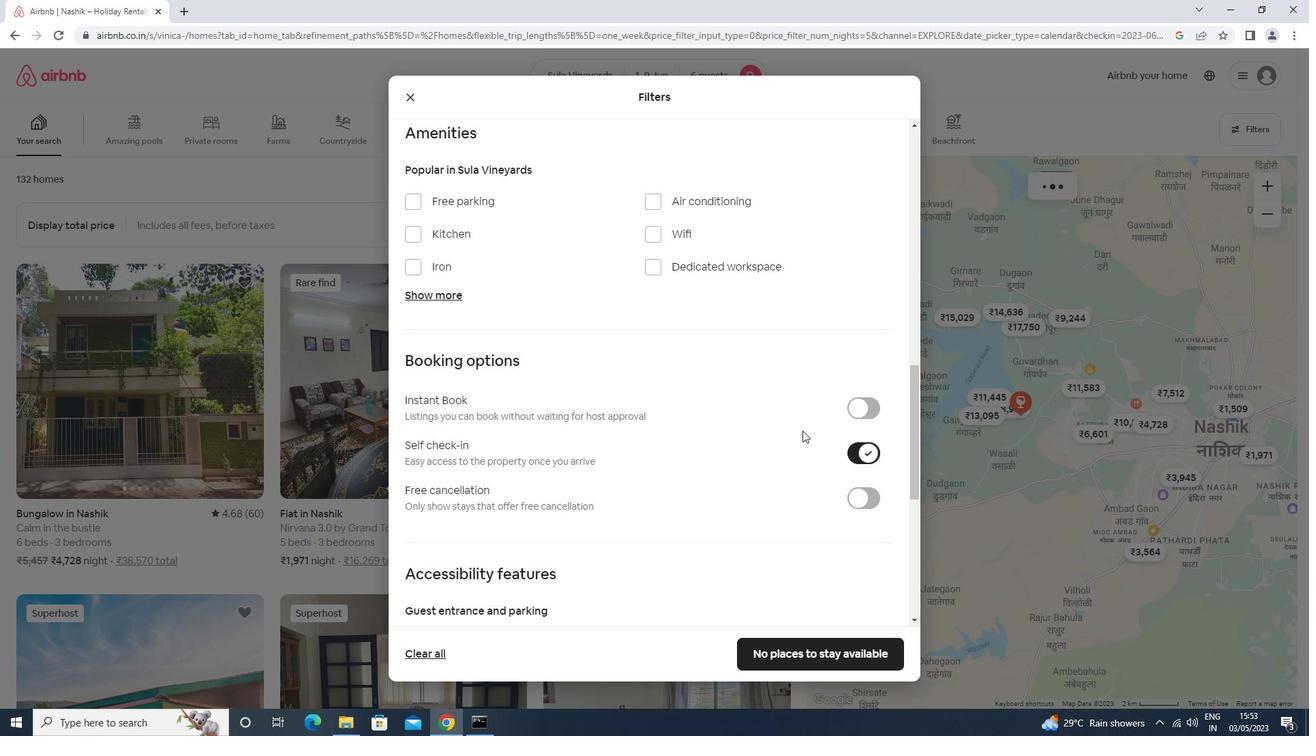 
Action: Mouse scrolled (800, 430) with delta (0, 0)
Screenshot: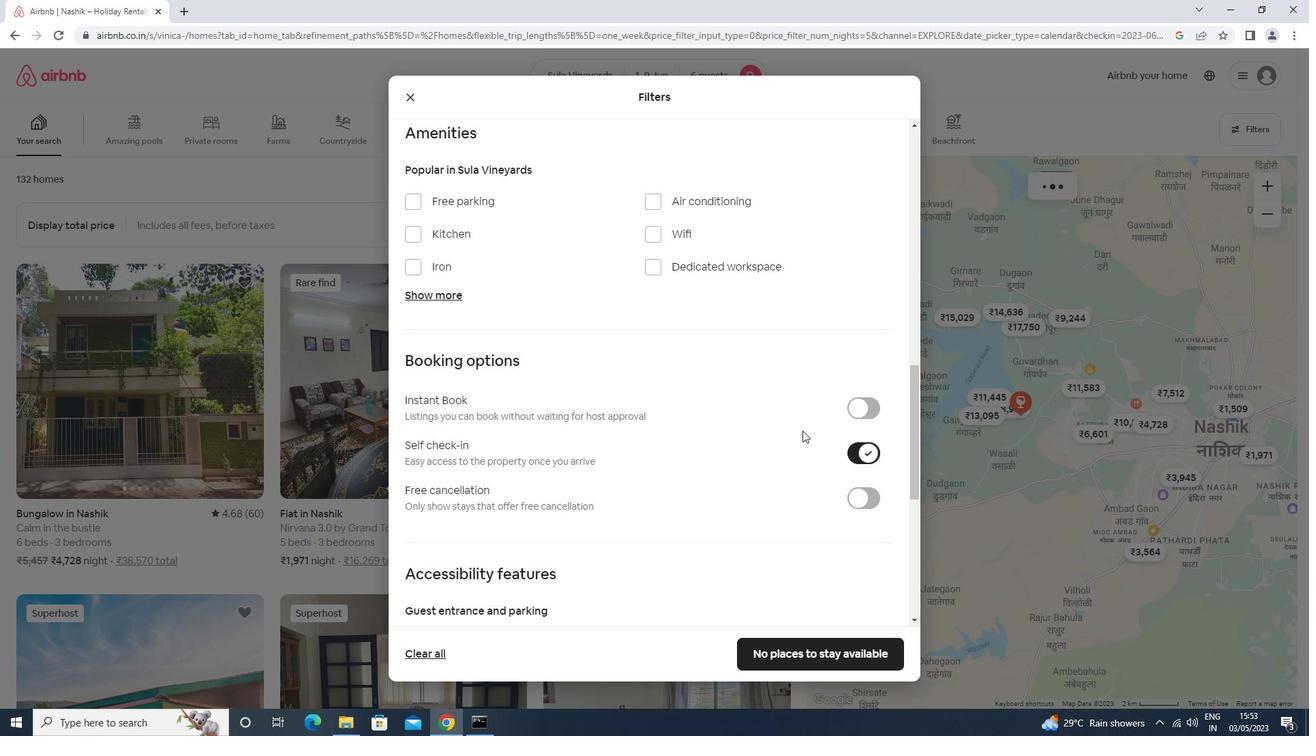 
Action: Mouse scrolled (800, 430) with delta (0, 0)
Screenshot: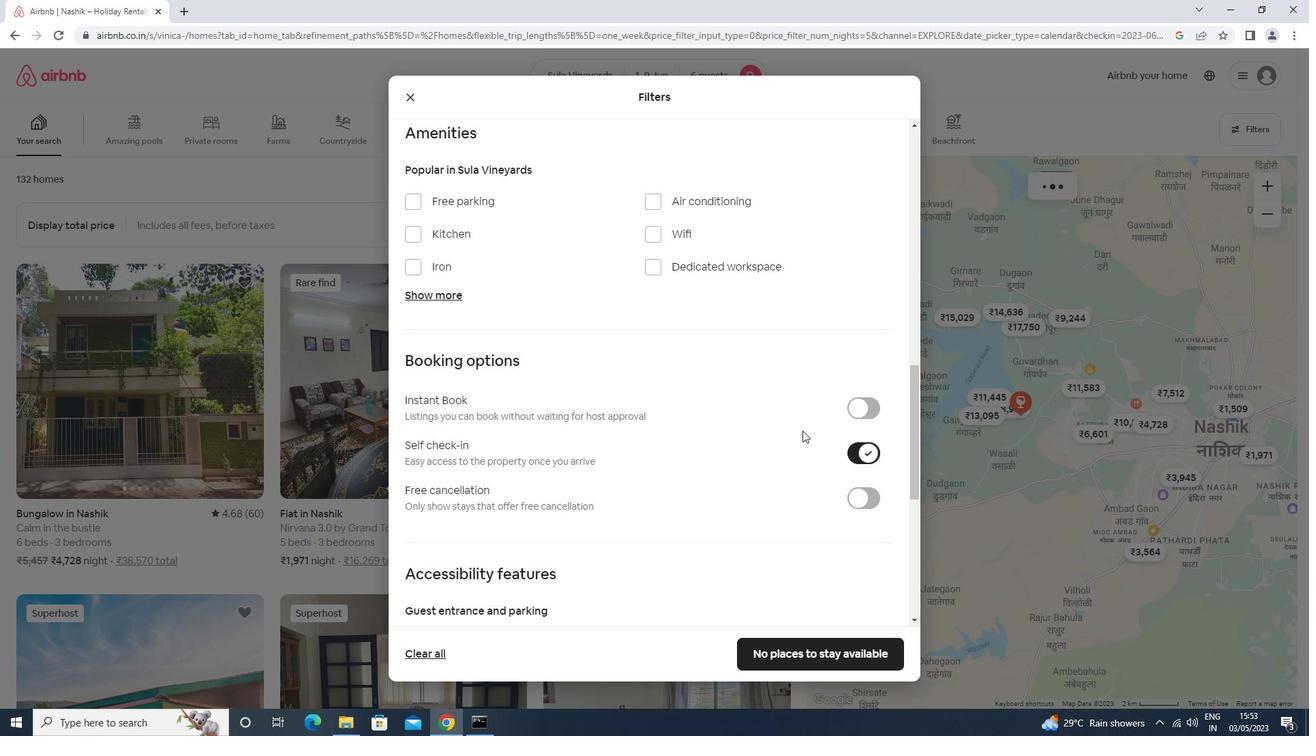 
Action: Mouse scrolled (800, 429) with delta (0, -1)
Screenshot: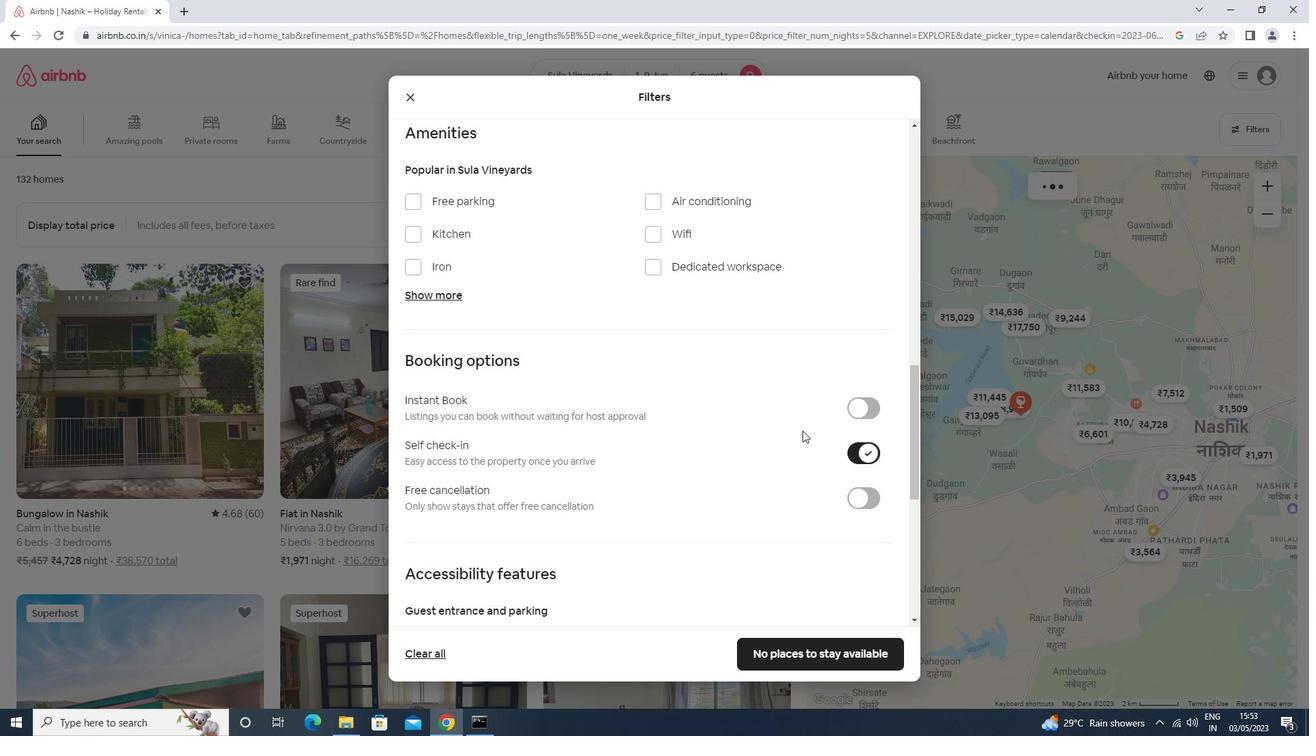 
Action: Mouse scrolled (800, 430) with delta (0, 0)
Screenshot: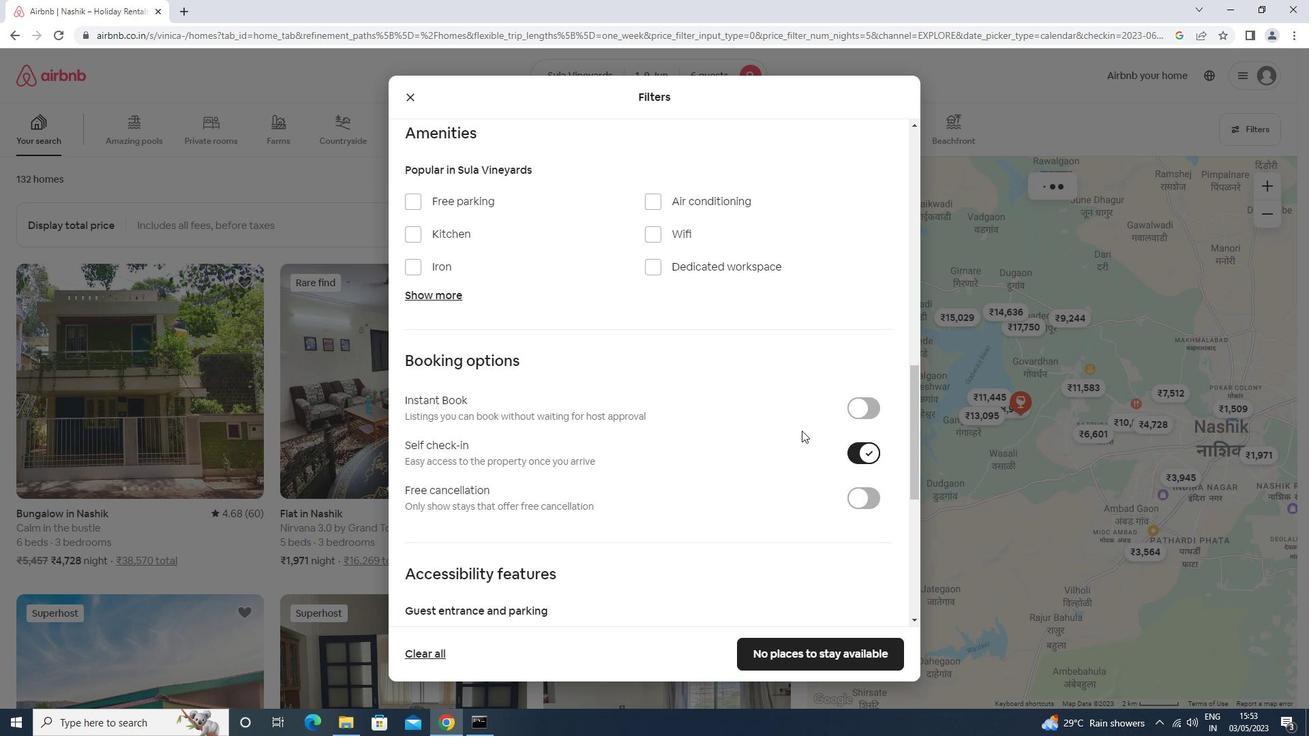 
Action: Mouse moved to (798, 430)
Screenshot: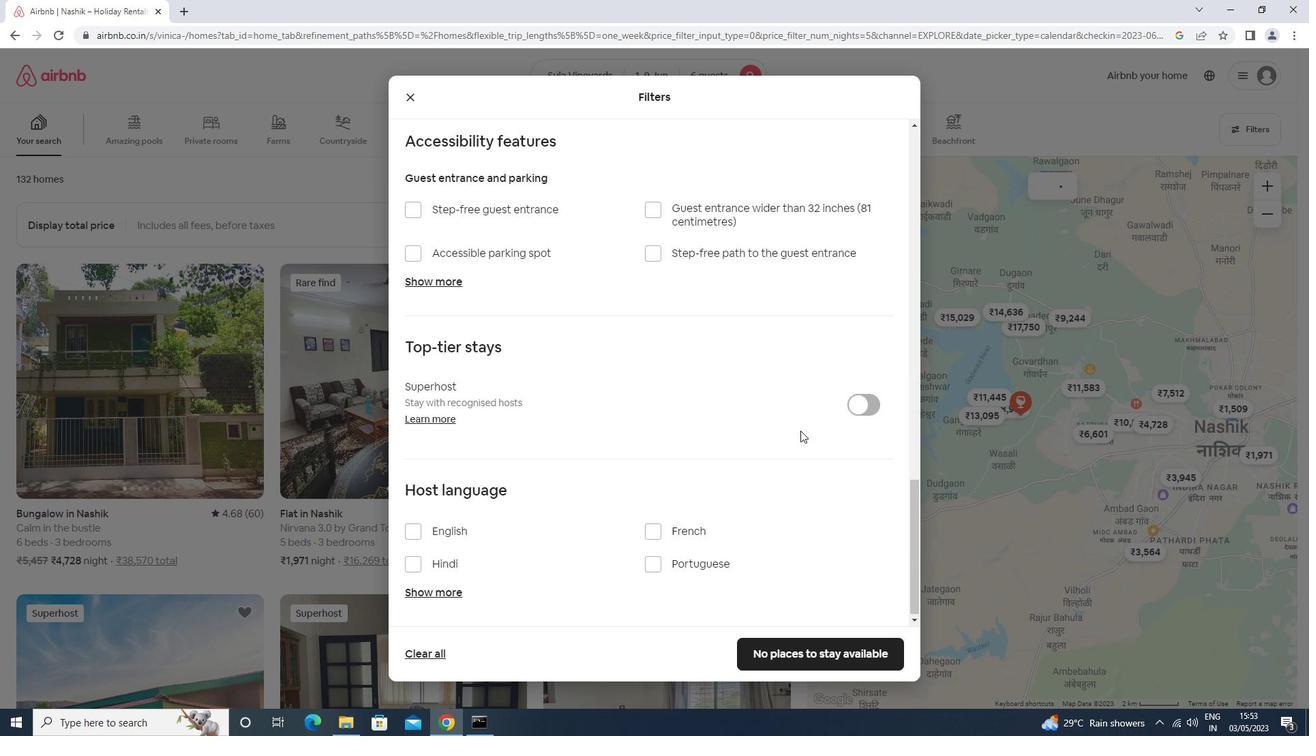 
Action: Mouse scrolled (798, 430) with delta (0, 0)
Screenshot: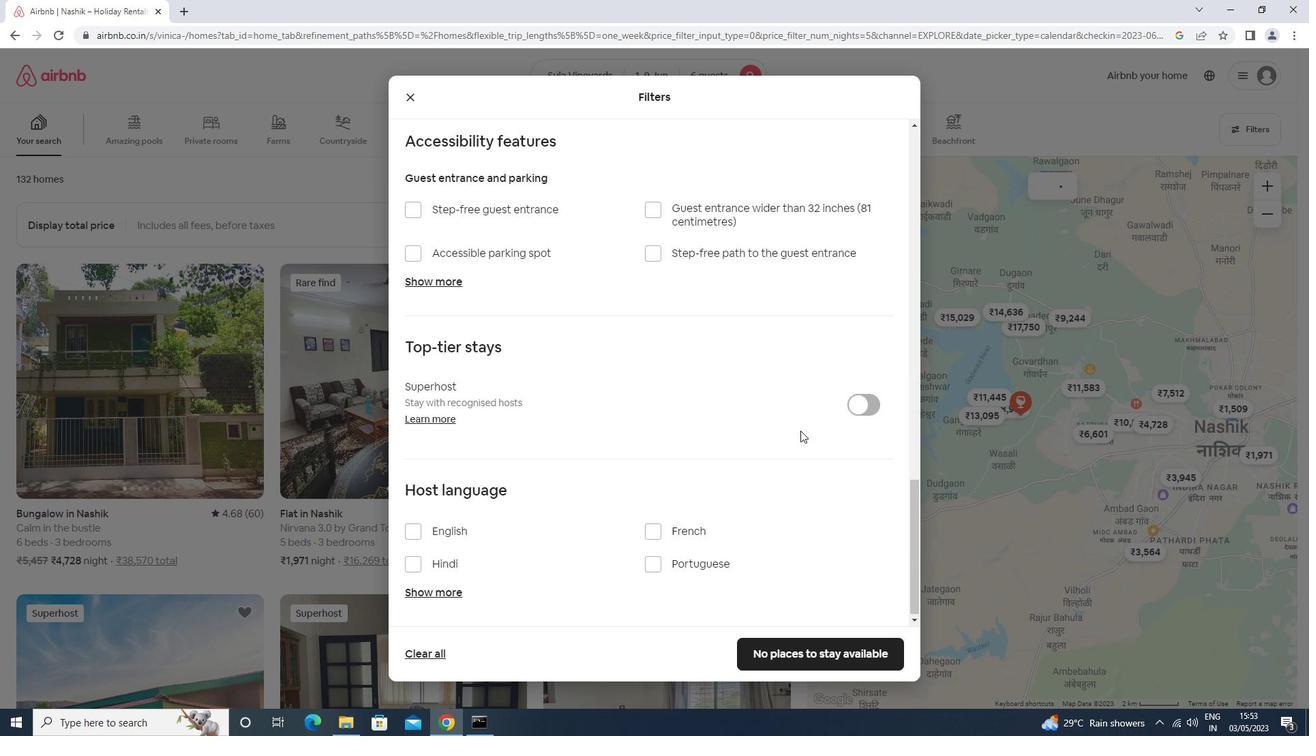 
Action: Mouse moved to (795, 430)
Screenshot: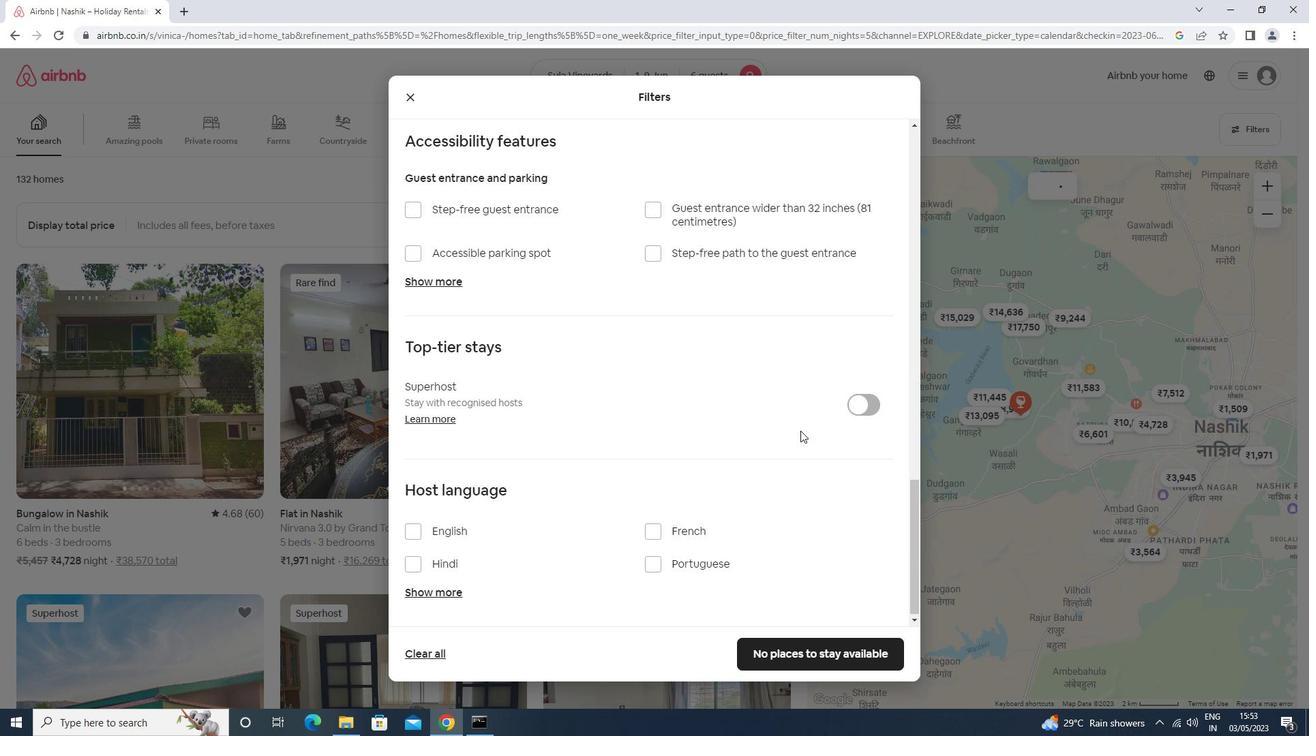 
Action: Mouse scrolled (795, 430) with delta (0, 0)
Screenshot: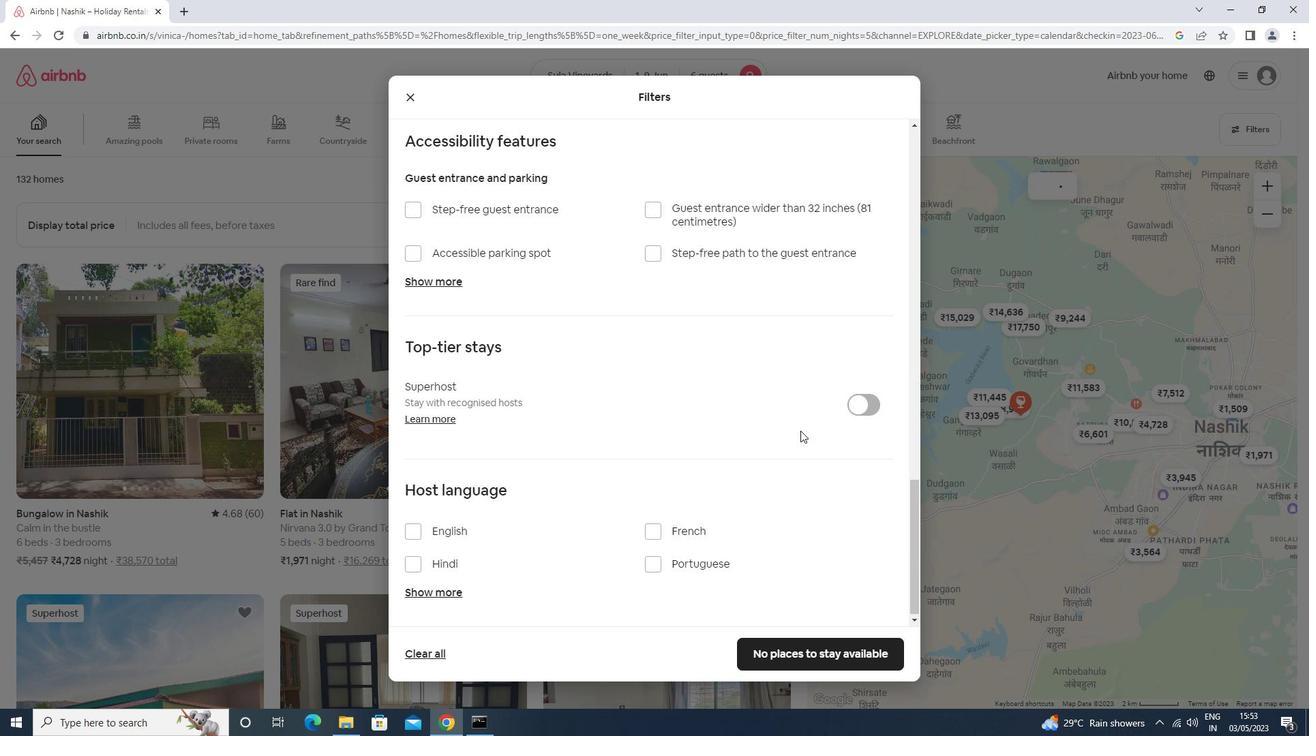 
Action: Mouse moved to (793, 432)
Screenshot: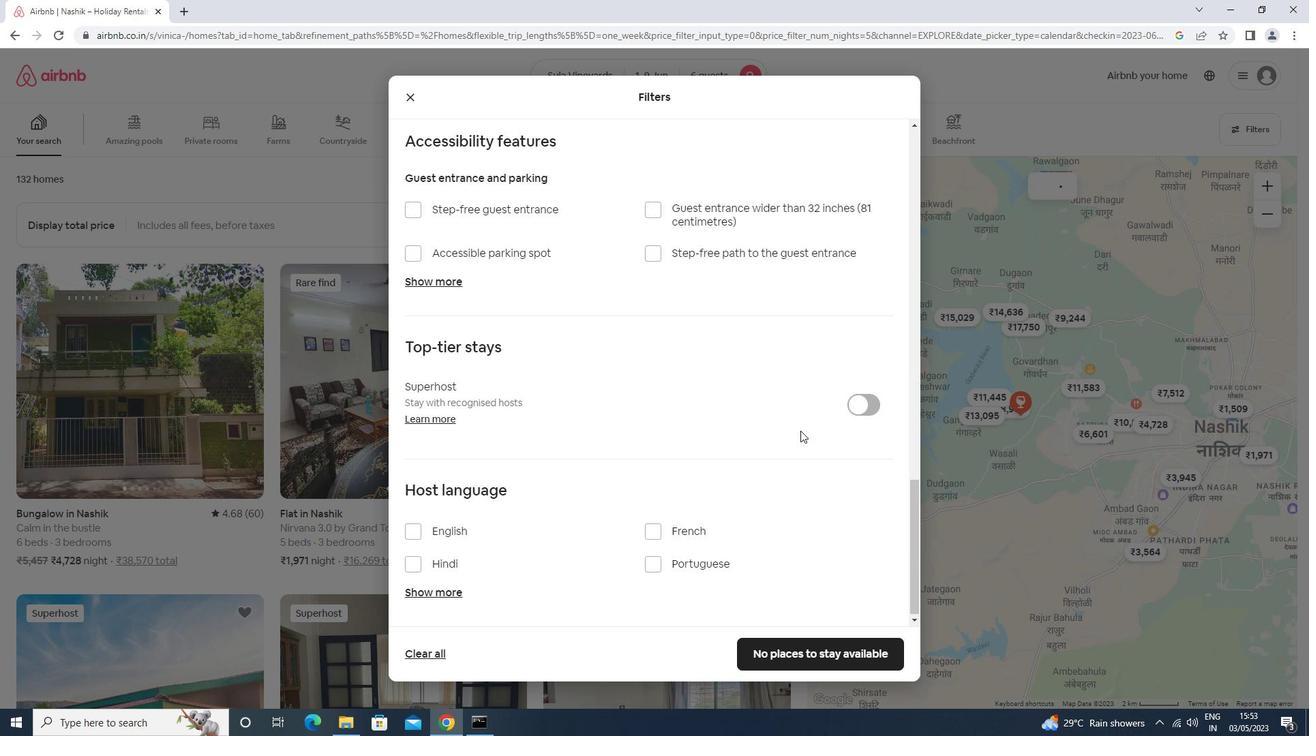
Action: Mouse scrolled (793, 431) with delta (0, 0)
Screenshot: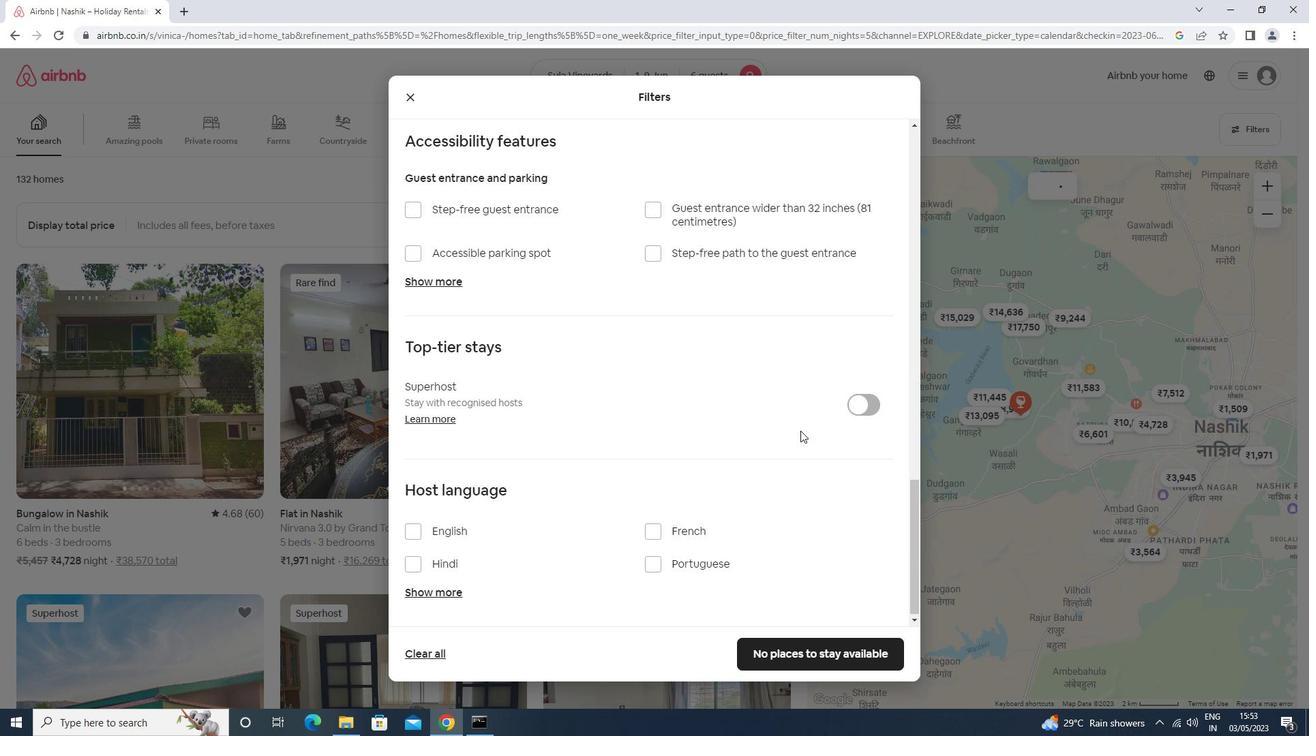 
Action: Mouse moved to (793, 432)
Screenshot: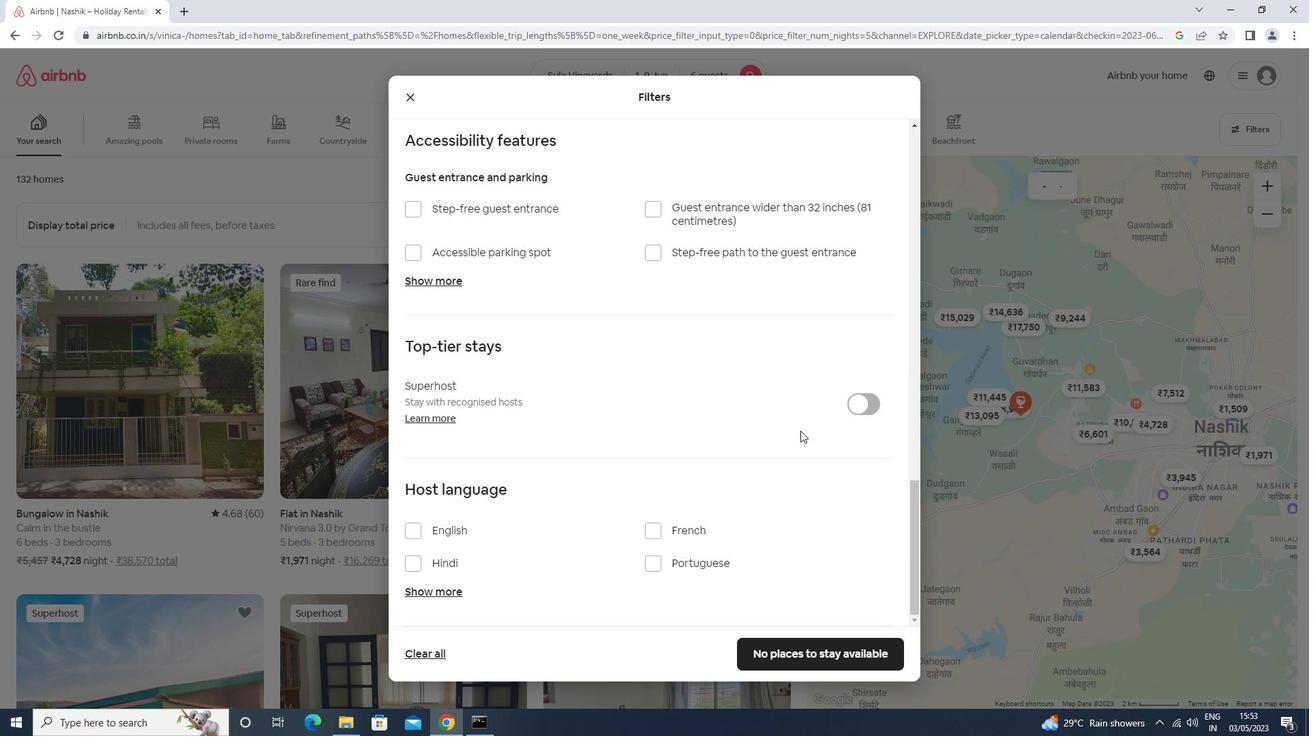 
Action: Mouse scrolled (793, 431) with delta (0, 0)
Screenshot: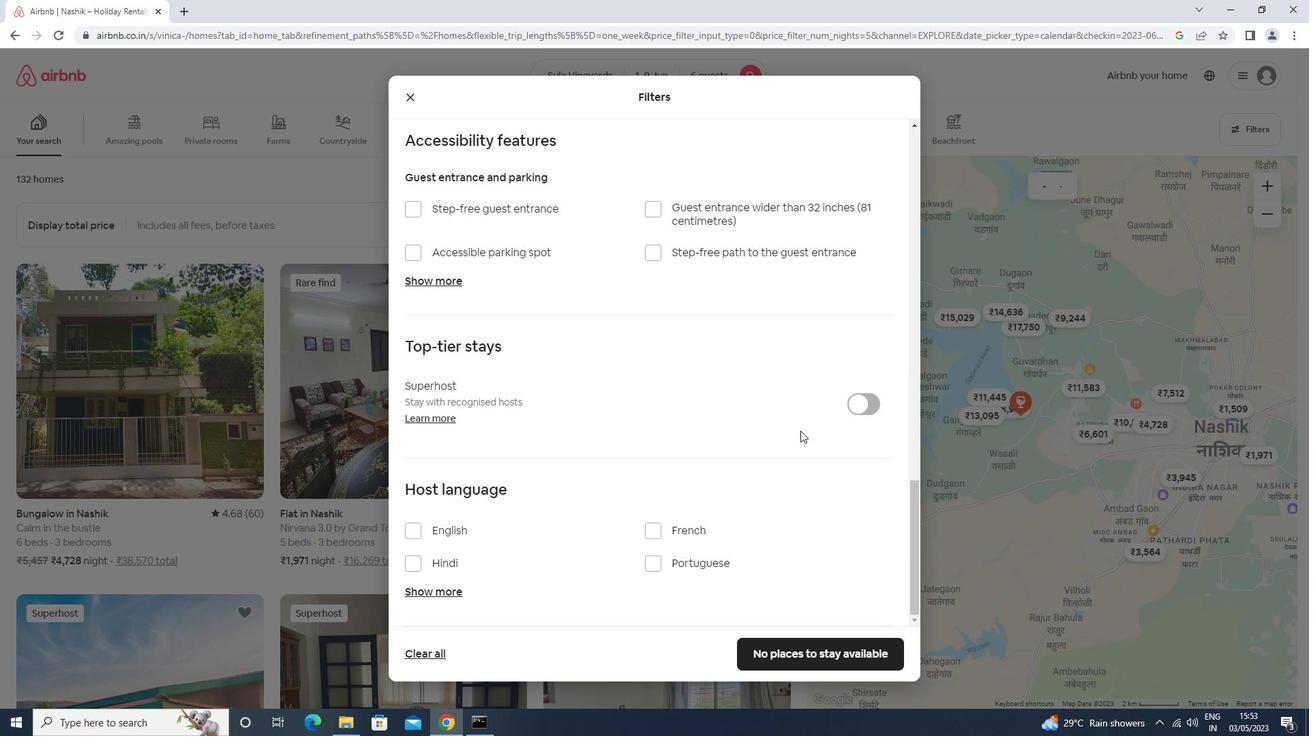 
Action: Mouse moved to (792, 433)
Screenshot: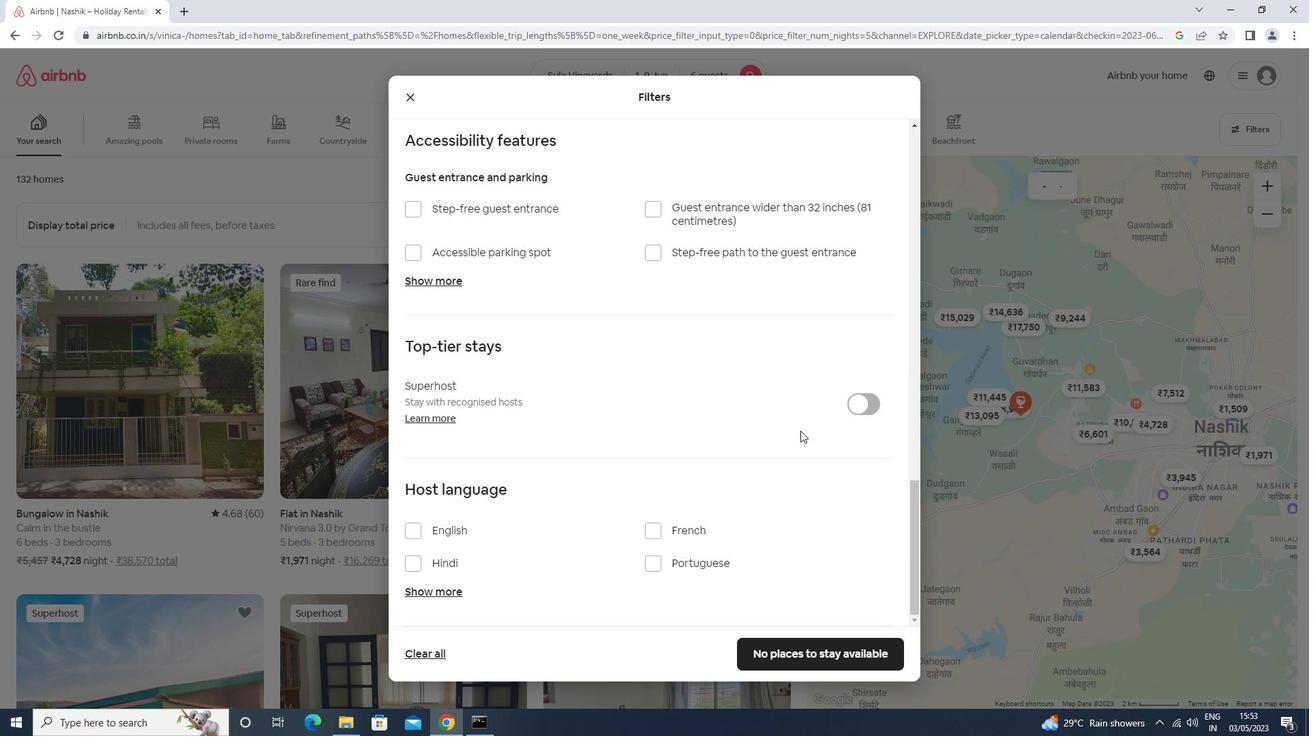 
Action: Mouse scrolled (792, 432) with delta (0, 0)
Screenshot: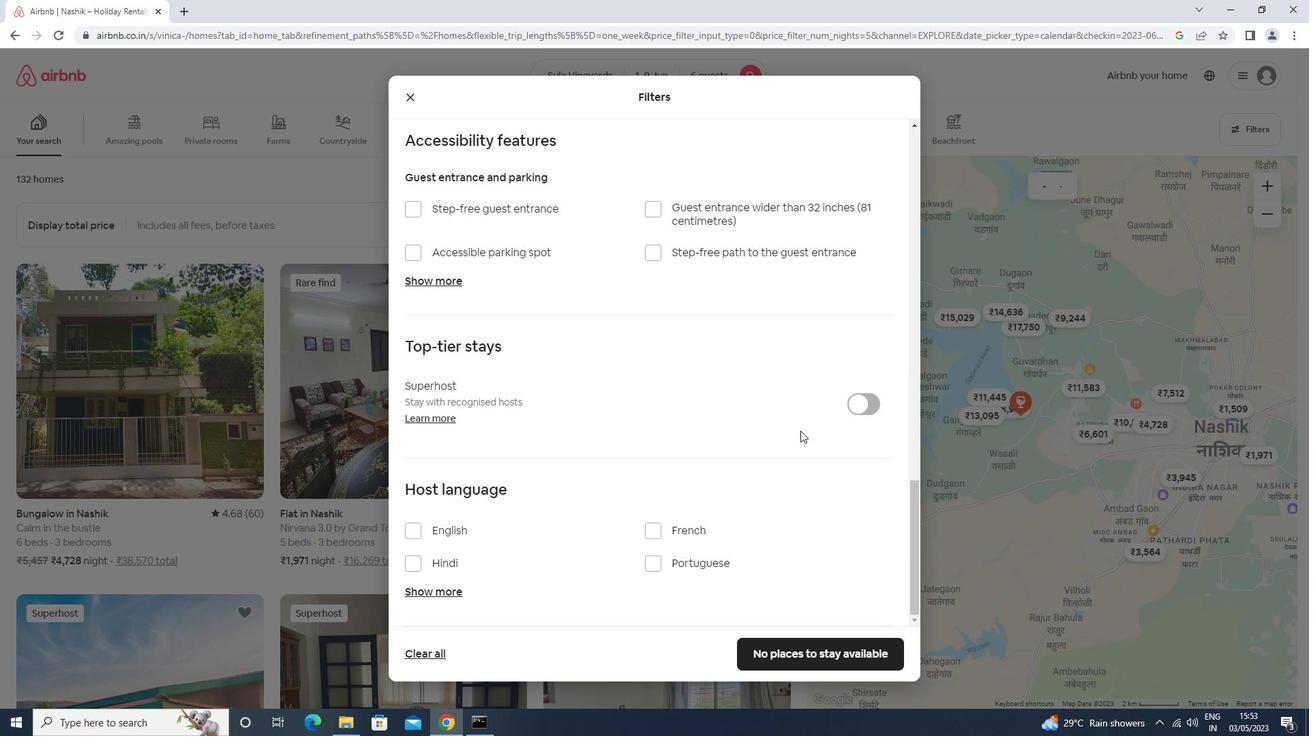 
Action: Mouse moved to (789, 434)
Screenshot: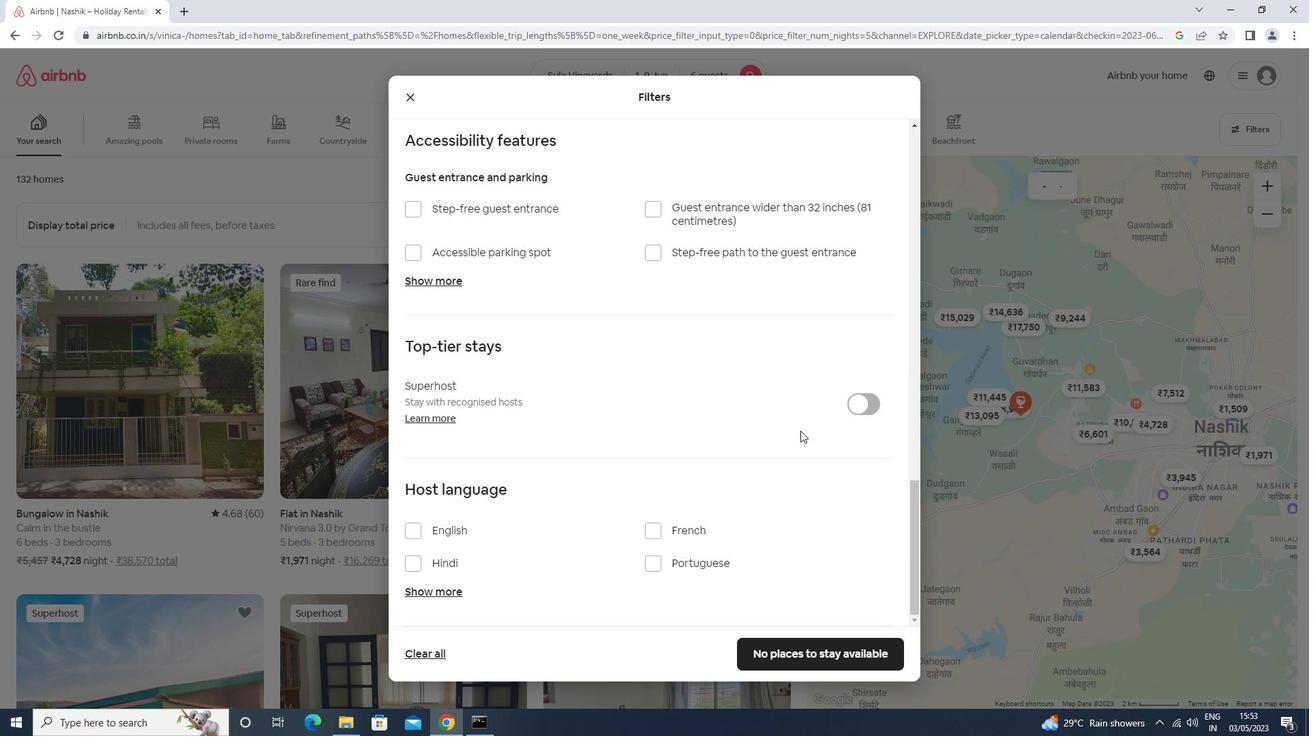 
Action: Mouse scrolled (789, 433) with delta (0, 0)
Screenshot: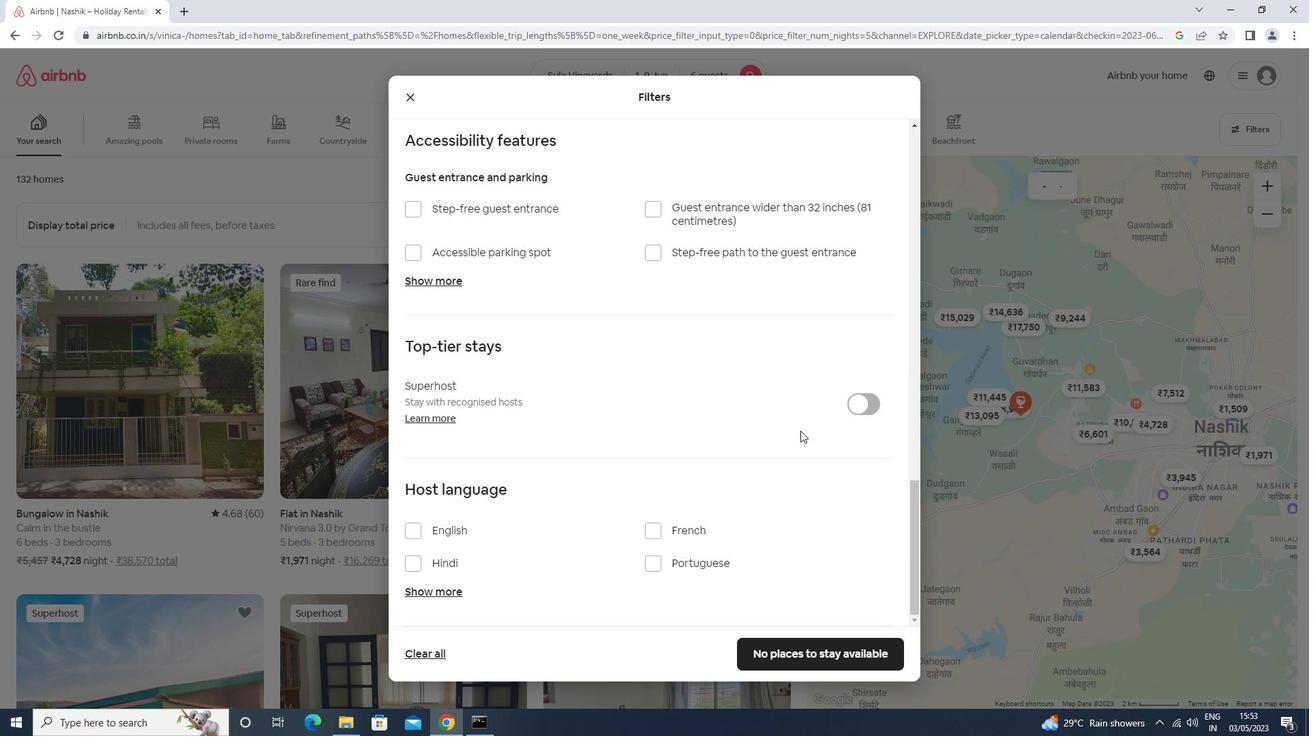 
Action: Mouse moved to (452, 530)
Screenshot: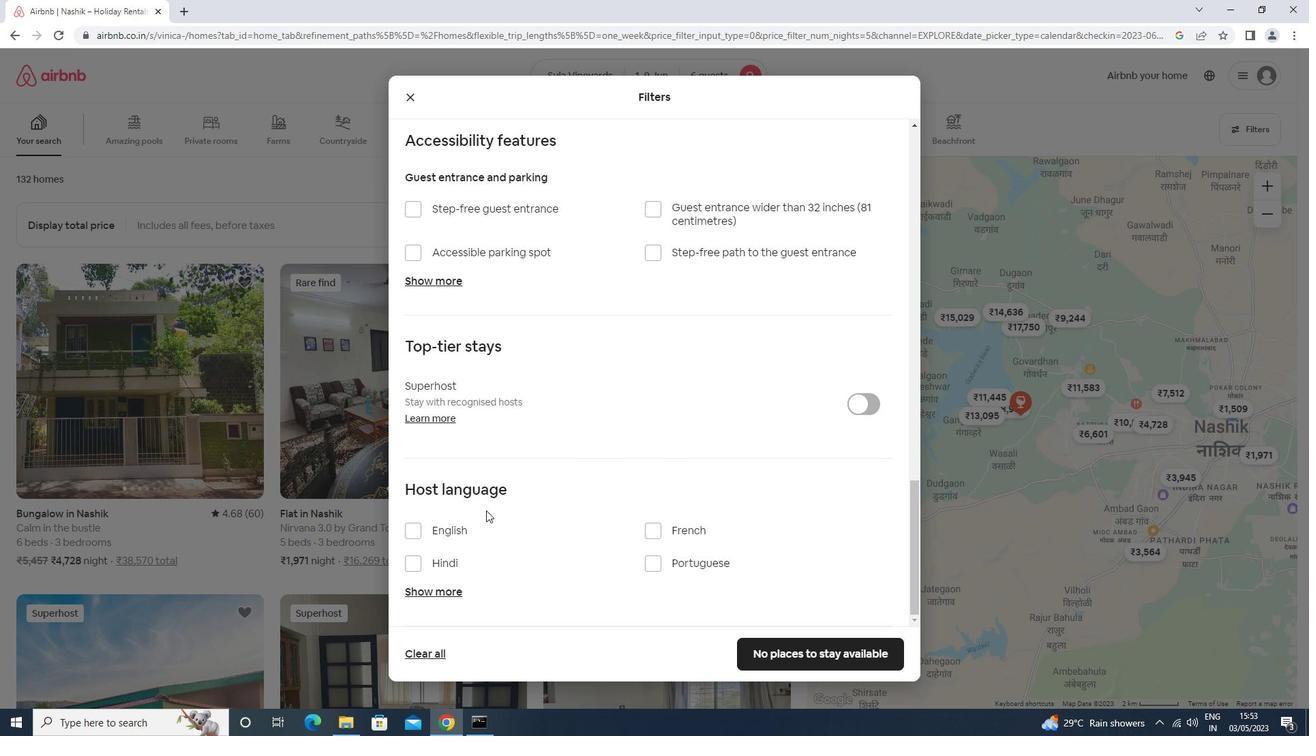 
Action: Mouse pressed left at (452, 530)
Screenshot: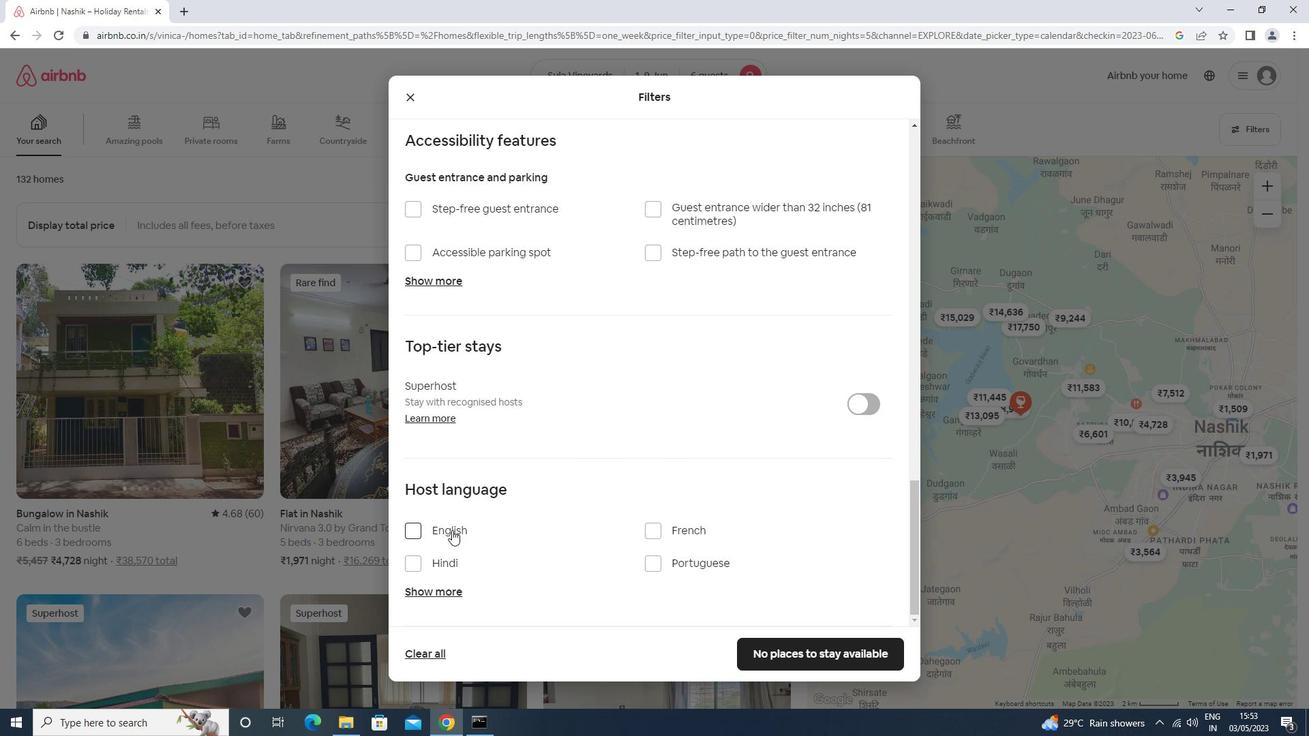 
Action: Mouse moved to (796, 653)
Screenshot: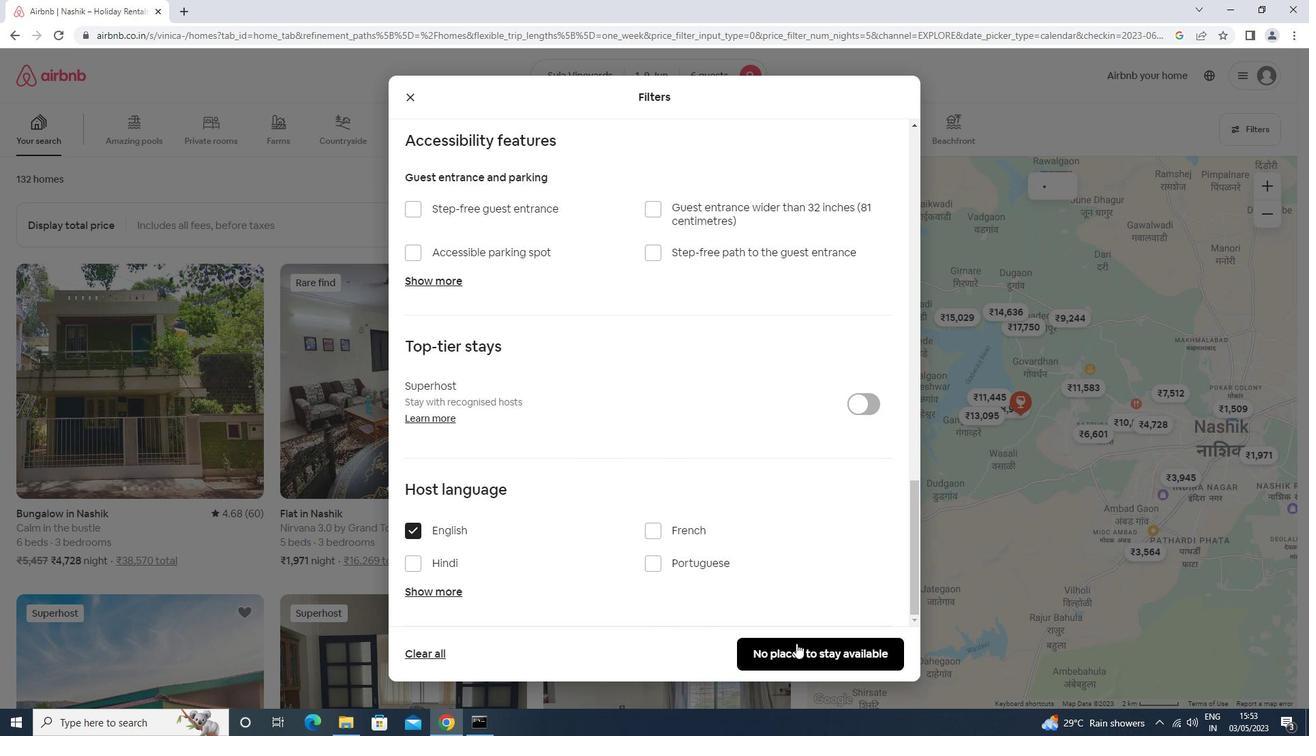 
Action: Mouse pressed left at (796, 653)
Screenshot: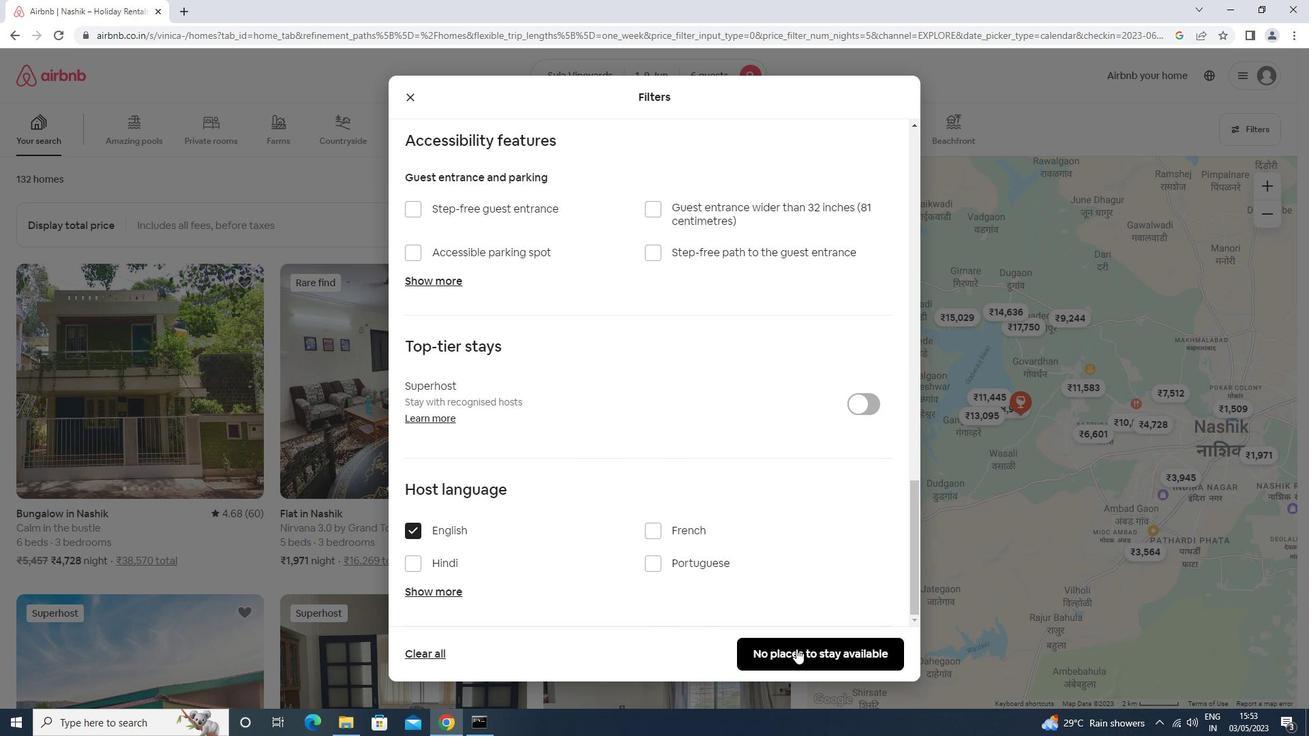 
Action: Mouse moved to (796, 627)
Screenshot: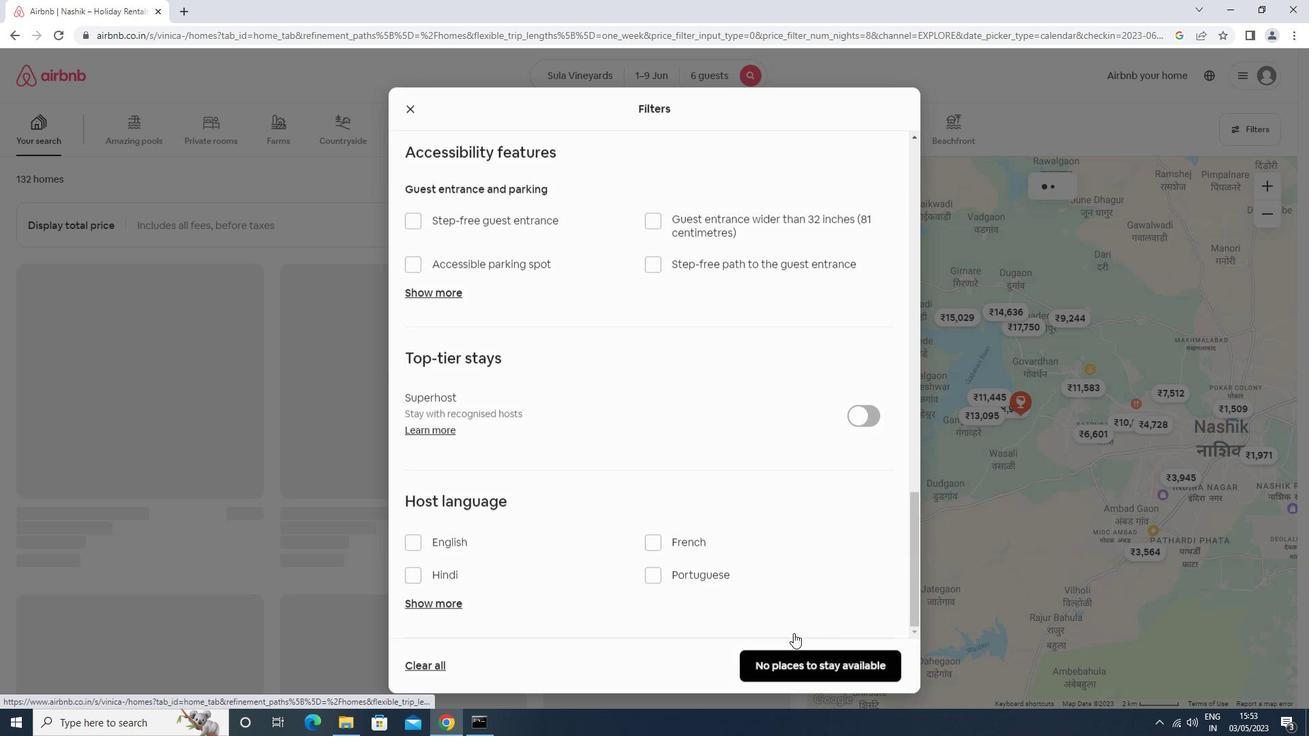 
